 Task: Organize a 45-minute sales call to discuss our services and pricing options with a potential client.
Action: Mouse pressed left at (894, 553)
Screenshot: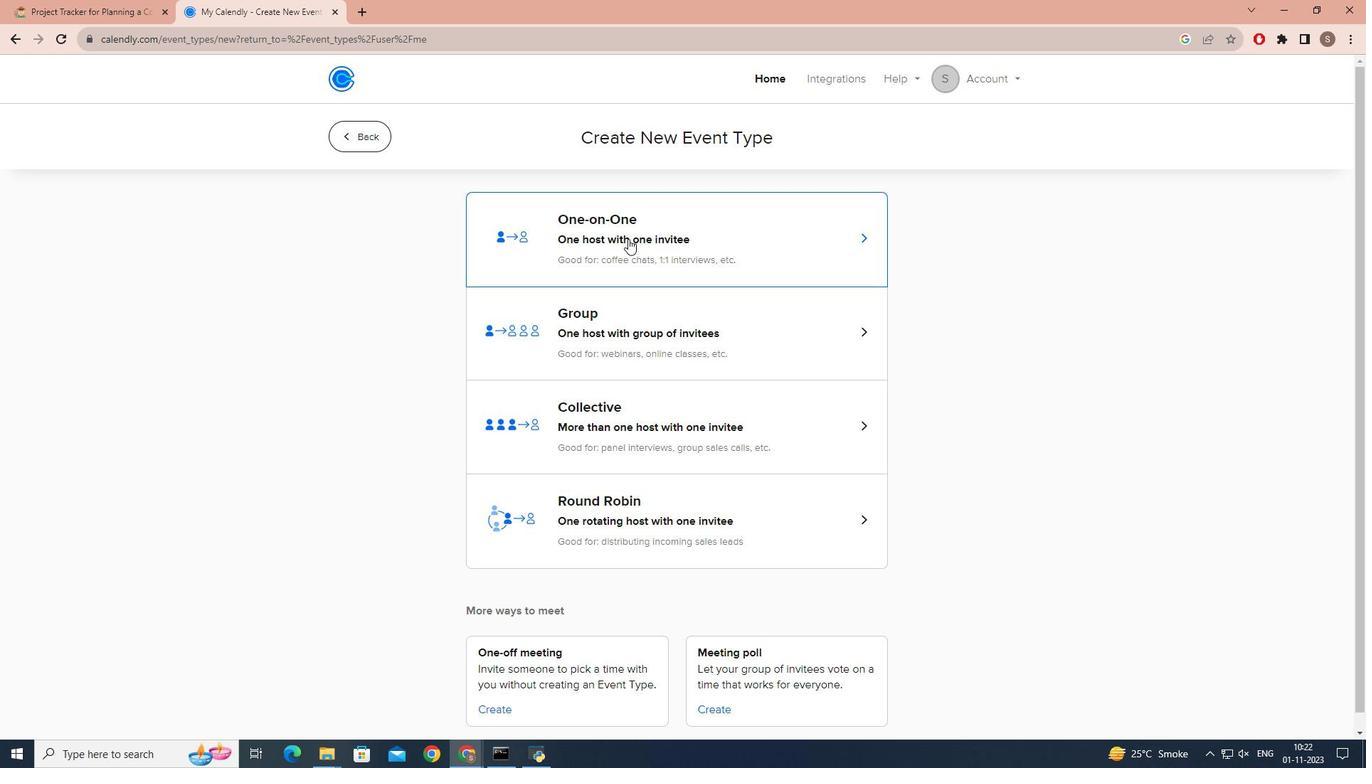 
Action: Mouse moved to (894, 553)
Screenshot: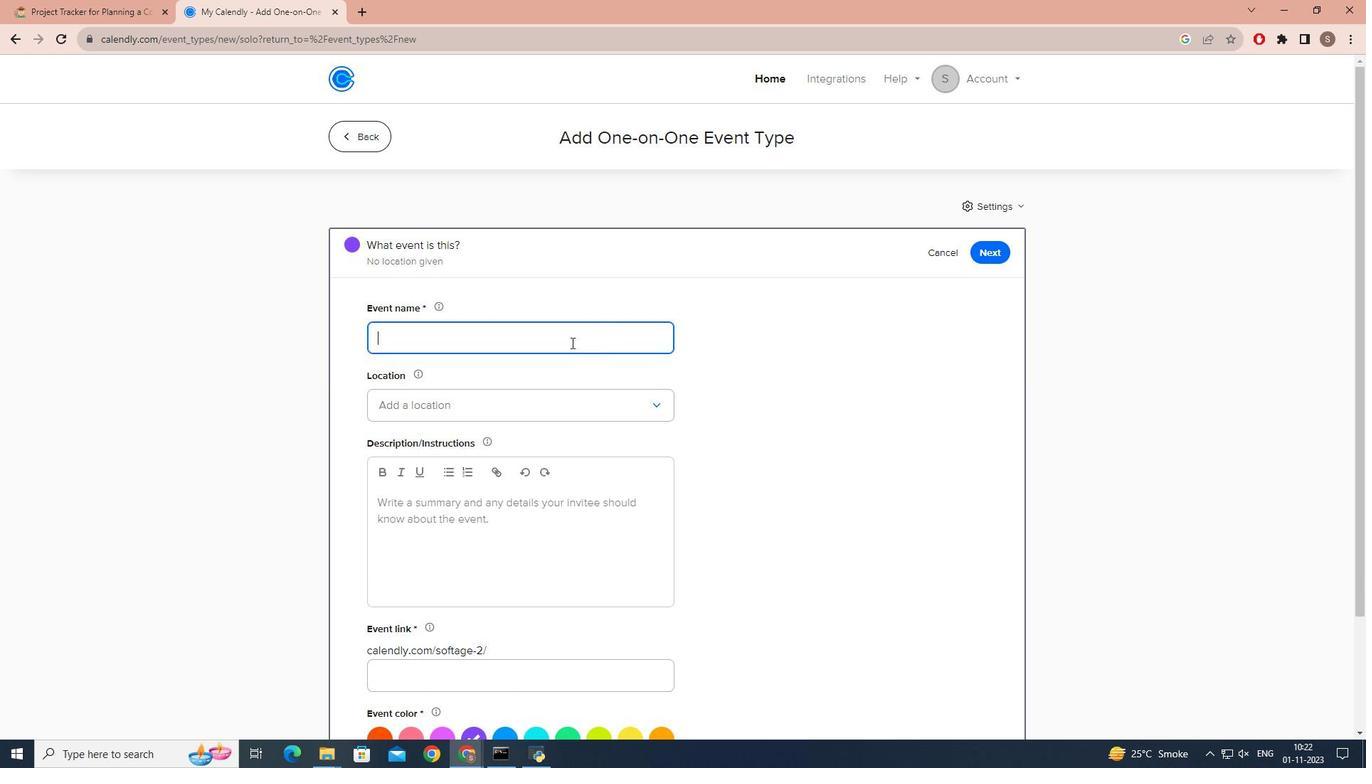 
Action: Mouse pressed left at (894, 553)
Screenshot: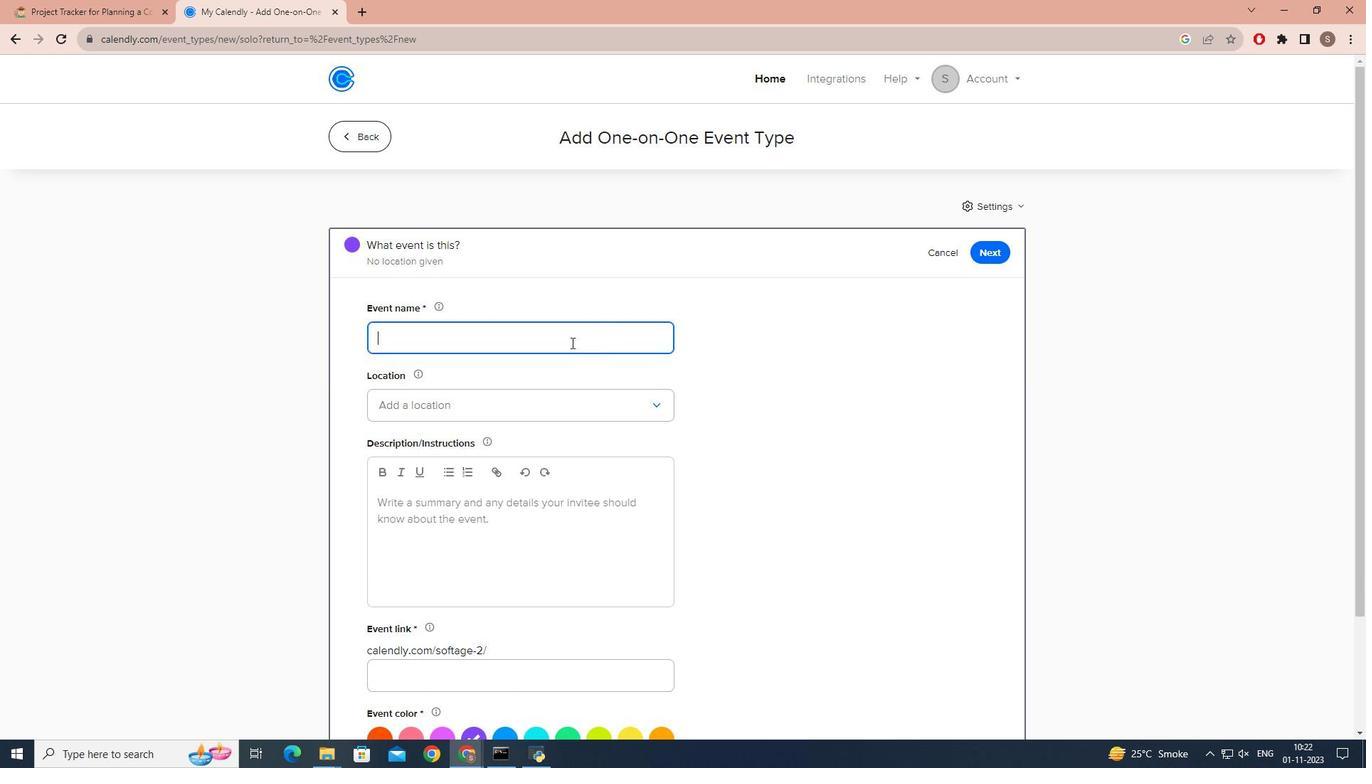 
Action: Key pressed <Key.caps_lock>
Screenshot: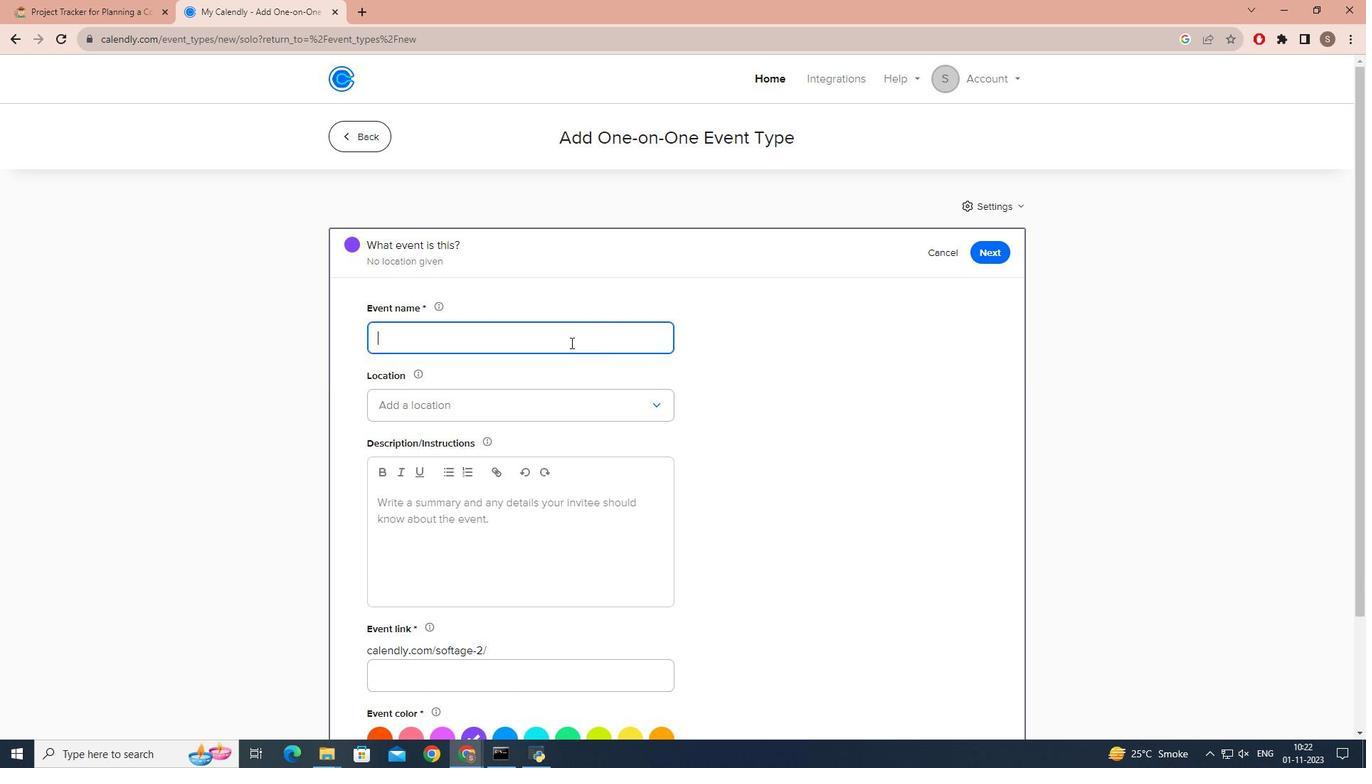 
Action: Mouse moved to (894, 553)
Screenshot: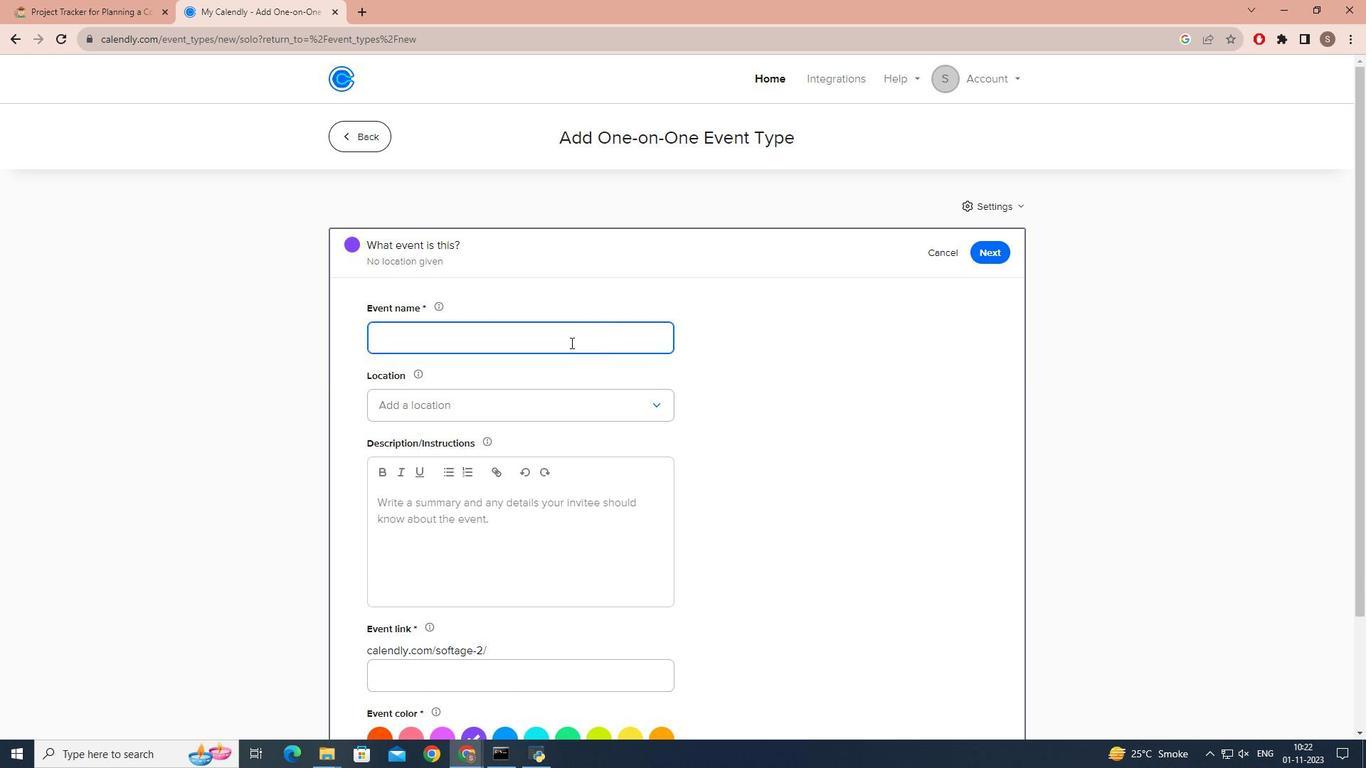 
Action: Mouse pressed left at (894, 553)
Screenshot: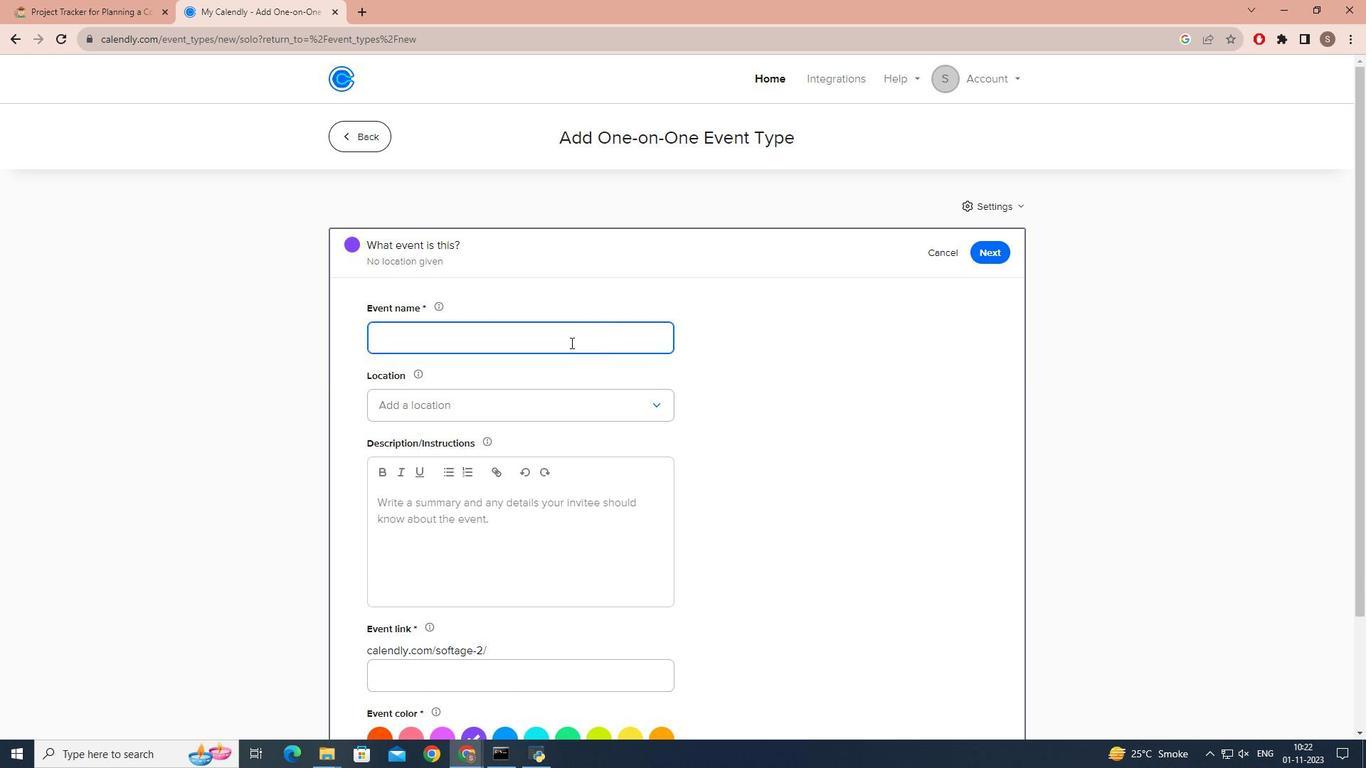 
Action: Mouse moved to (894, 553)
Screenshot: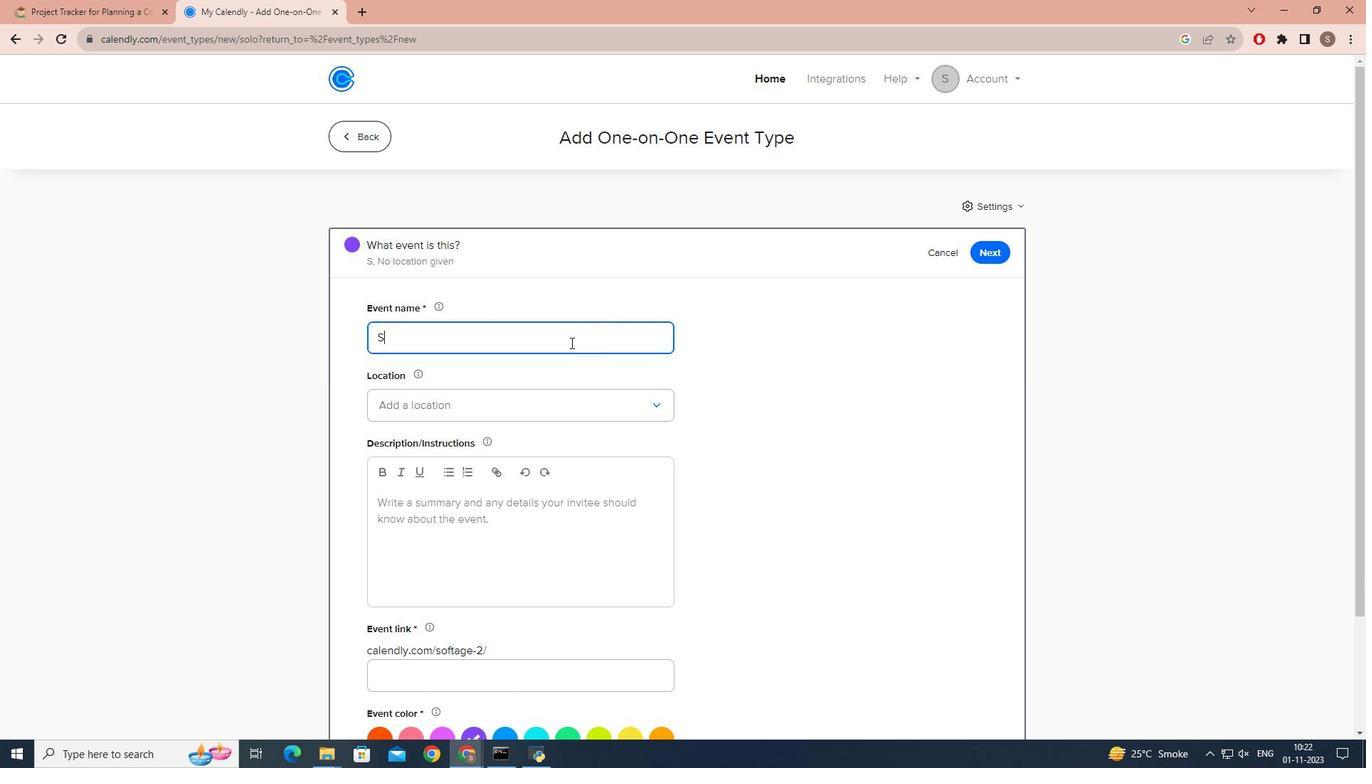 
Action: Mouse pressed left at (894, 553)
Screenshot: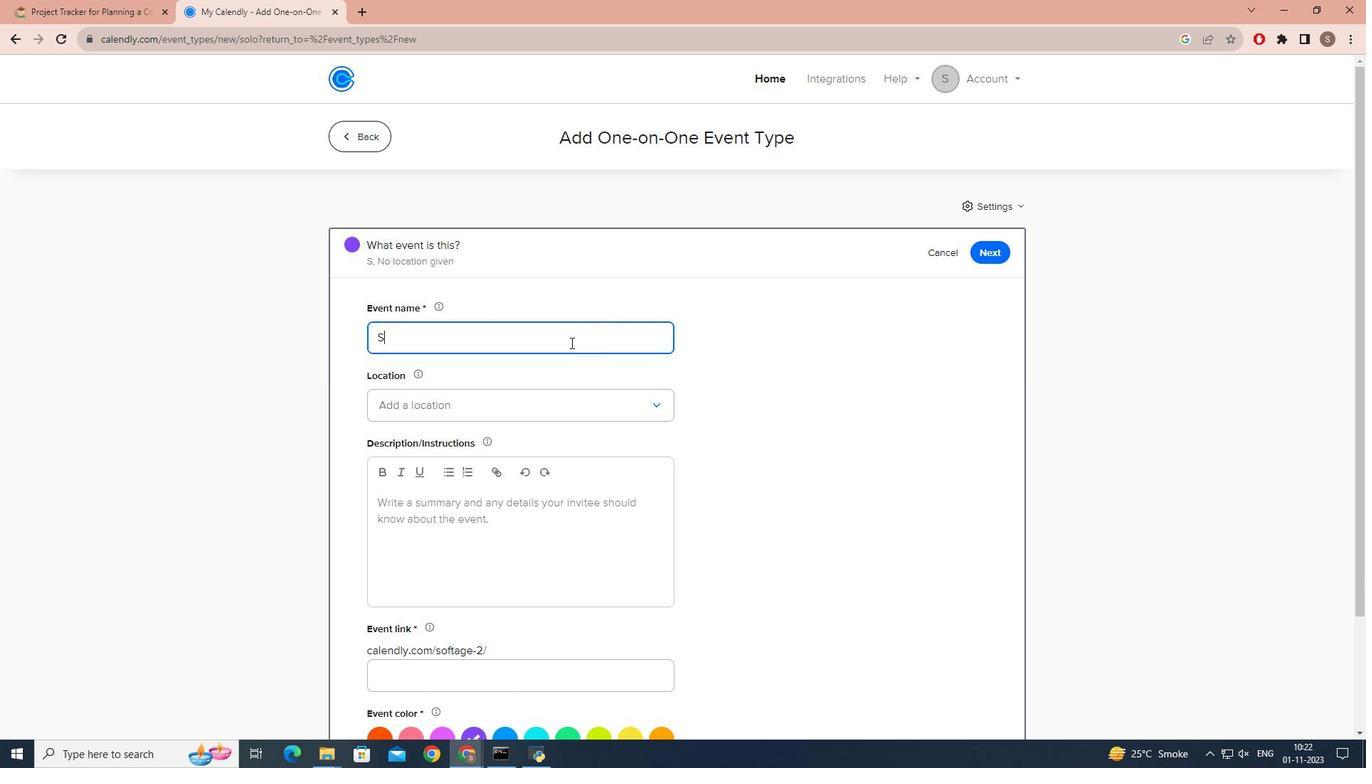 
Action: Mouse moved to (894, 553)
Screenshot: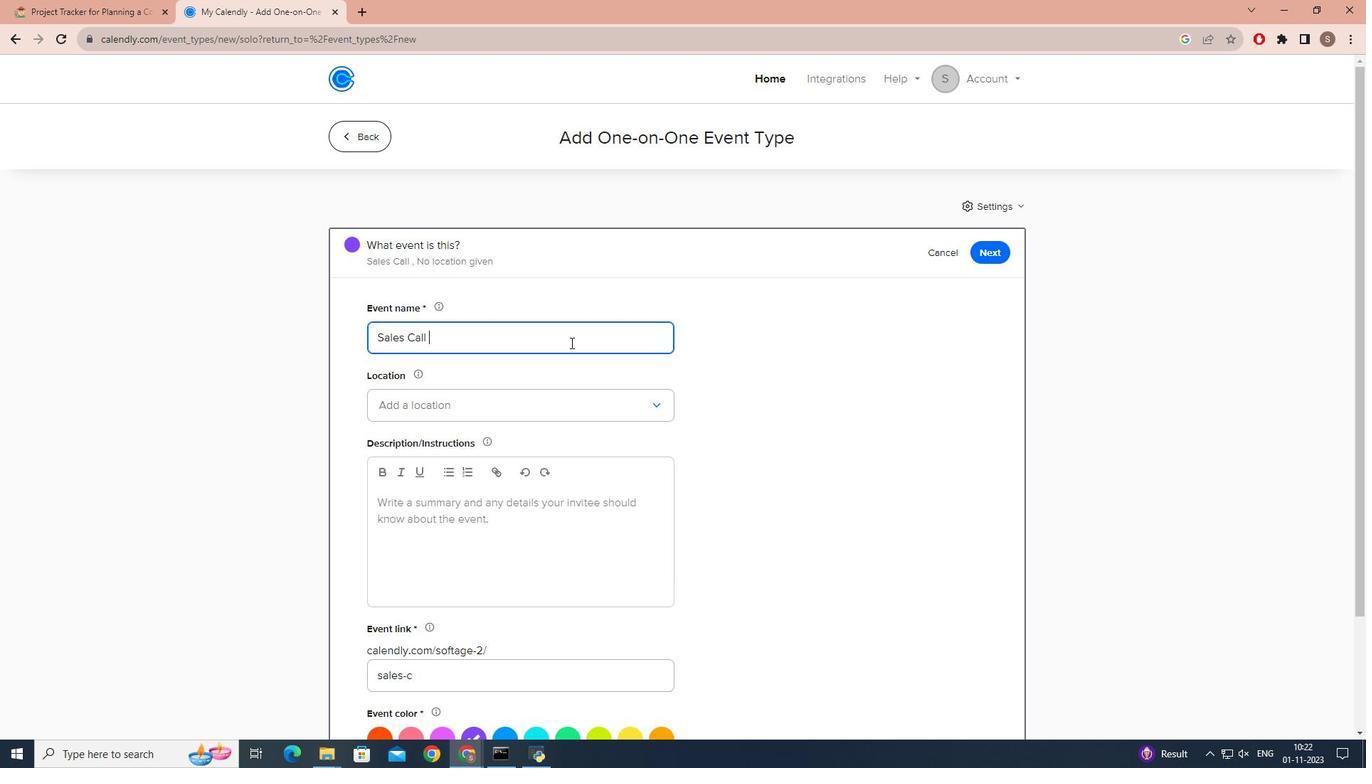 
Action: Mouse pressed left at (894, 553)
Screenshot: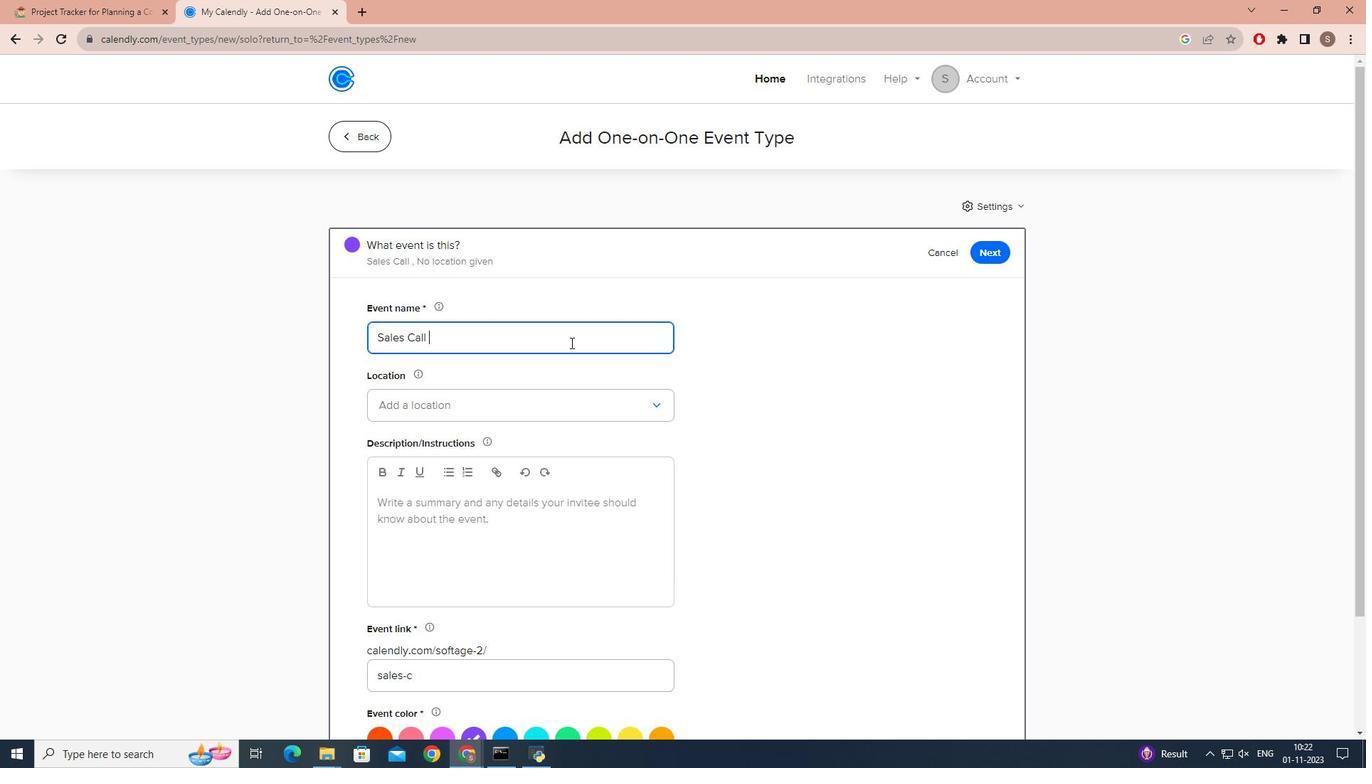 
Action: Key pressed <Key.tab>S<Key.caps_lock>
Screenshot: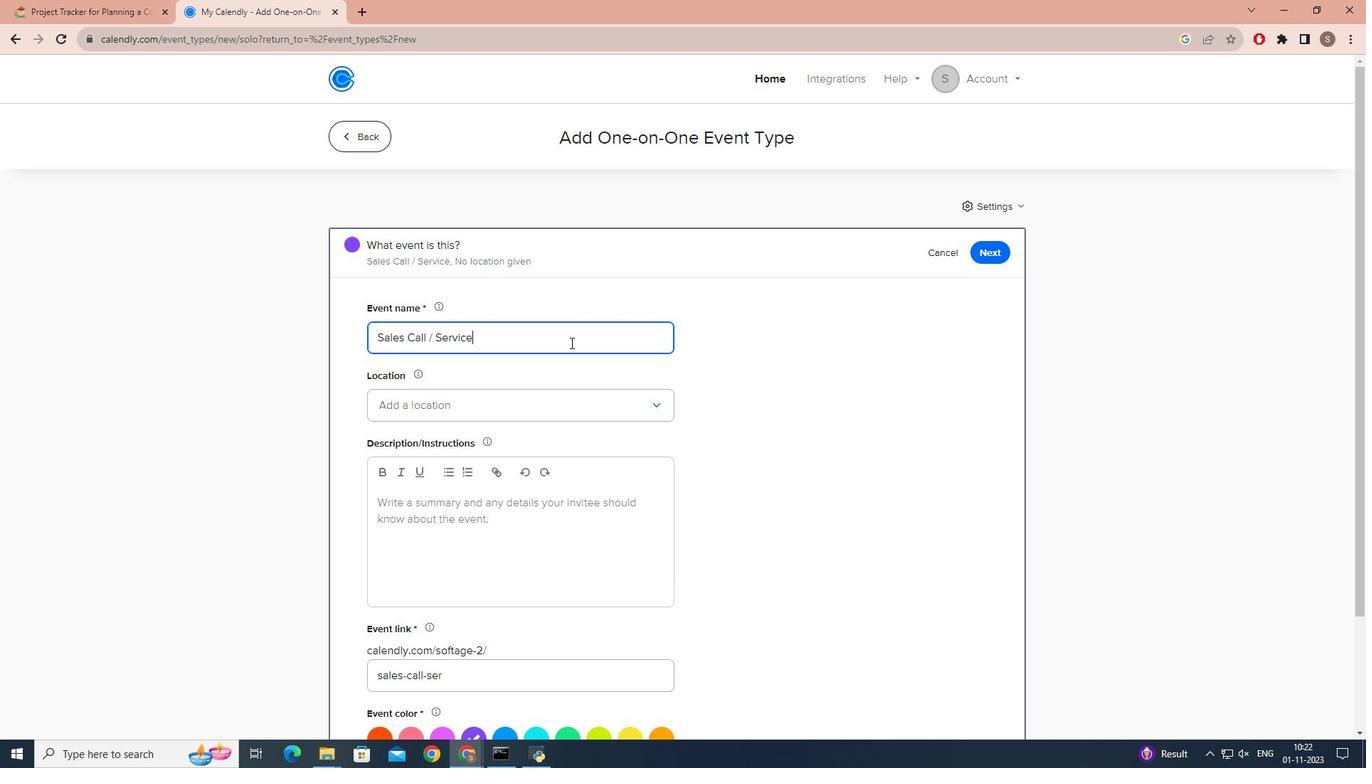 
Action: Mouse pressed left at (894, 553)
Screenshot: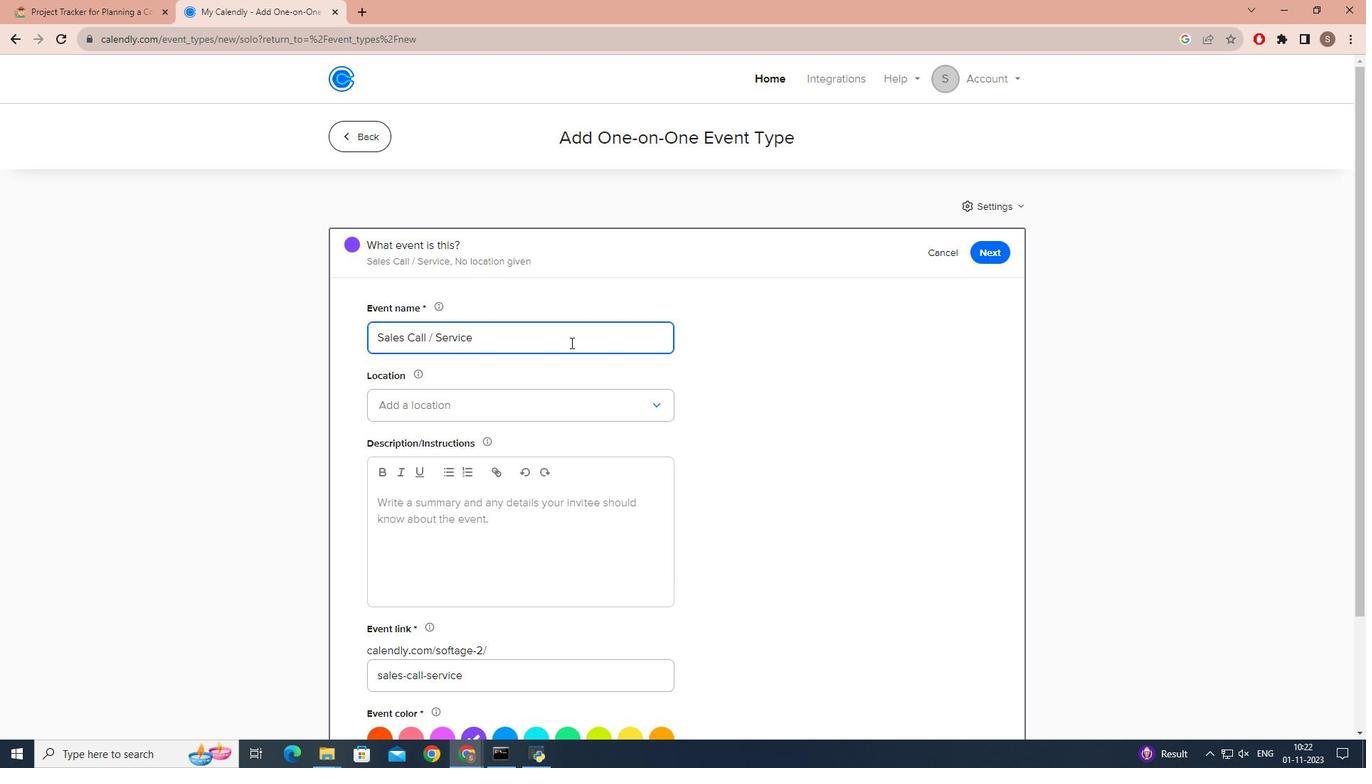 
Action: Key pressed <Key.caps_lock>S<Key.caps_lock>ales<Key.space><Key.caps_lock>C<Key.caps_lock>all<Key.space>/<Key.space><Key.caps_lock>S<Key.caps_lock>ervice<Key.space><Key.shift><Key.space><Key.caps_lock>P<Key.caps_lock>ricig<Key.space><Key.caps_lock>D<Key.caps_lock>iscssio<Key.alt_l><Key.delete>
Screenshot: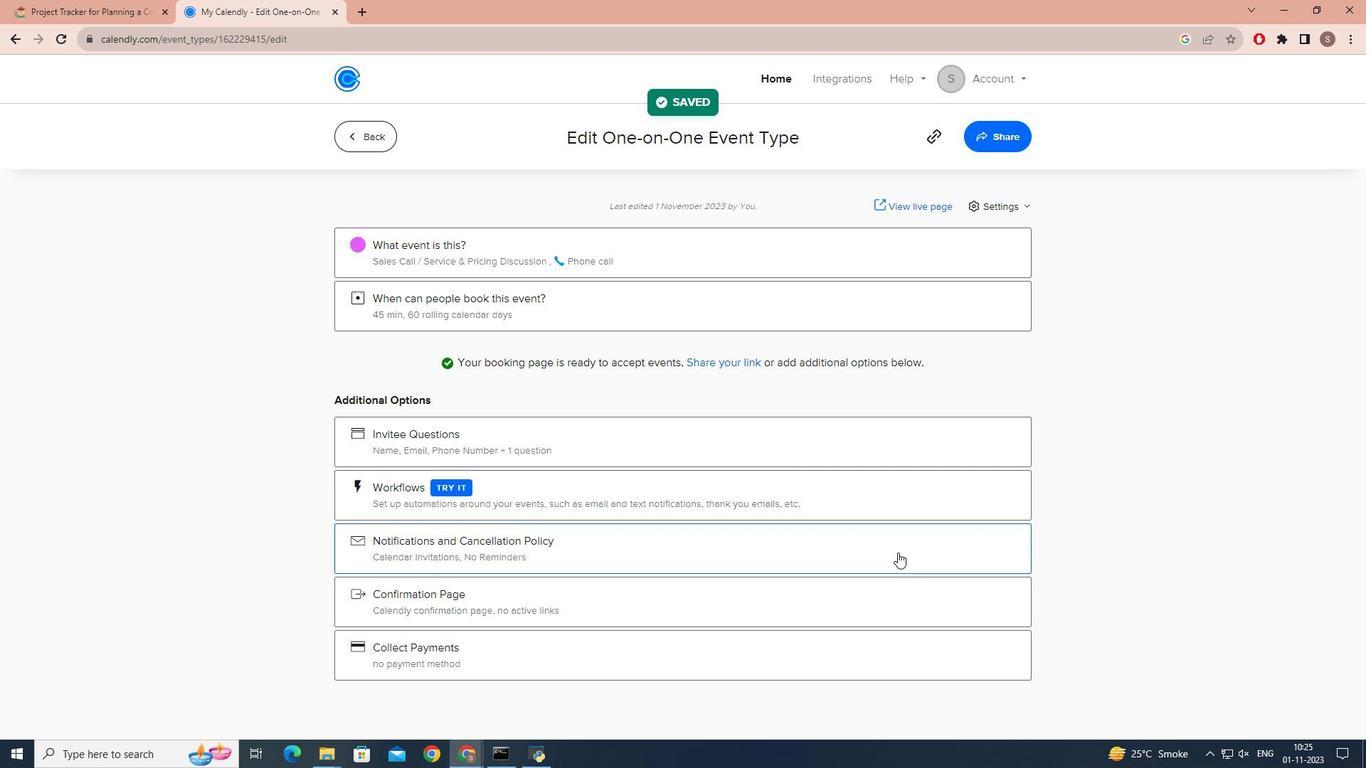 
Action: Mouse moved to (894, 553)
Screenshot: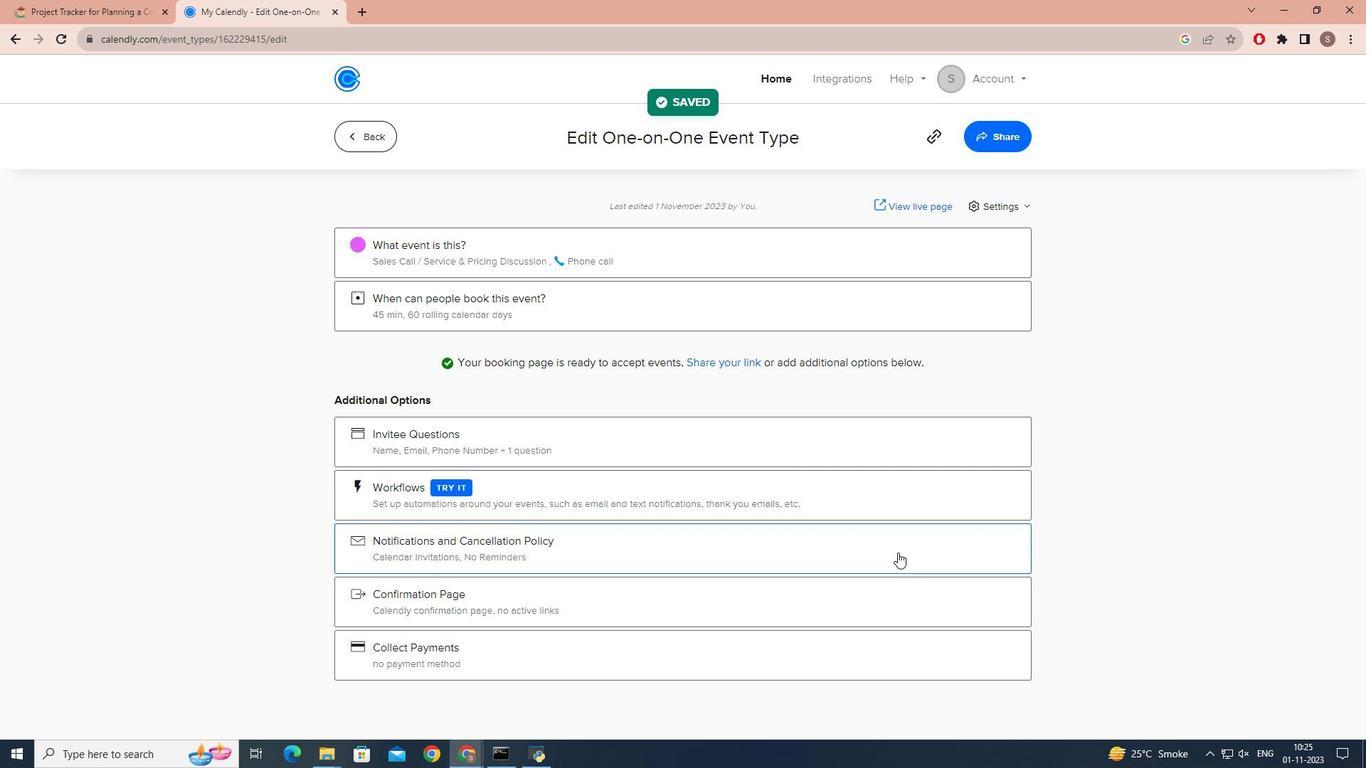 
Action: Key pressed <Key.alt_l><Key.alt_l><Key.alt_l><Key.alt_l><Key.alt_l><Key.alt_l><Key.alt_l><Key.delete>
Screenshot: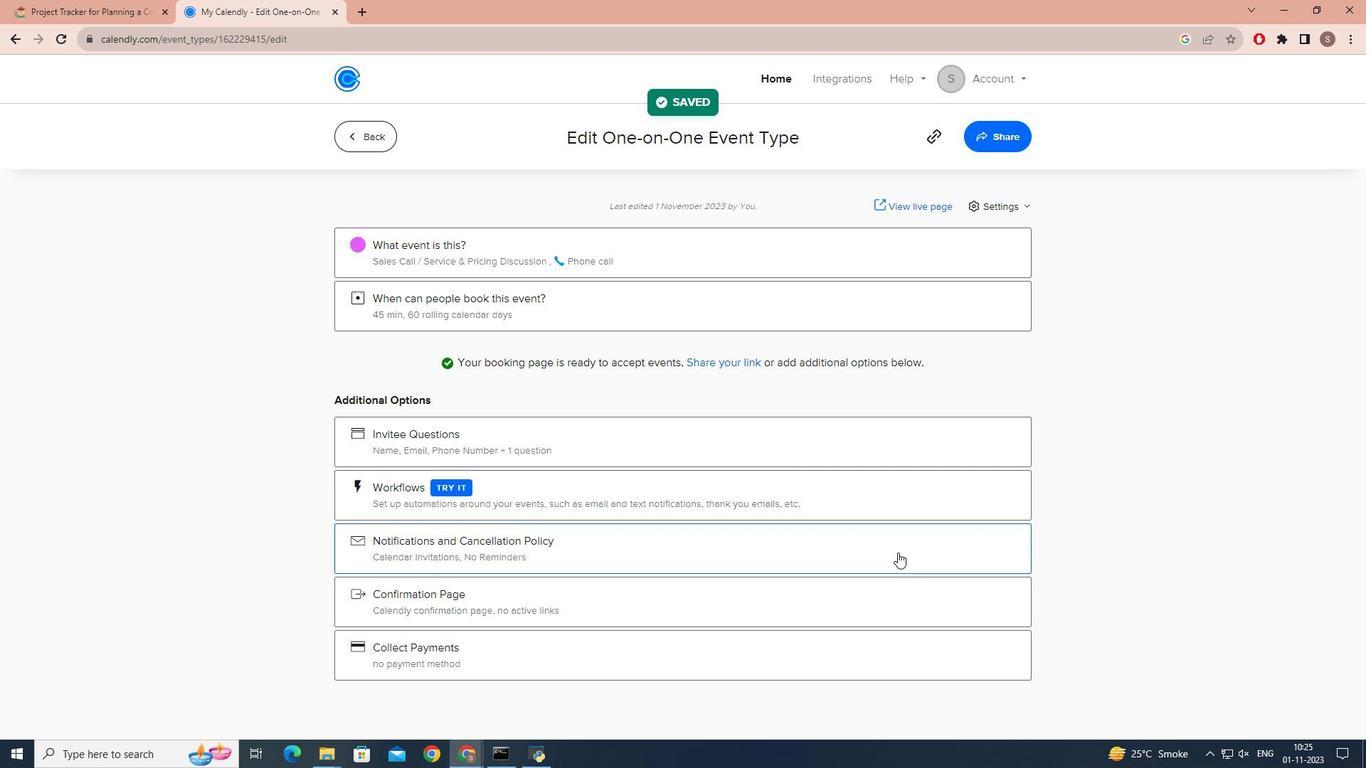 
Action: Mouse moved to (894, 553)
Screenshot: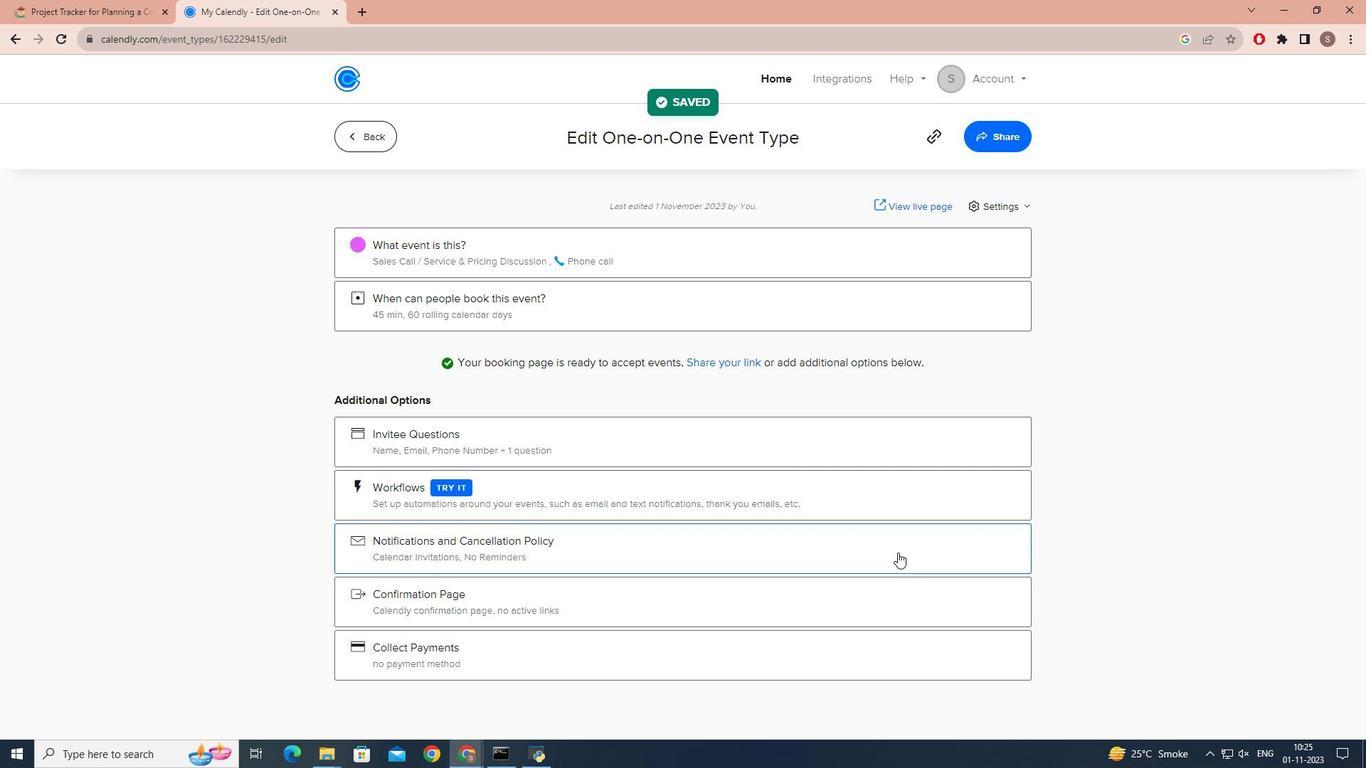 
Action: Key pressed <Key.backspace><Key.backspace><Key.backspace><Key.backspace><Key.backspace><Key.backspace><Key.backspace><Key.backspace><Key.backspace><Key.backspace>ctrl+G<Key.backspace>g<Key.backspace><Key.backspace><Key.backspace><Key.backspace><Key.backspace><Key.backspace><Key.backspace><Key.backspace><Key.backspace><Key.backspace><Key.backspace><Key.backspace><Key.backspace><Key.backspace><Key.backspace><Key.backspace><Key.backspace><Key.backspace><Key.backspace><Key.backspace><Key.backspace><Key.backspace><Key.backspace><Key.backspace><Key.backspace><Key.backspace><Key.backspace><Key.backspace><Key.backspace><Key.backspace><Key.backspace><Key.backspace><Key.backspace><Key.backspace><Key.backspace><Key.backspace><Key.backspace><Key.backspace><Key.backspace><Key.backspace><Key.backspace>
Screenshot: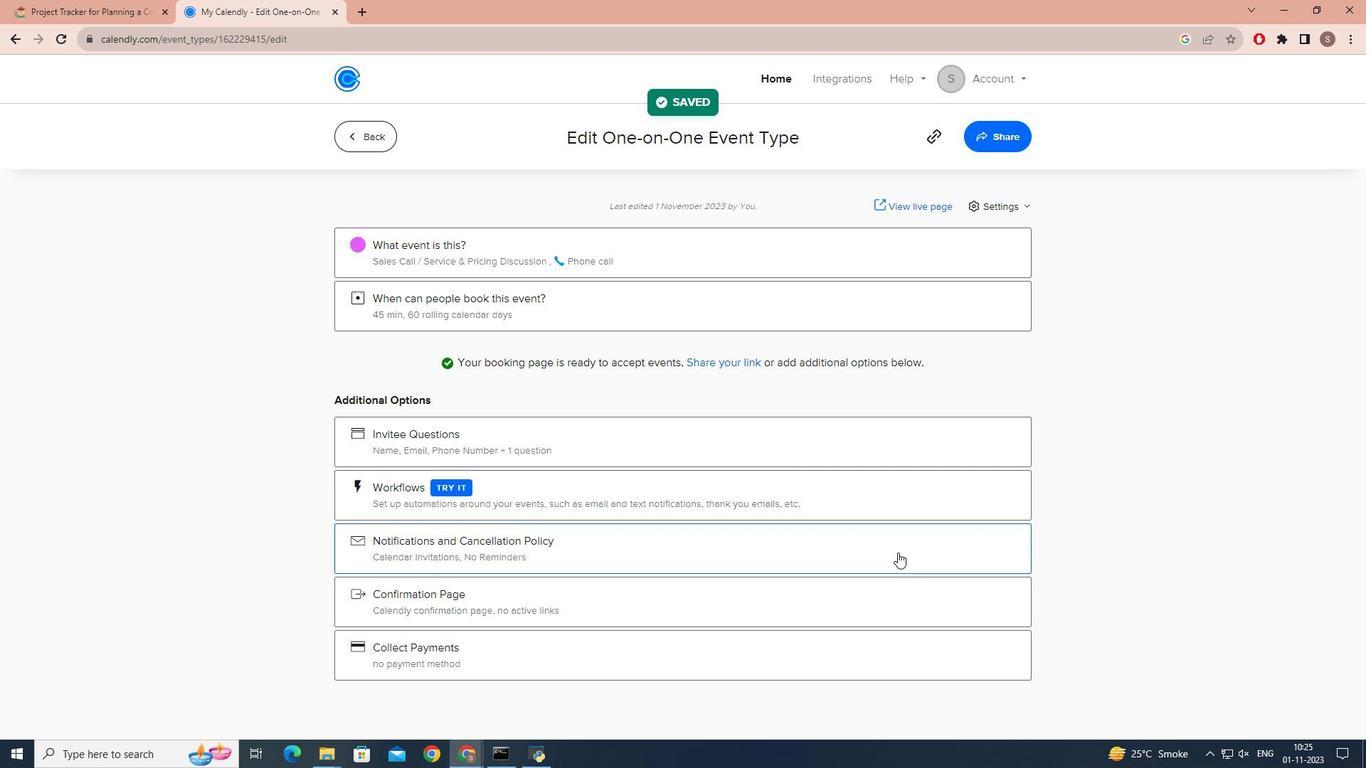 
Action: Mouse moved to (894, 553)
Screenshot: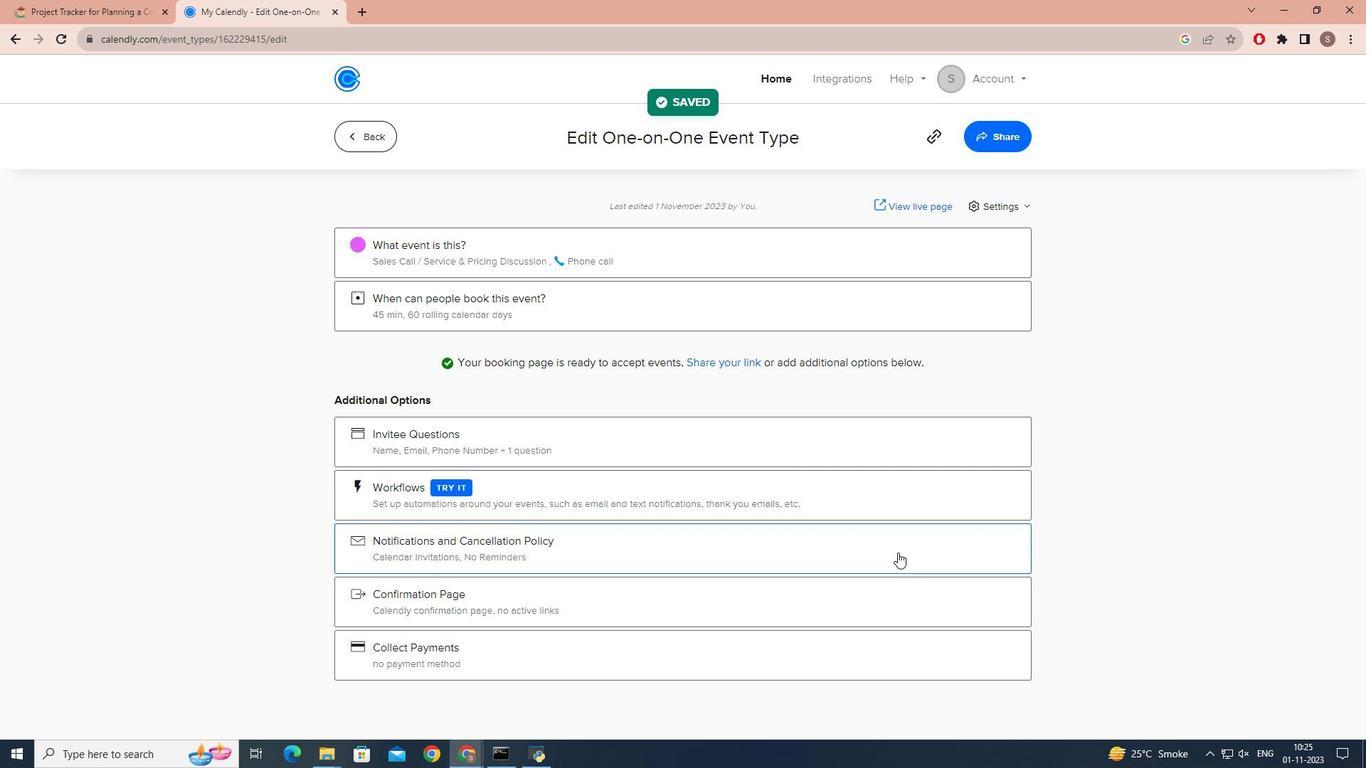 
Action: Key pressed <Key.alt_l><Key.alt_l><Key.alt_l><Key.alt_l><Key.alt_l><Key.alt_l><Key.alt_l><Key.alt_l><Key.alt_l><Key.alt_l><Key.delete><Key.cmd>ctrl+L
Screenshot: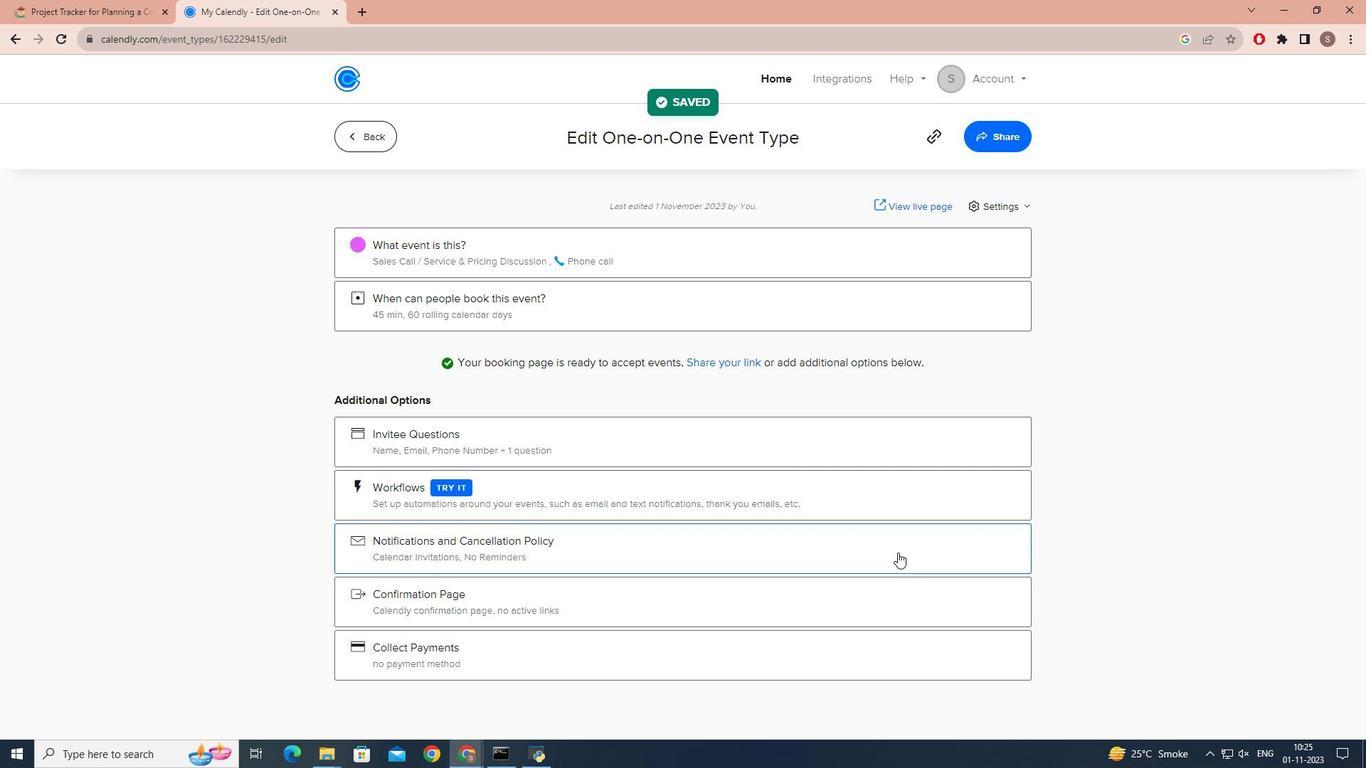 
Action: Mouse moved to (894, 553)
Screenshot: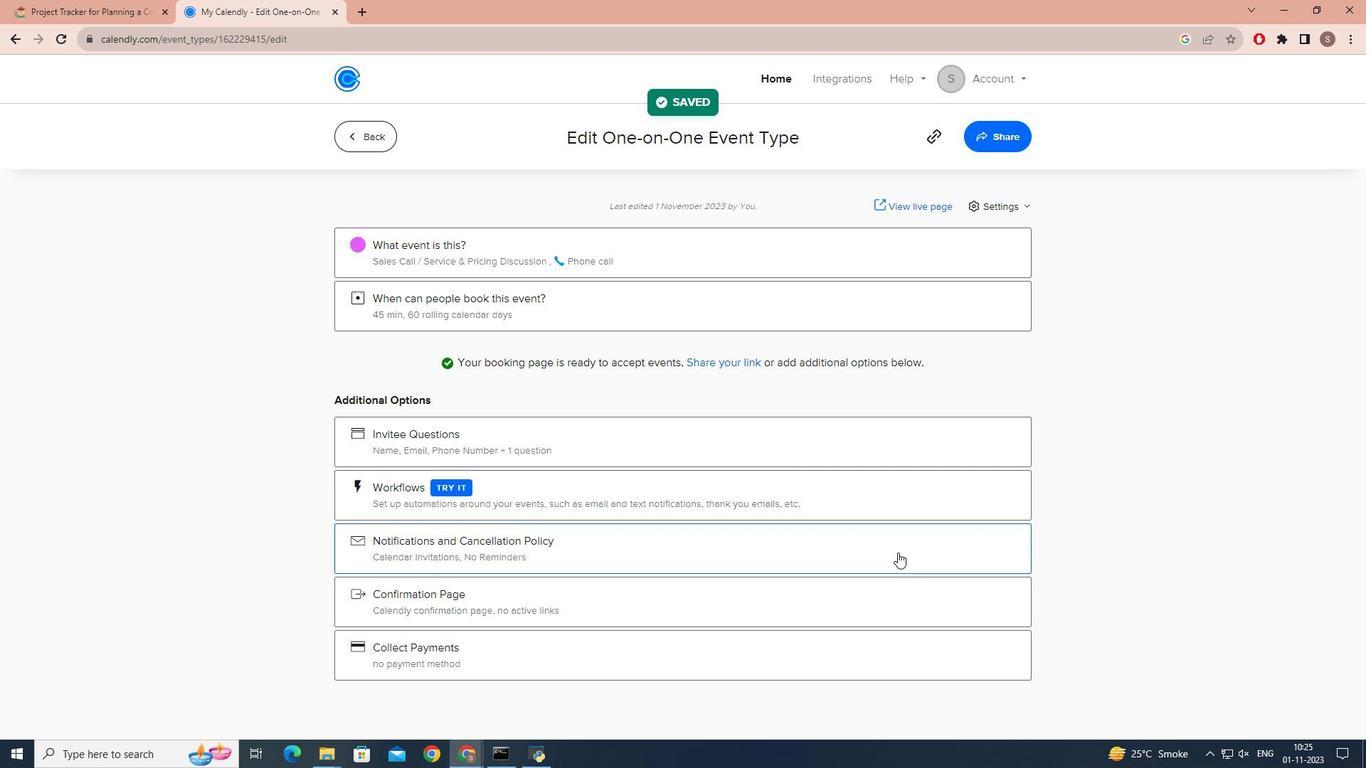 
Action: Key pressed <Key.alt_l><Key.alt_l><Key.alt_l><Key.alt_l><Key.alt_l><Key.alt_l><Key.alt_l><Key.alt_l><Key.alt_l><Key.alt_l><Key.delete><Key.space><Key.space><Key.space><Key.space>67<Key.backspace><Key.backspace>
Screenshot: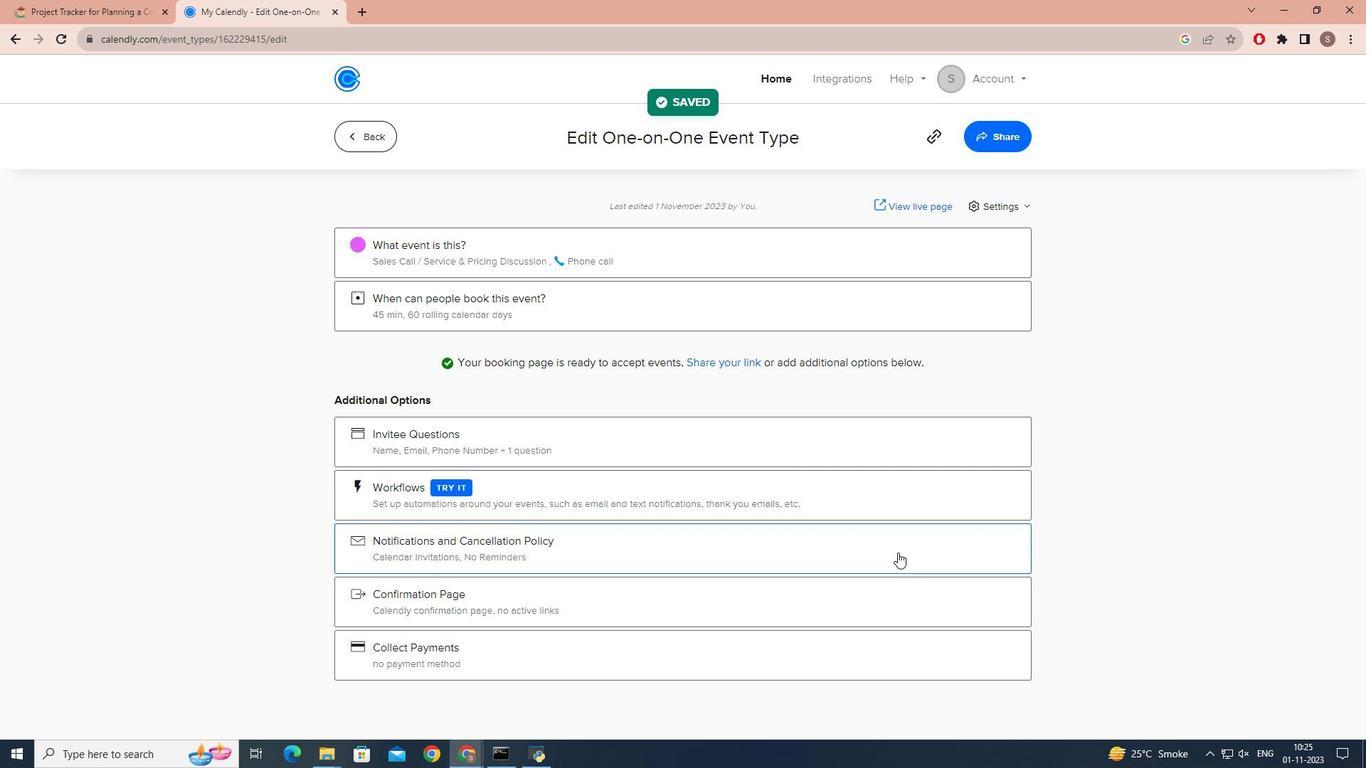 
Action: Mouse moved to (894, 553)
Screenshot: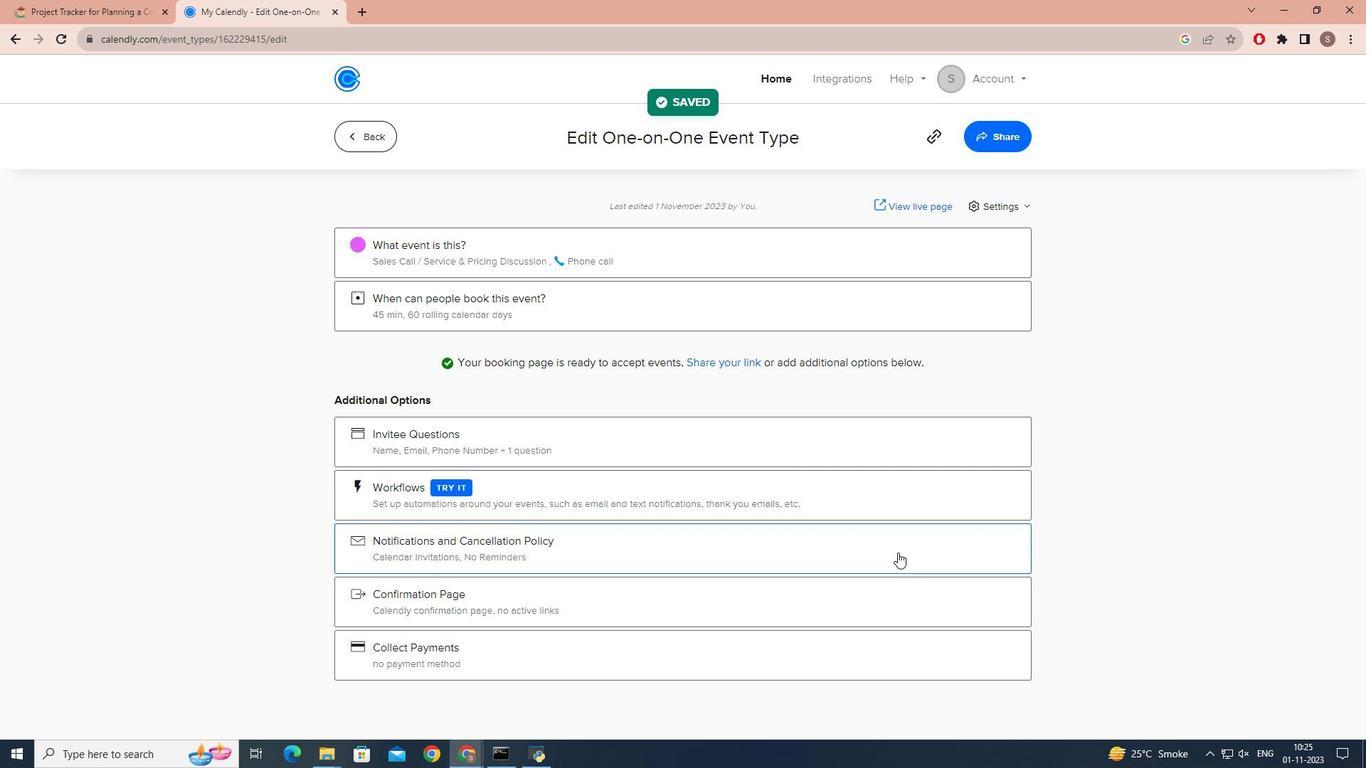 
Action: Key pressed <Key.backspace>
Screenshot: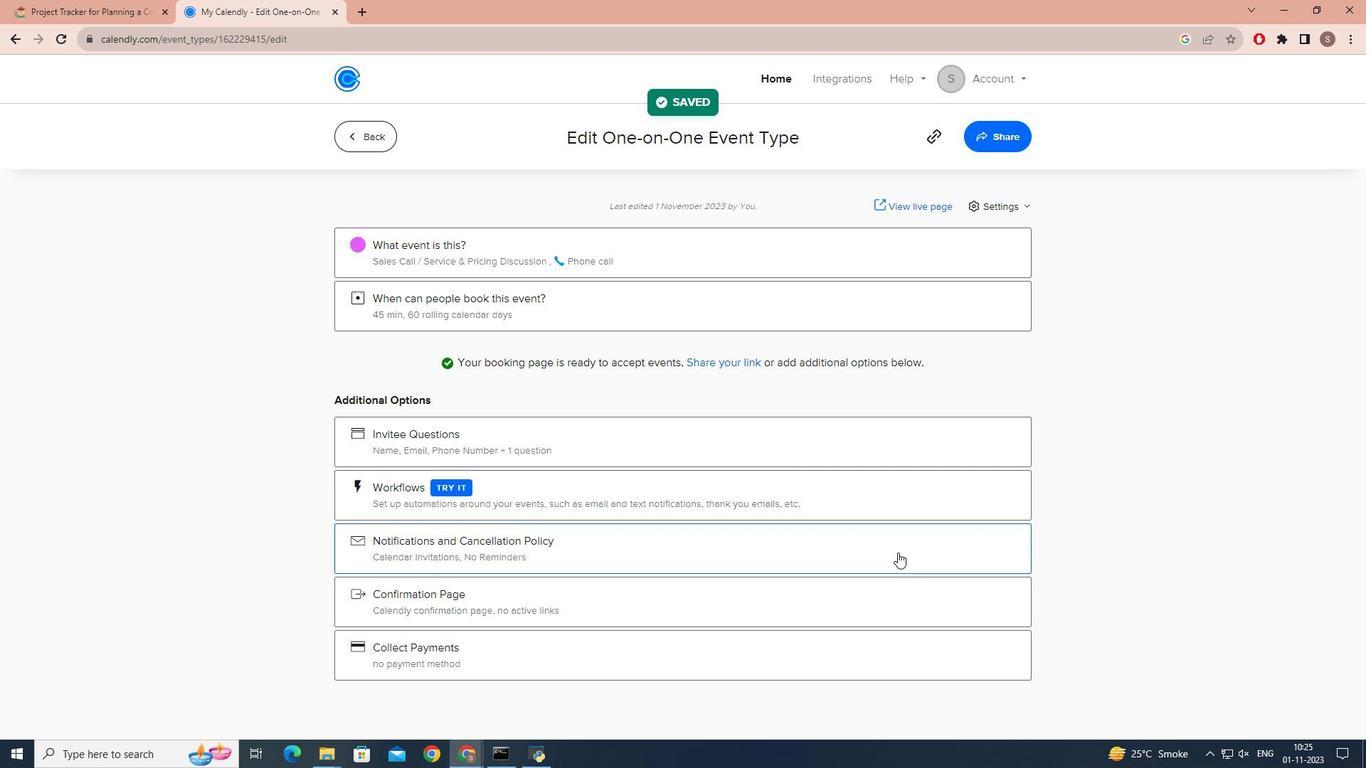 
Action: Mouse moved to (894, 553)
Screenshot: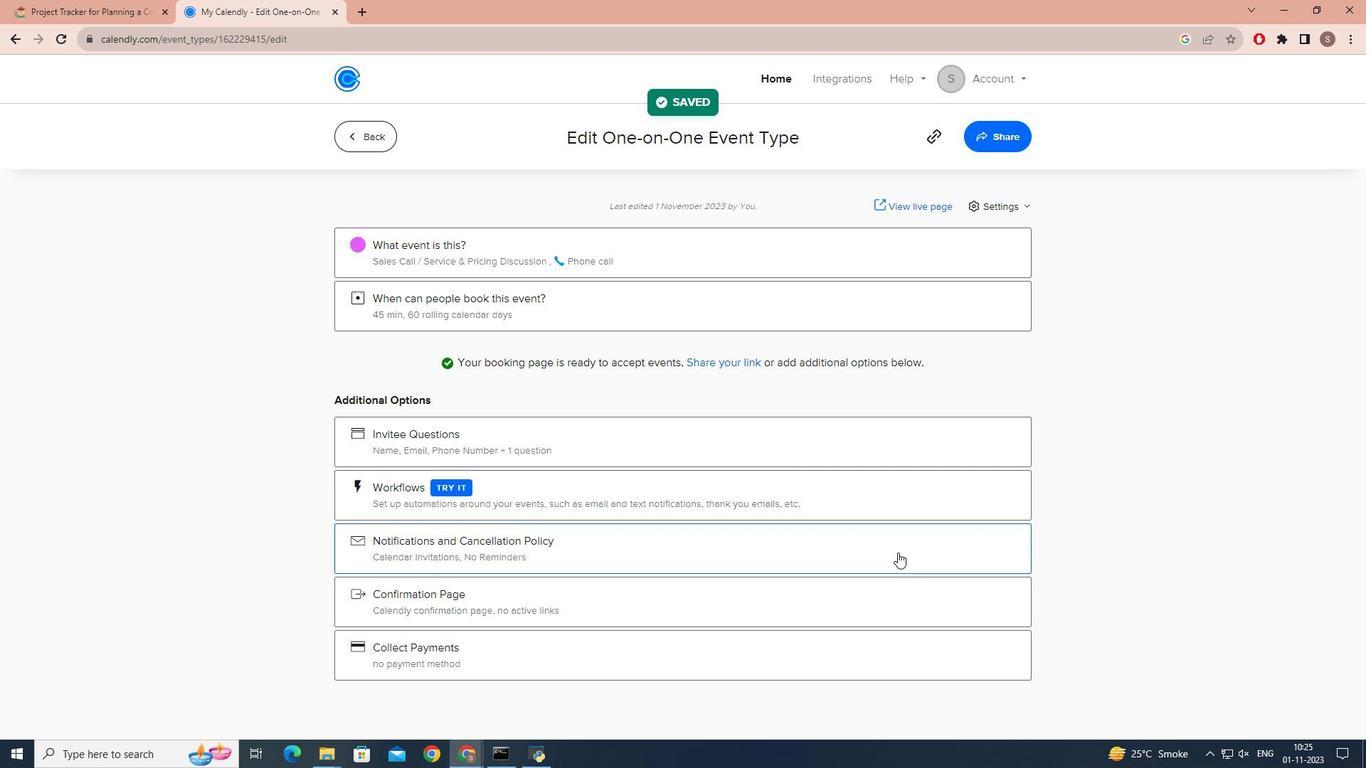 
Action: Mouse pressed left at (894, 553)
Screenshot: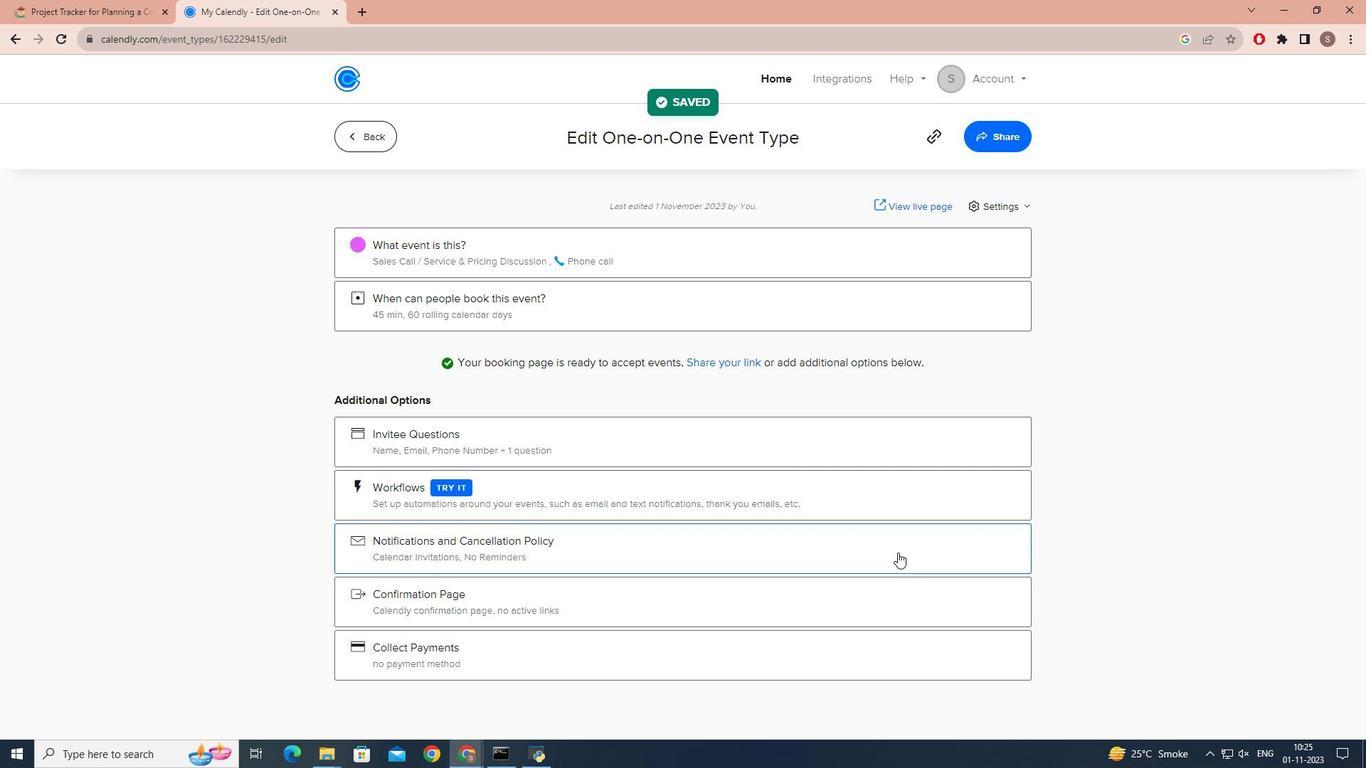 
Action: Mouse moved to (894, 553)
Screenshot: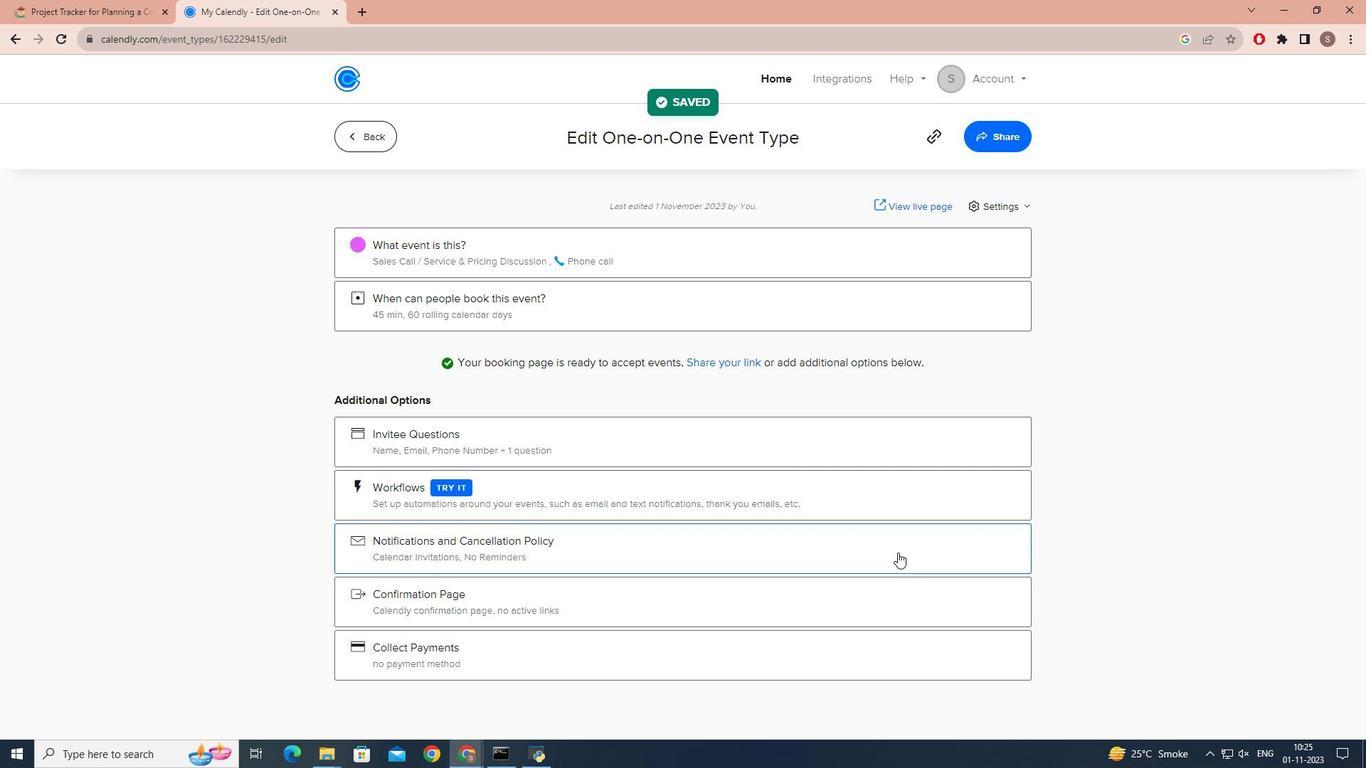 
Action: Mouse pressed left at (894, 553)
Screenshot: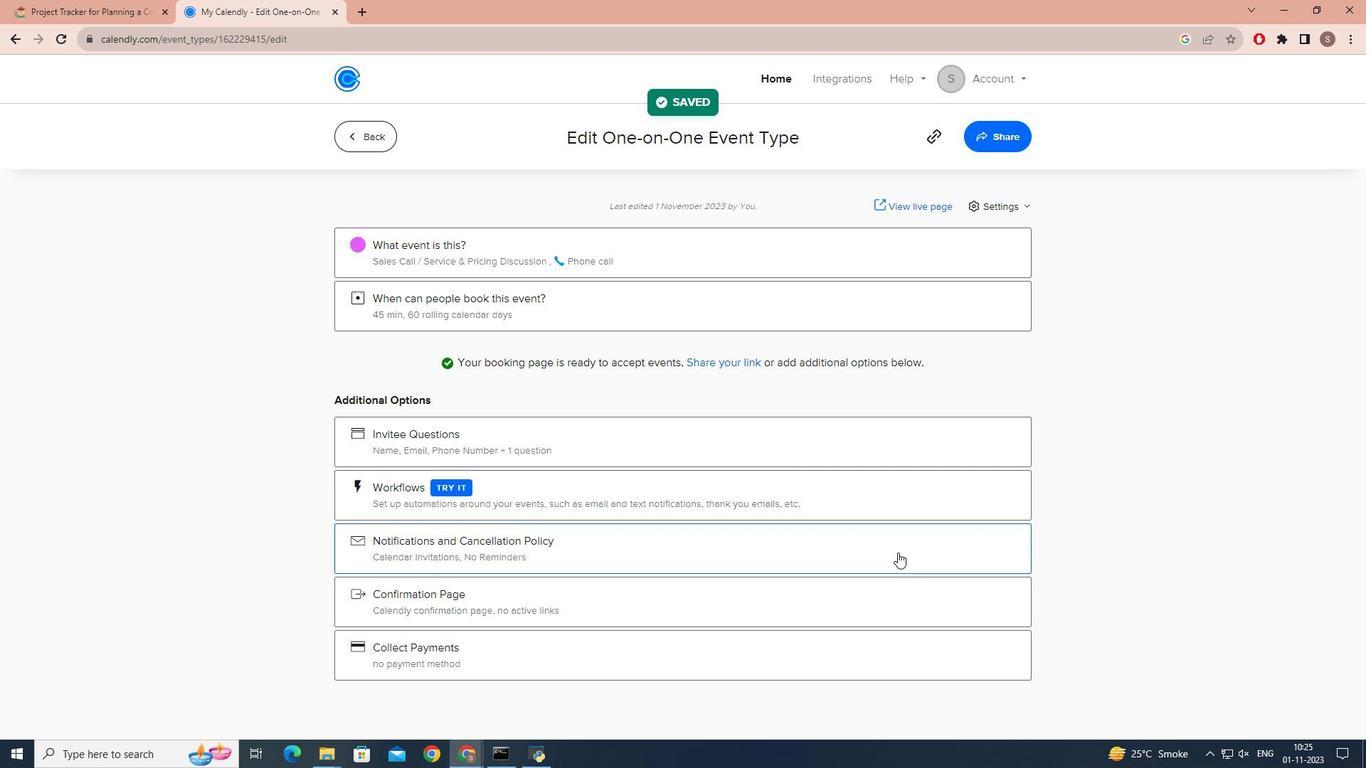 
Action: Mouse moved to (894, 553)
Screenshot: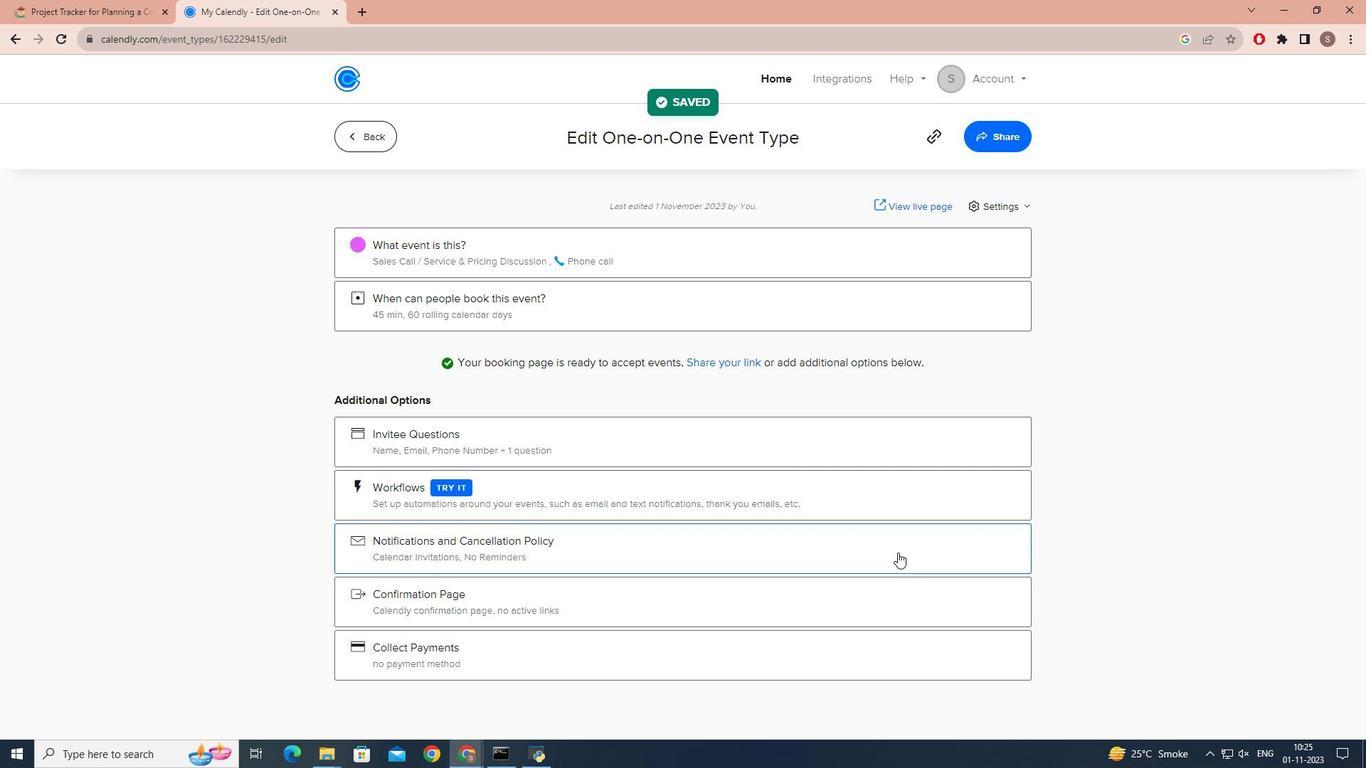 
Action: Mouse pressed left at (894, 553)
Screenshot: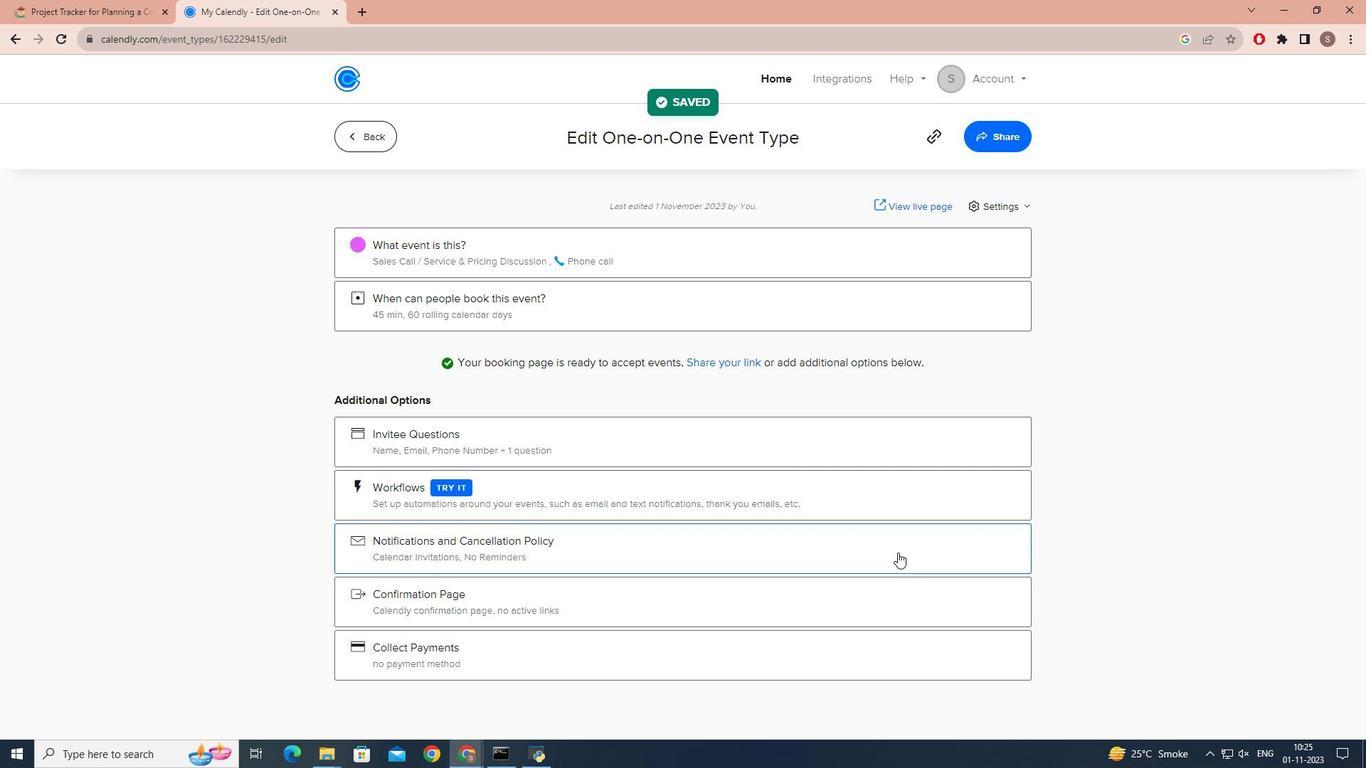 
Action: Mouse moved to (894, 553)
Screenshot: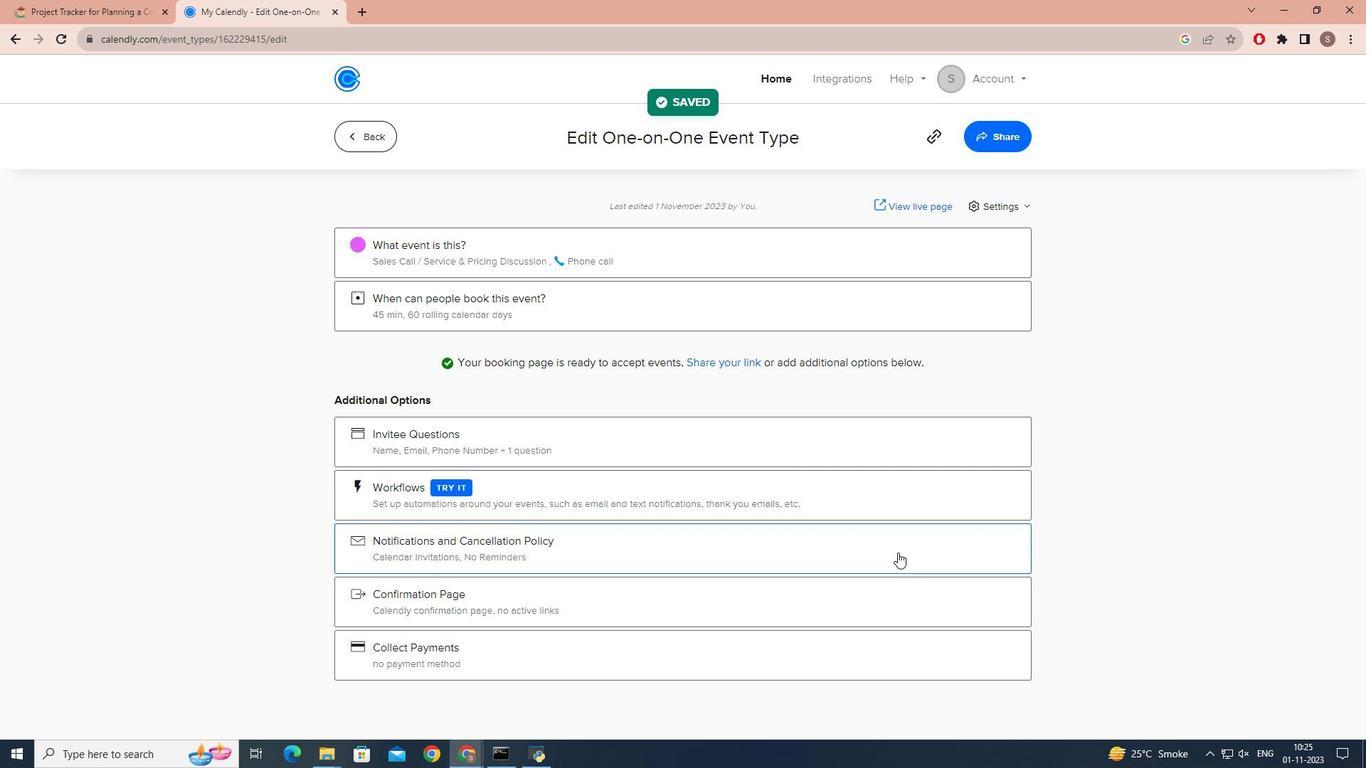 
Action: Mouse pressed left at (894, 553)
Screenshot: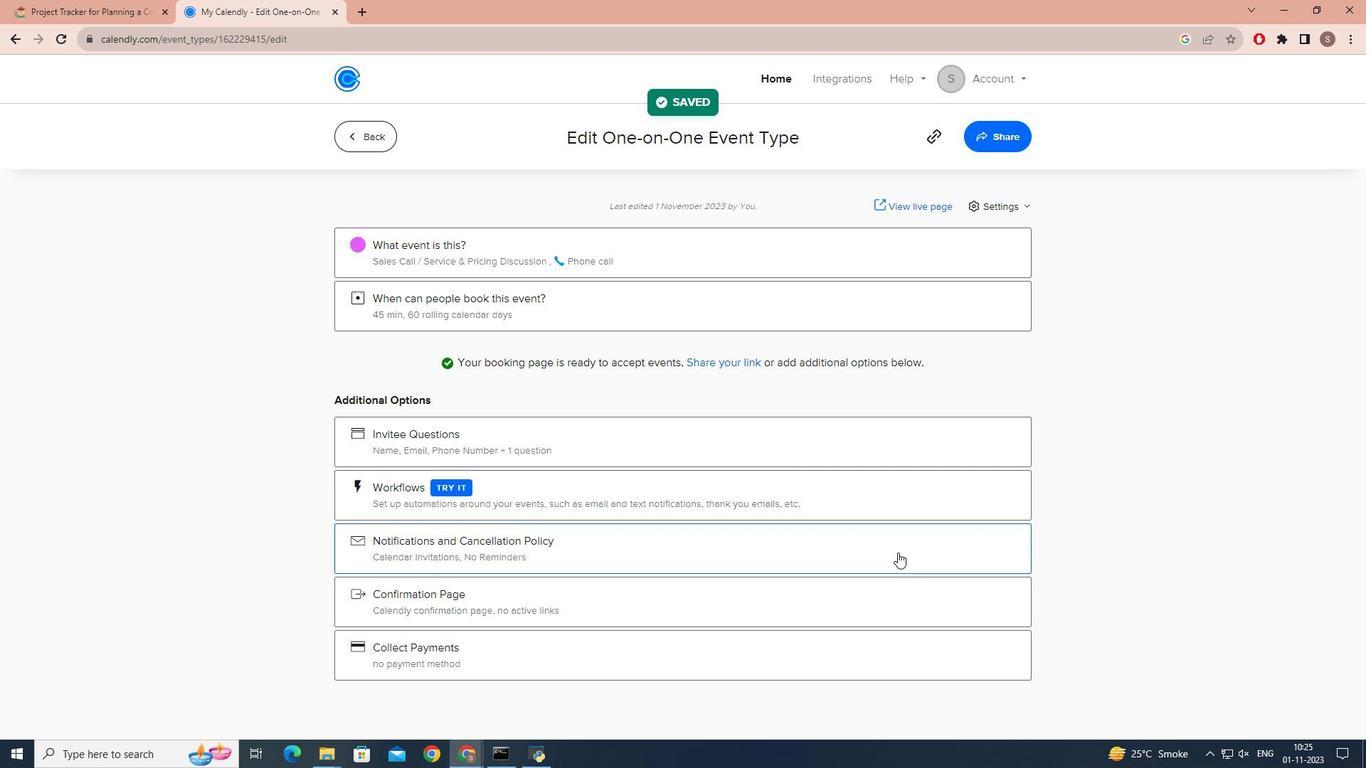 
Action: Mouse moved to (894, 553)
Screenshot: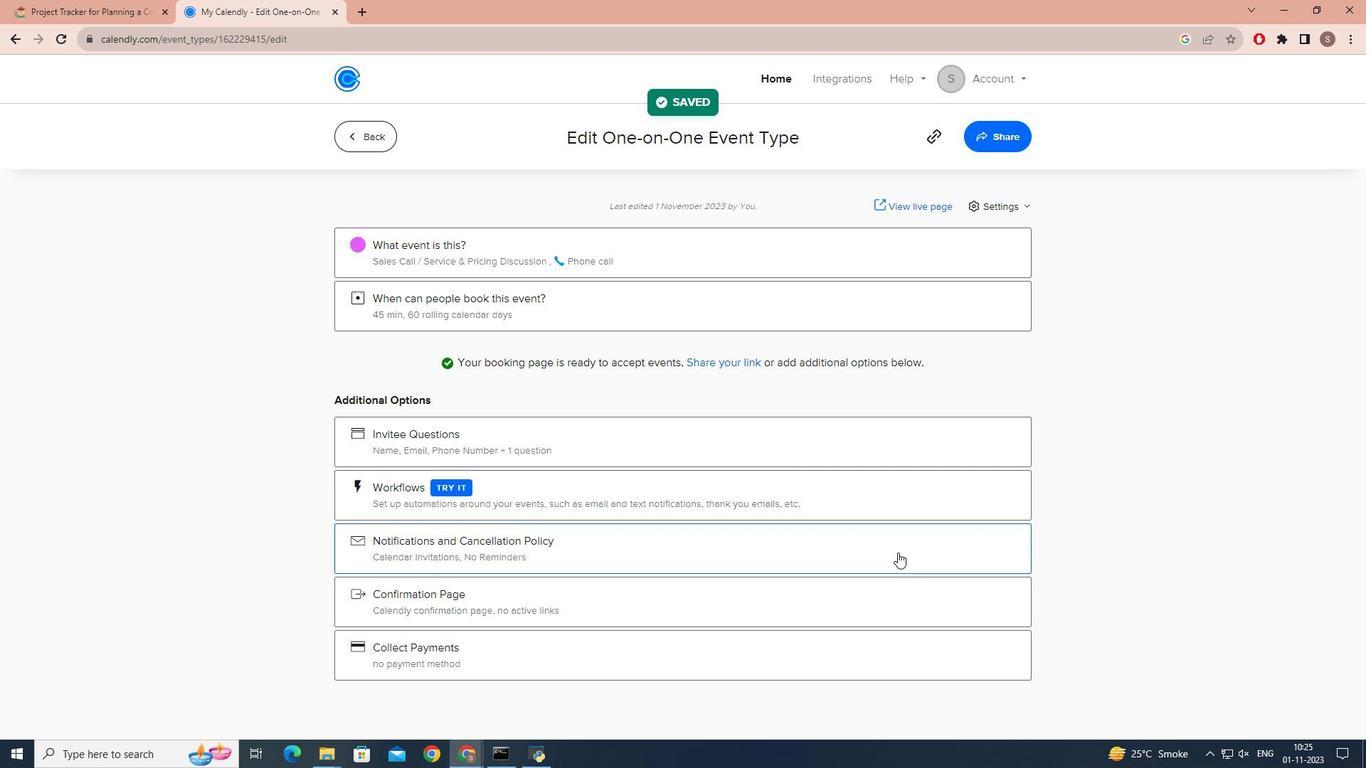 
Action: Mouse pressed left at (894, 553)
Screenshot: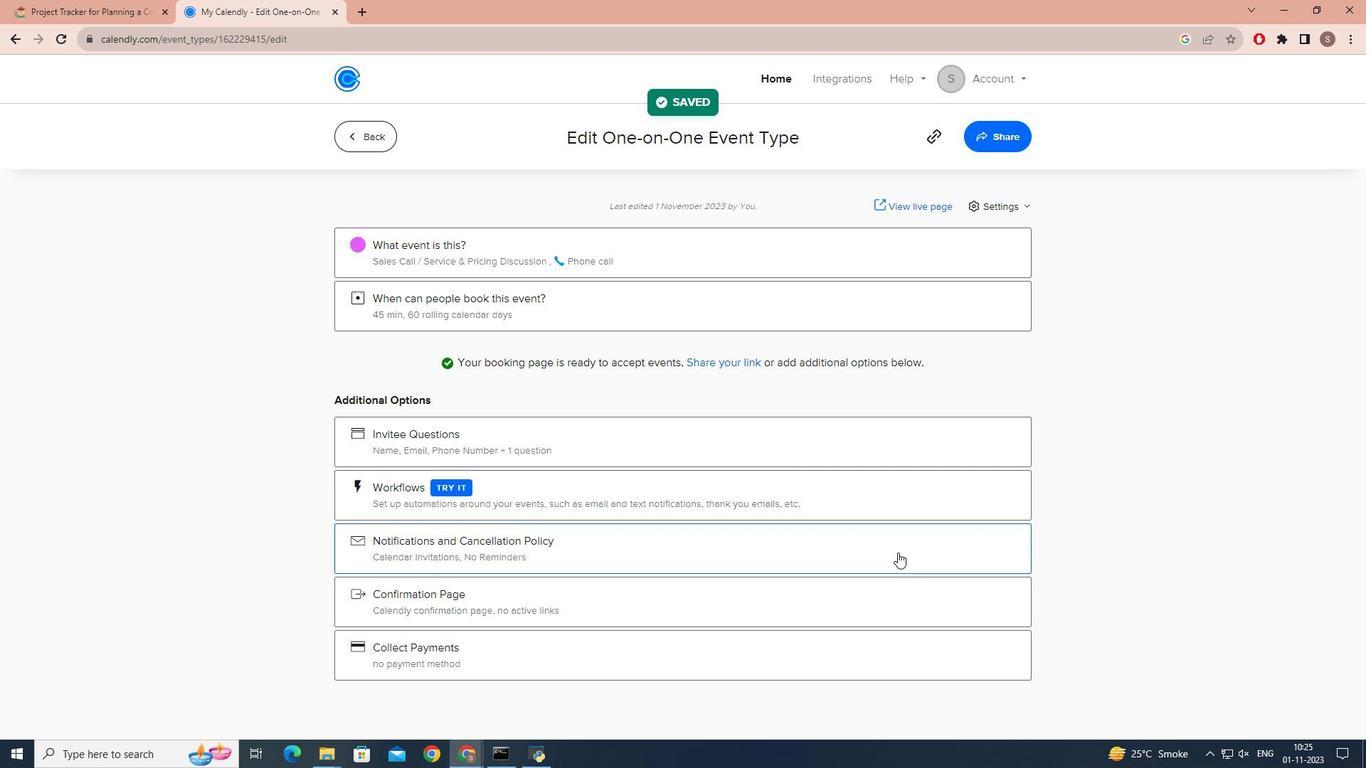 
Action: Mouse moved to (894, 553)
Screenshot: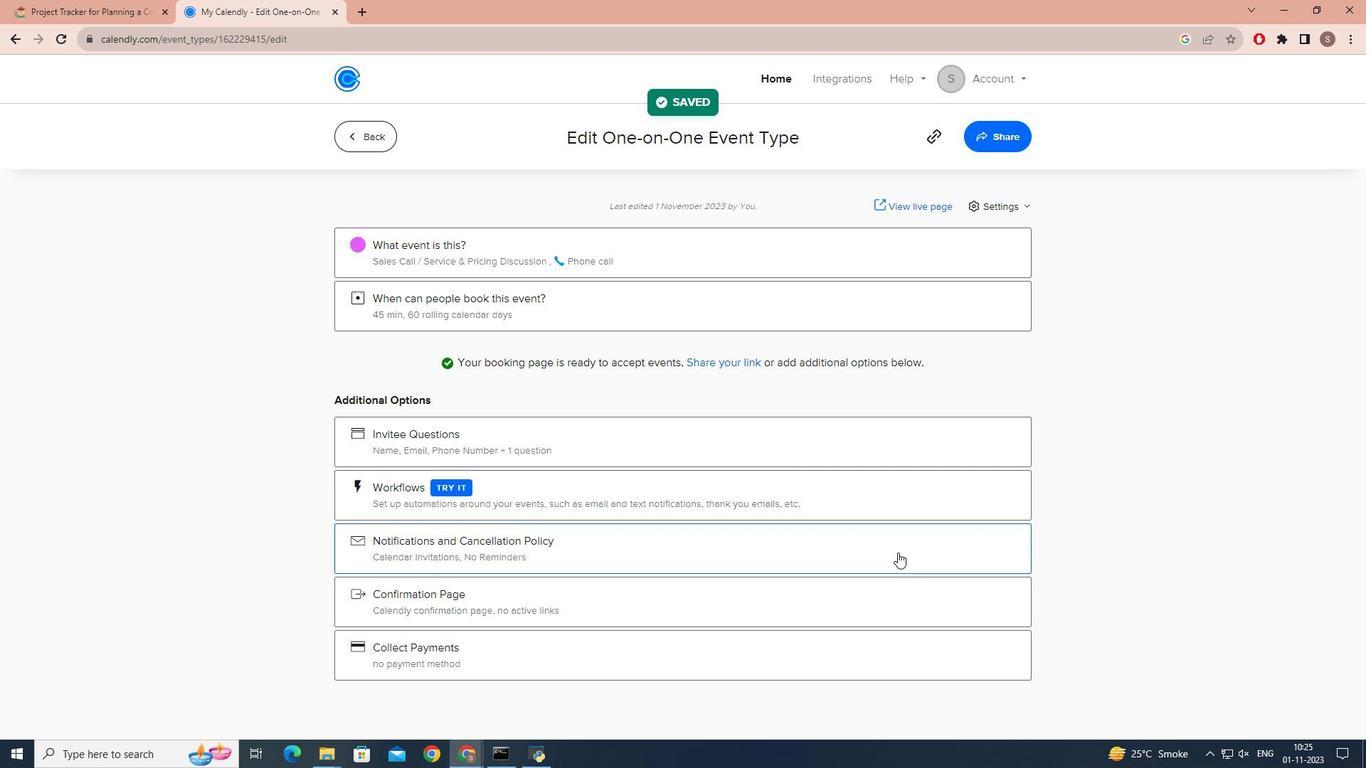 
Action: Mouse pressed left at (894, 553)
Screenshot: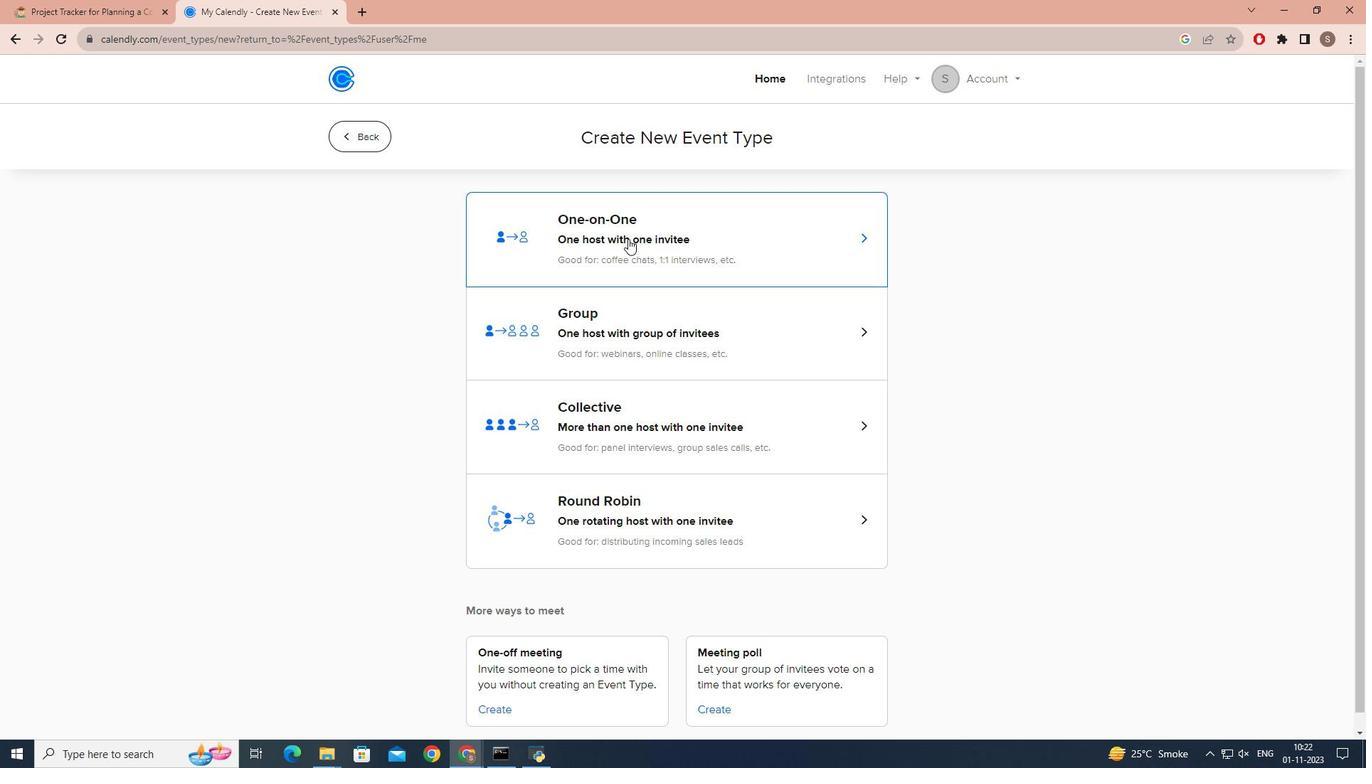 
Action: Mouse pressed left at (894, 553)
Screenshot: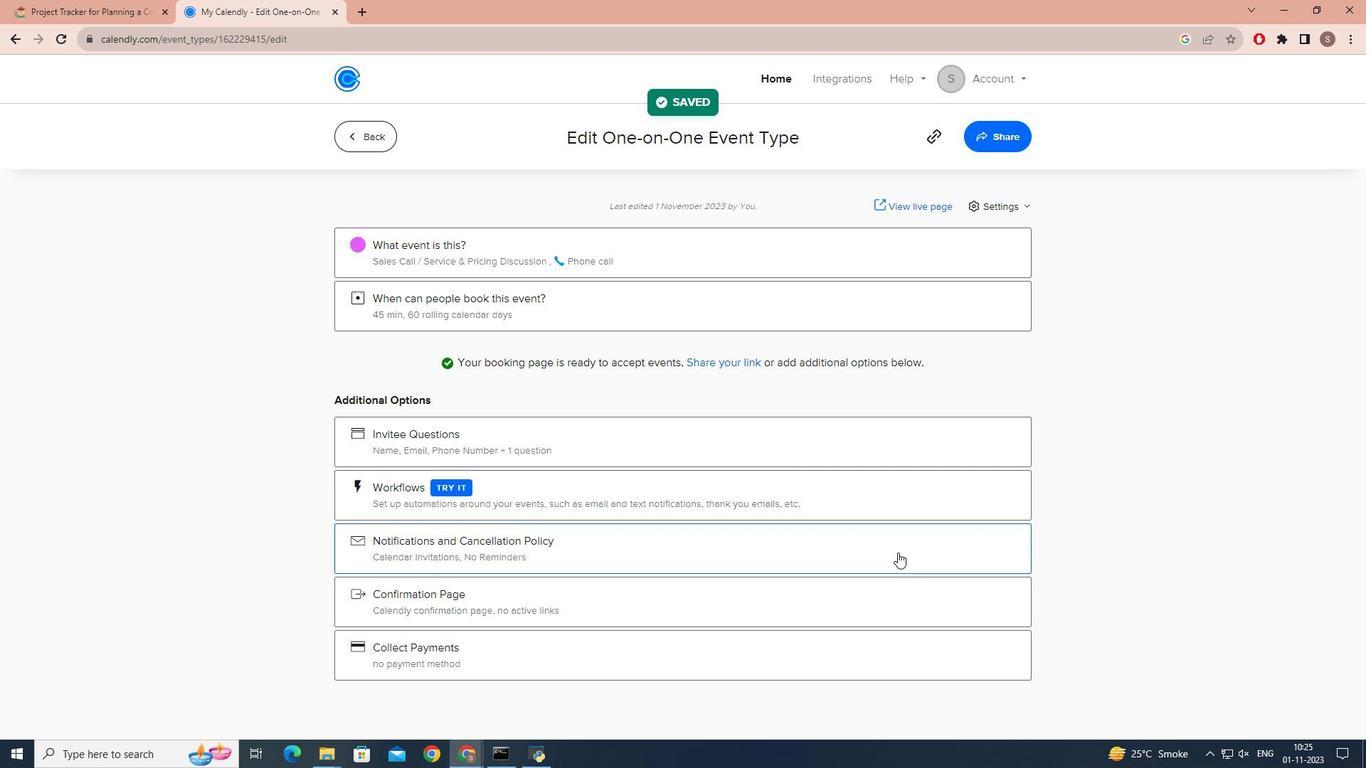
Action: Mouse moved to (894, 553)
Screenshot: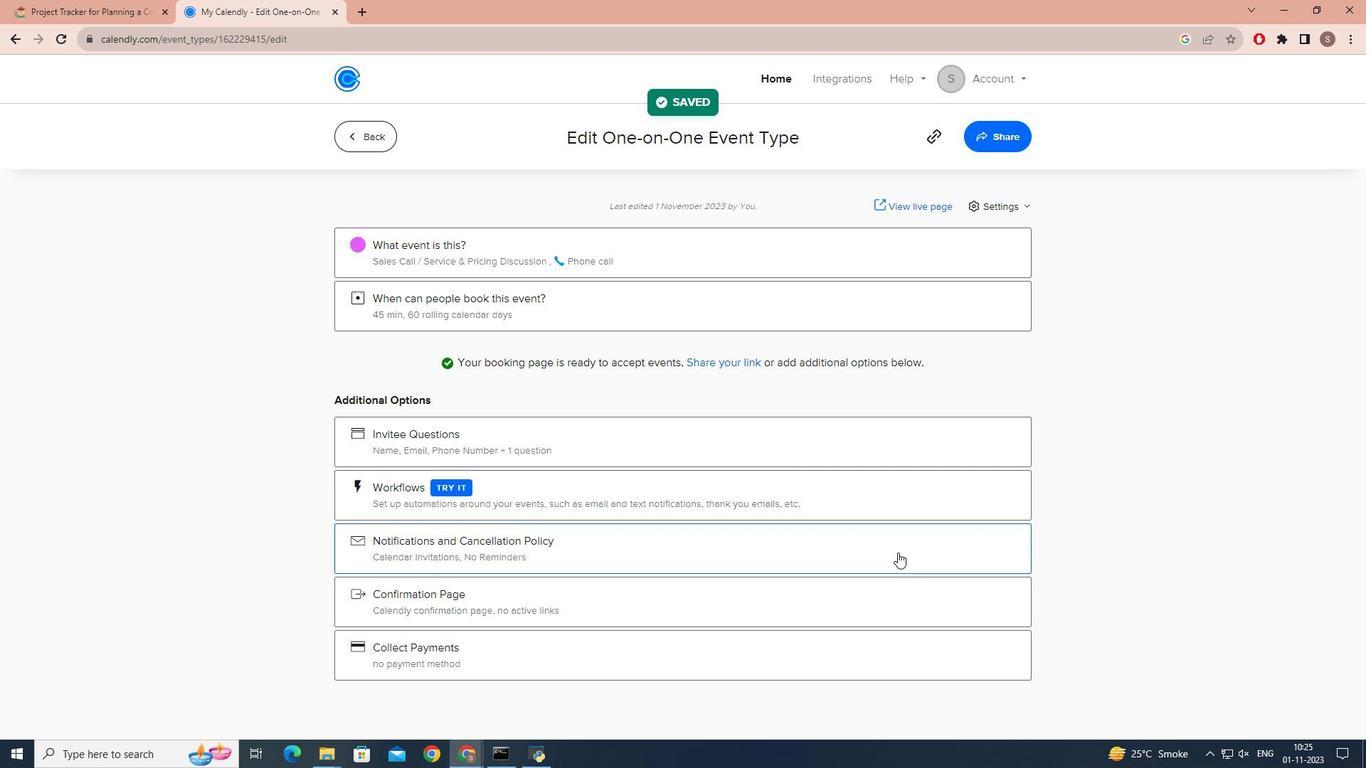 
Action: Mouse pressed left at (894, 553)
Screenshot: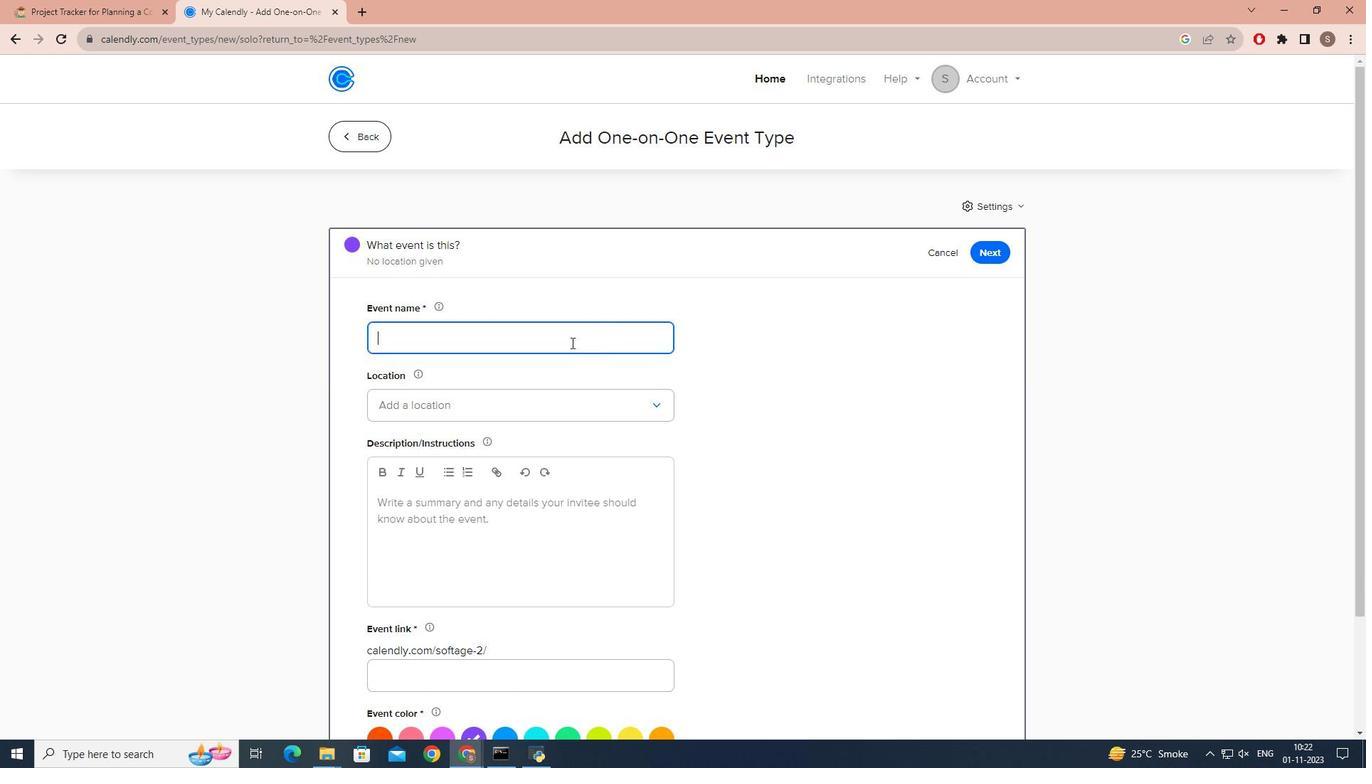 
Action: Mouse pressed left at (894, 553)
Screenshot: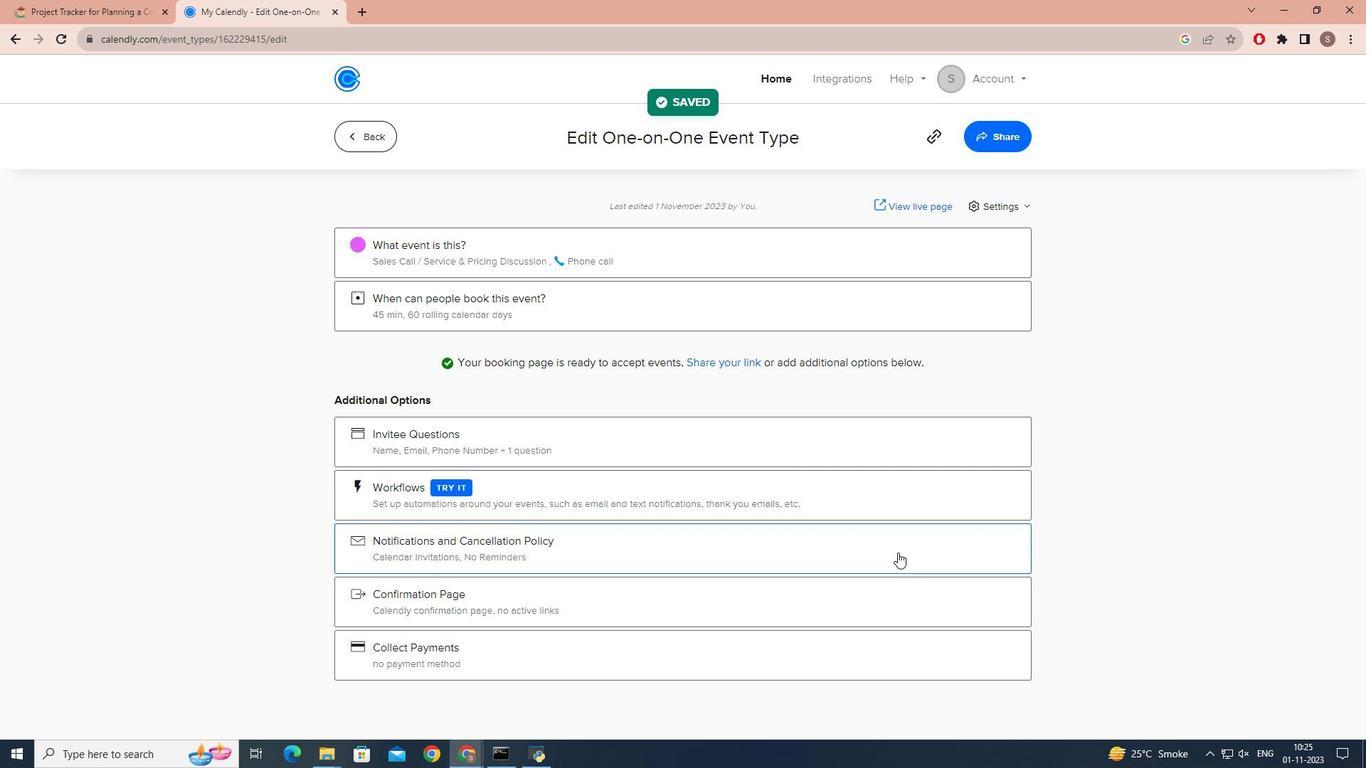 
Action: Mouse moved to (894, 553)
Screenshot: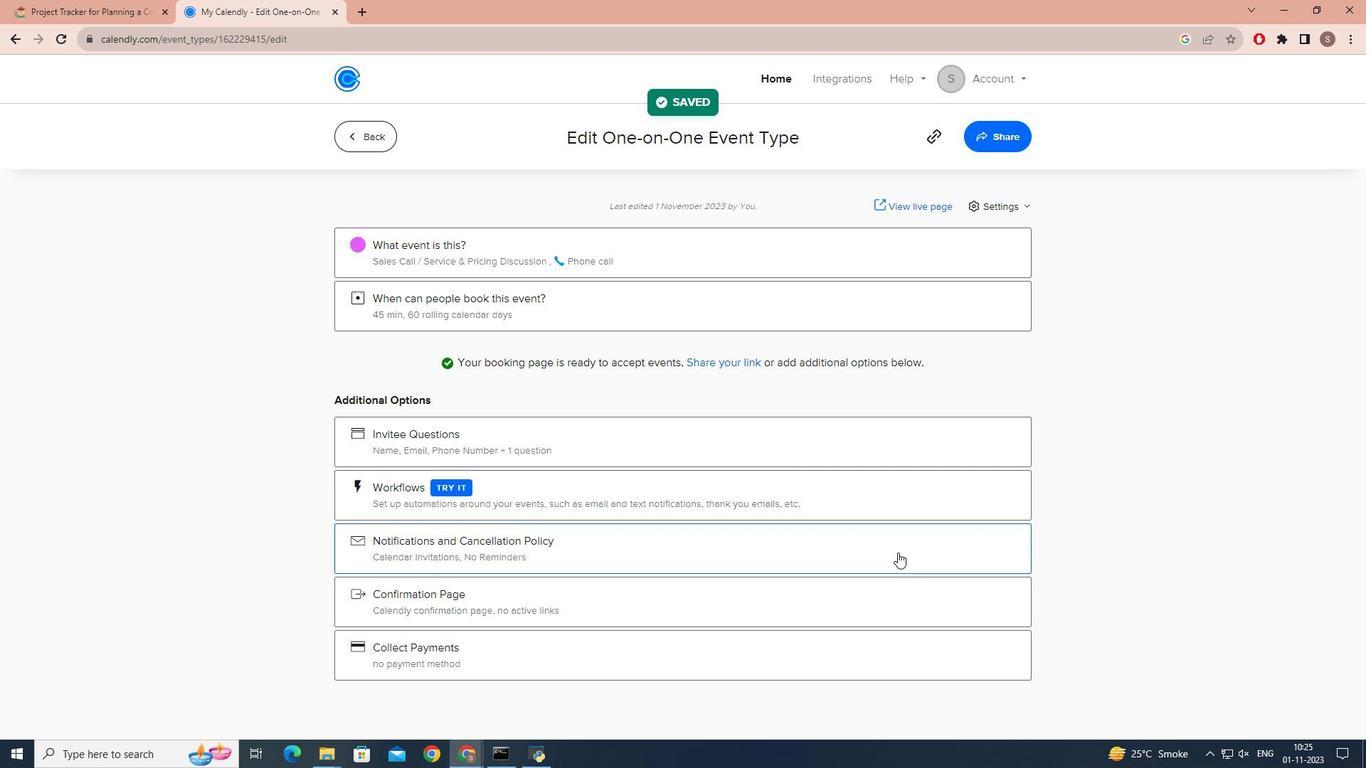 
Action: Key pressed <Key.caps_lock><Key.caps_lock>ss<Key.caps_lock><Key.caps_lock>aalle ess<Key.space><Key.space><Key.caps_lock><Key.caps_lock>cc<Key.caps_lock><Key.caps_lock>aalll<Key.space>//<Key.space><Key.space><Key.caps_lock><Key.caps_lock>ss<Key.caps_lock><Key.caps_lock>eervviccee<Key.space><Key.shift><Key.shift>&&<Key.space><Key.caps_lock><Key.caps_lock>p<Key.caps_lock><Key.caps_lock>riicciing<Key.space><Key.space><Key.caps_lock><Key.caps_lock>d<Key.caps_lock><Key.caps_lock>iissccussssiion<Key.space><Key.space>
Screenshot: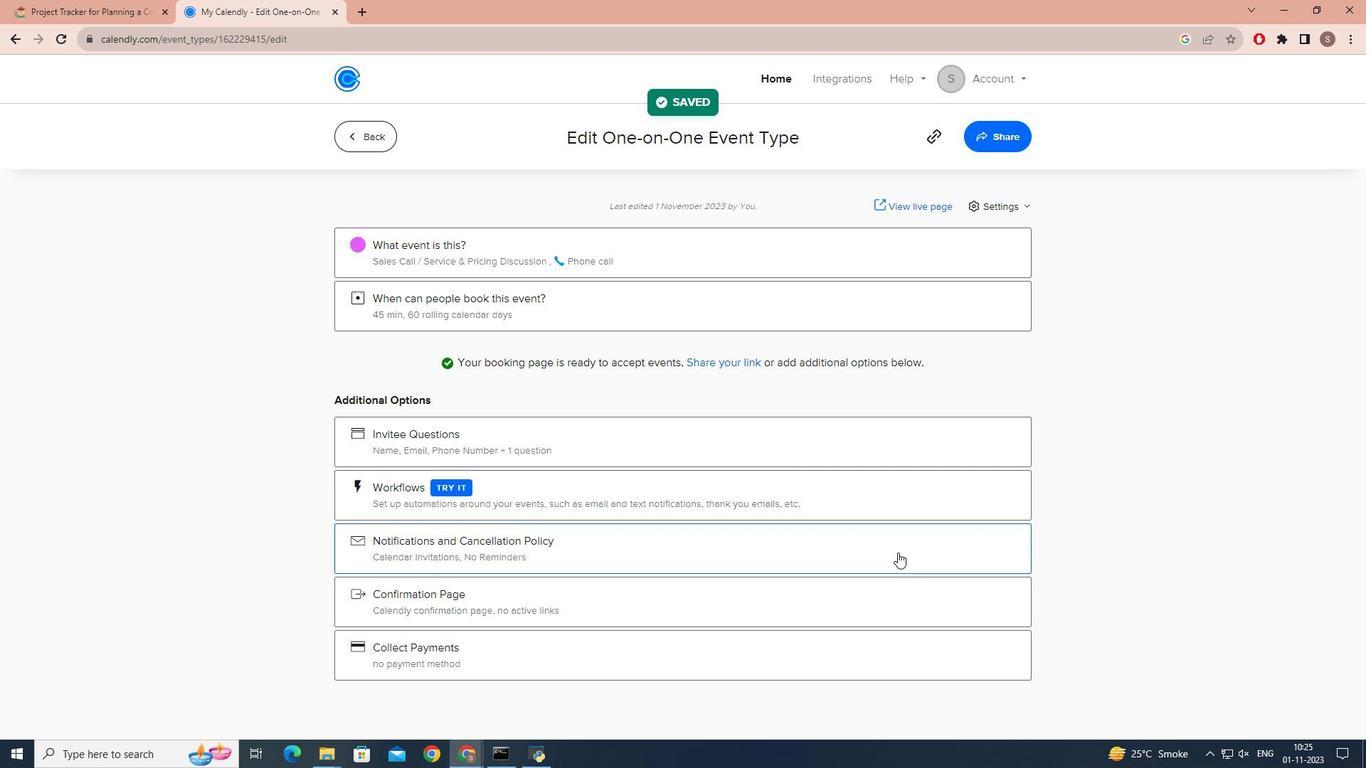 
Action: Mouse moved to (894, 553)
Screenshot: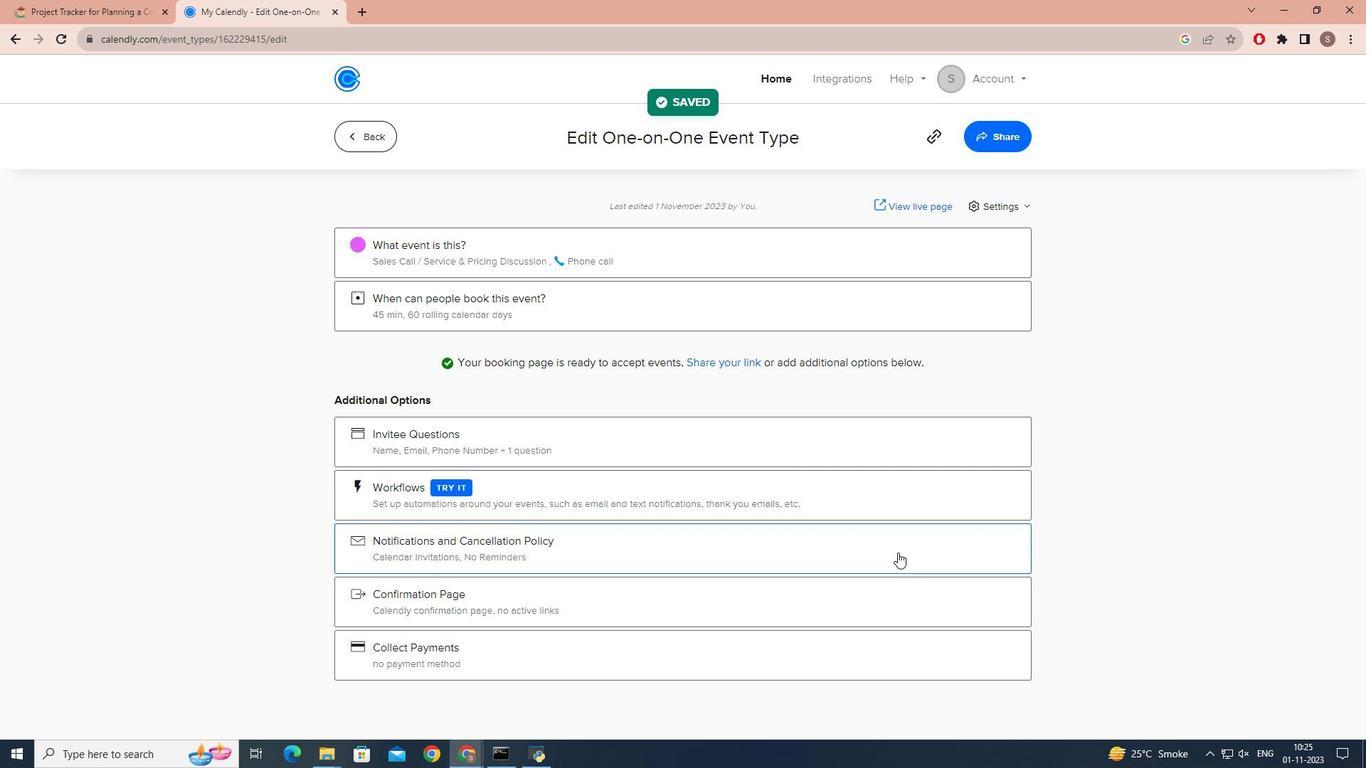 
Action: Mouse pressed left at (894, 553)
Screenshot: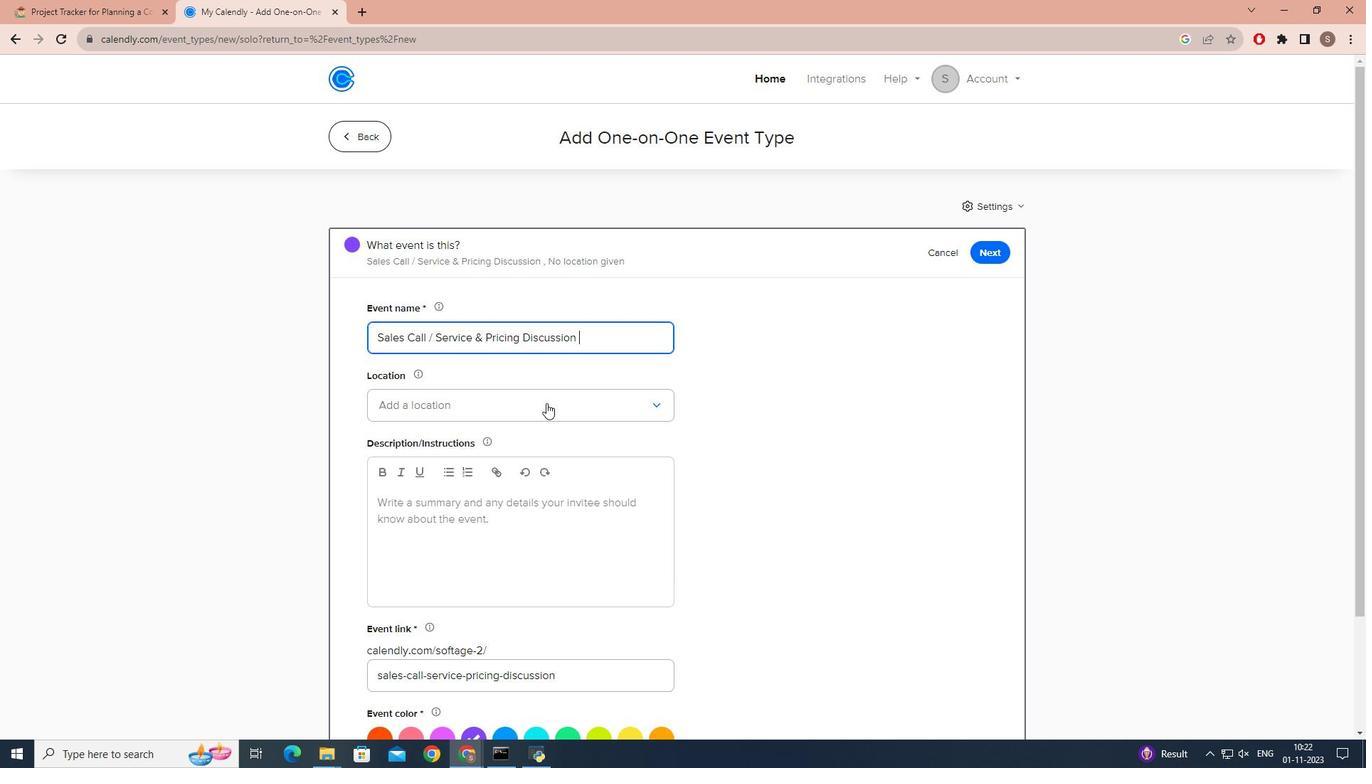 
Action: Mouse pressed left at (894, 553)
Screenshot: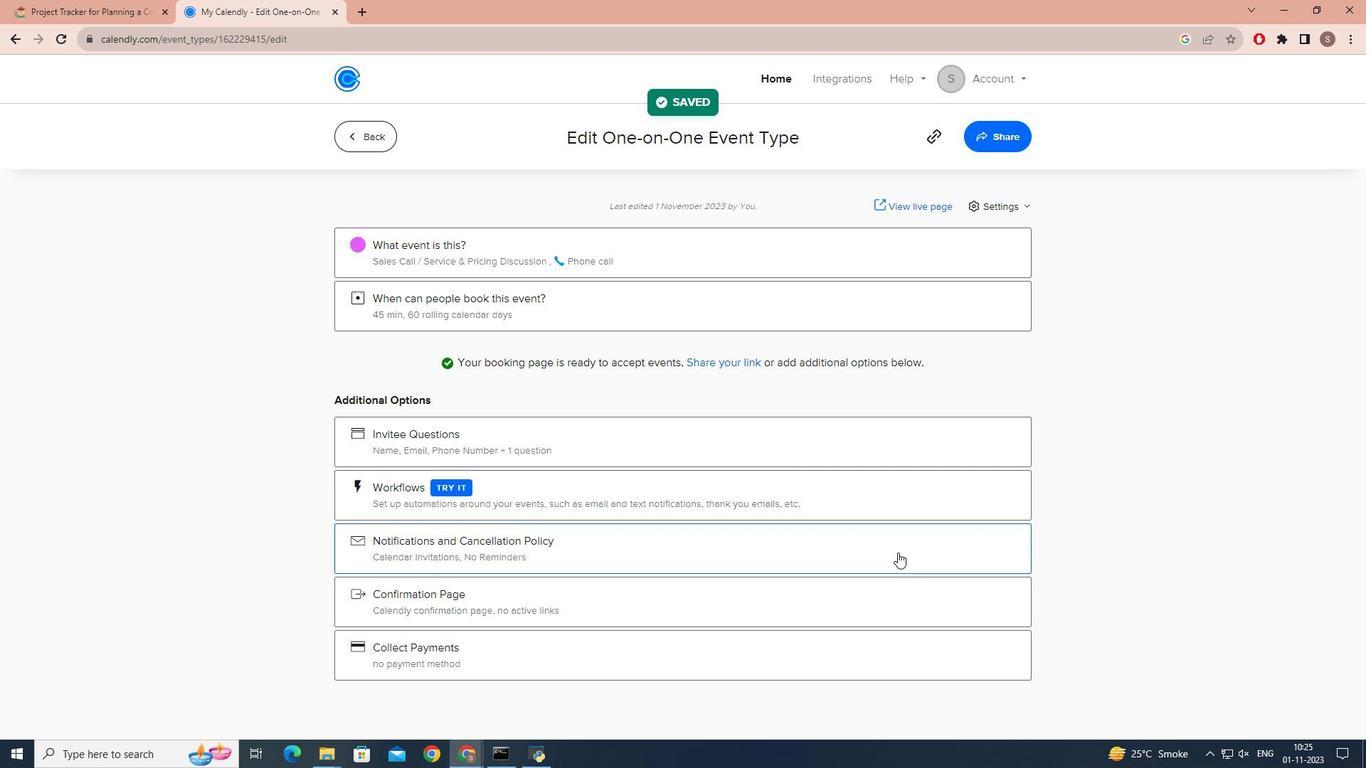 
Action: Mouse moved to (894, 553)
Screenshot: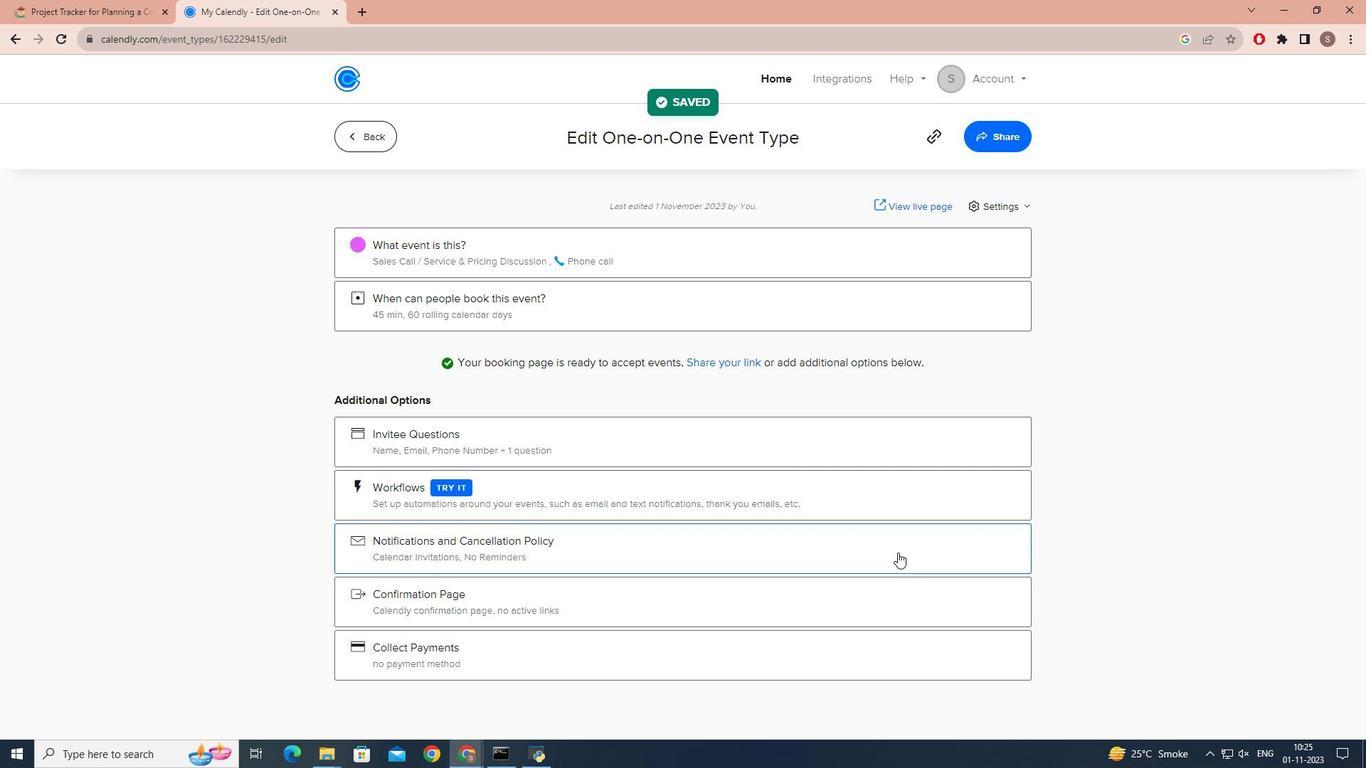 
Action: Mouse pressed left at (894, 553)
Screenshot: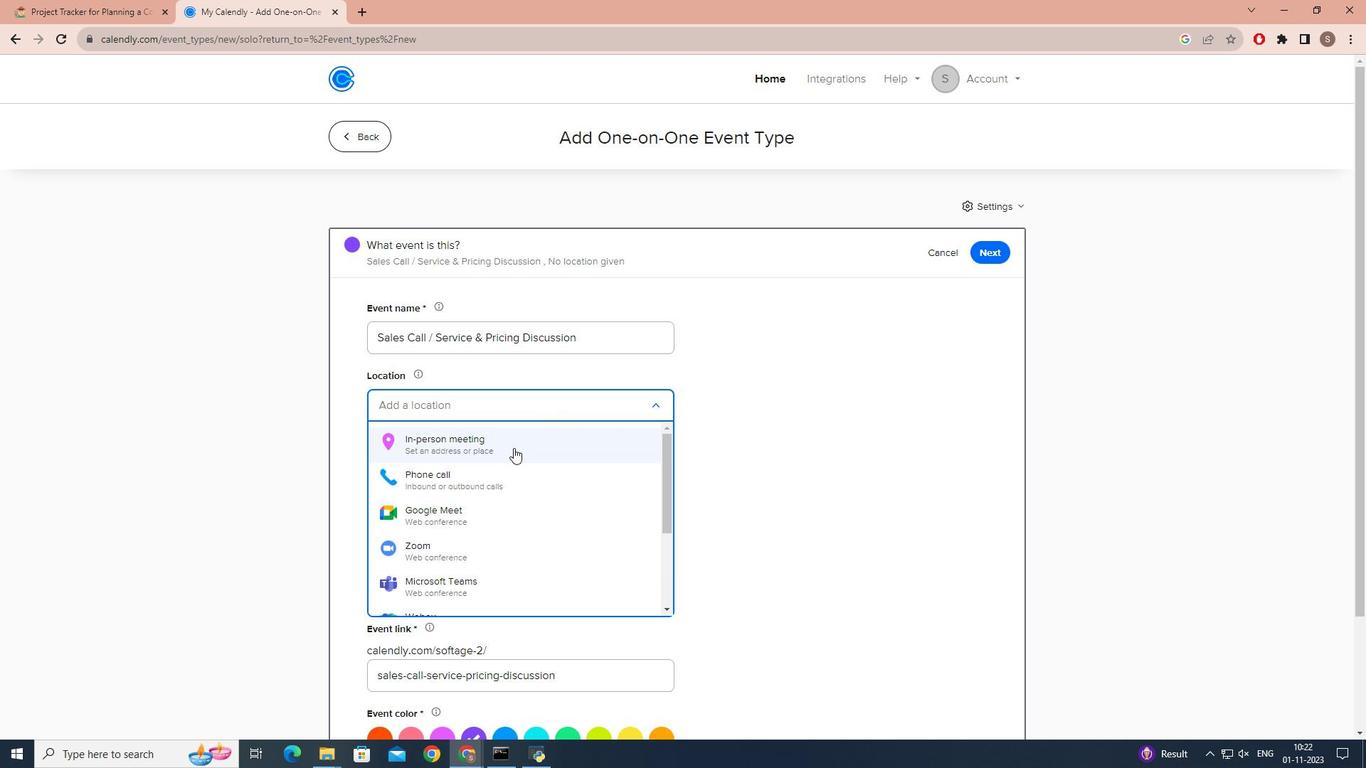 
Action: Mouse pressed left at (894, 553)
Screenshot: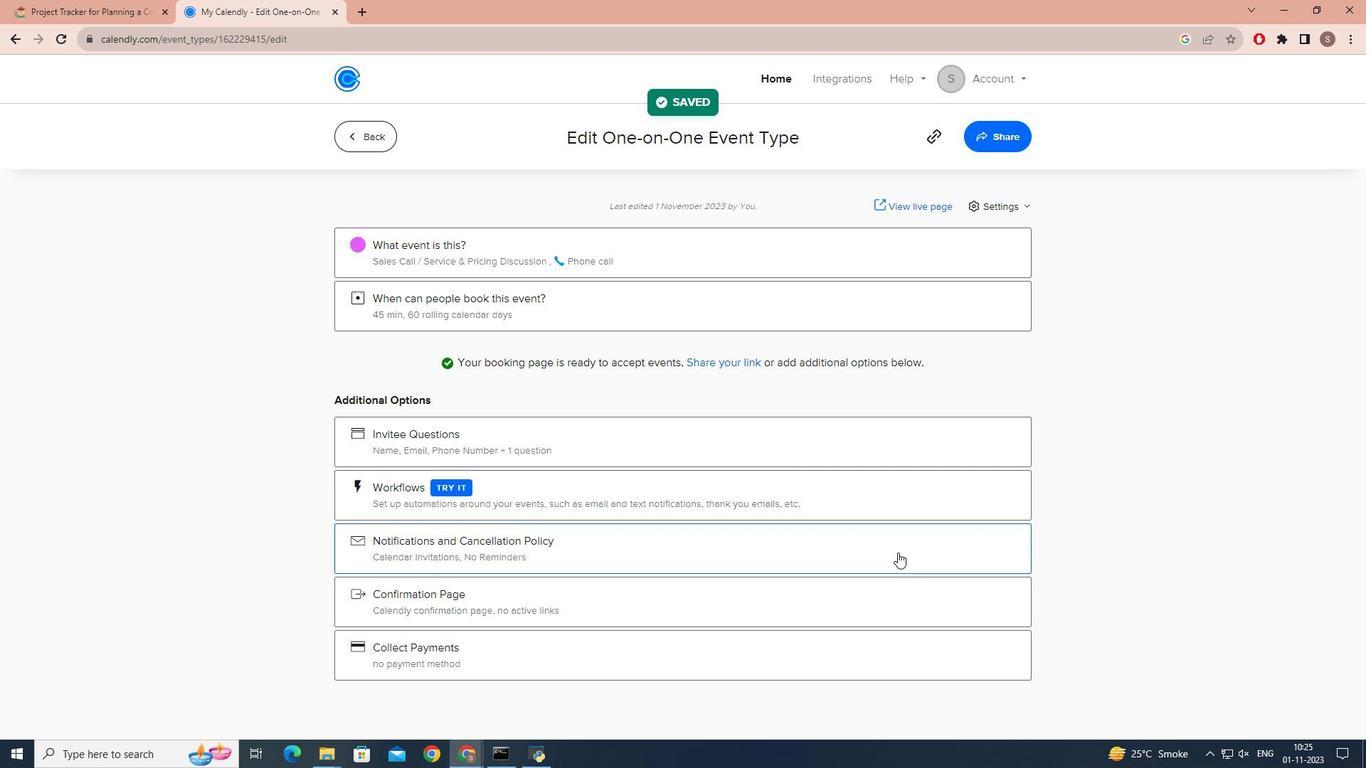 
Action: Mouse moved to (894, 553)
Screenshot: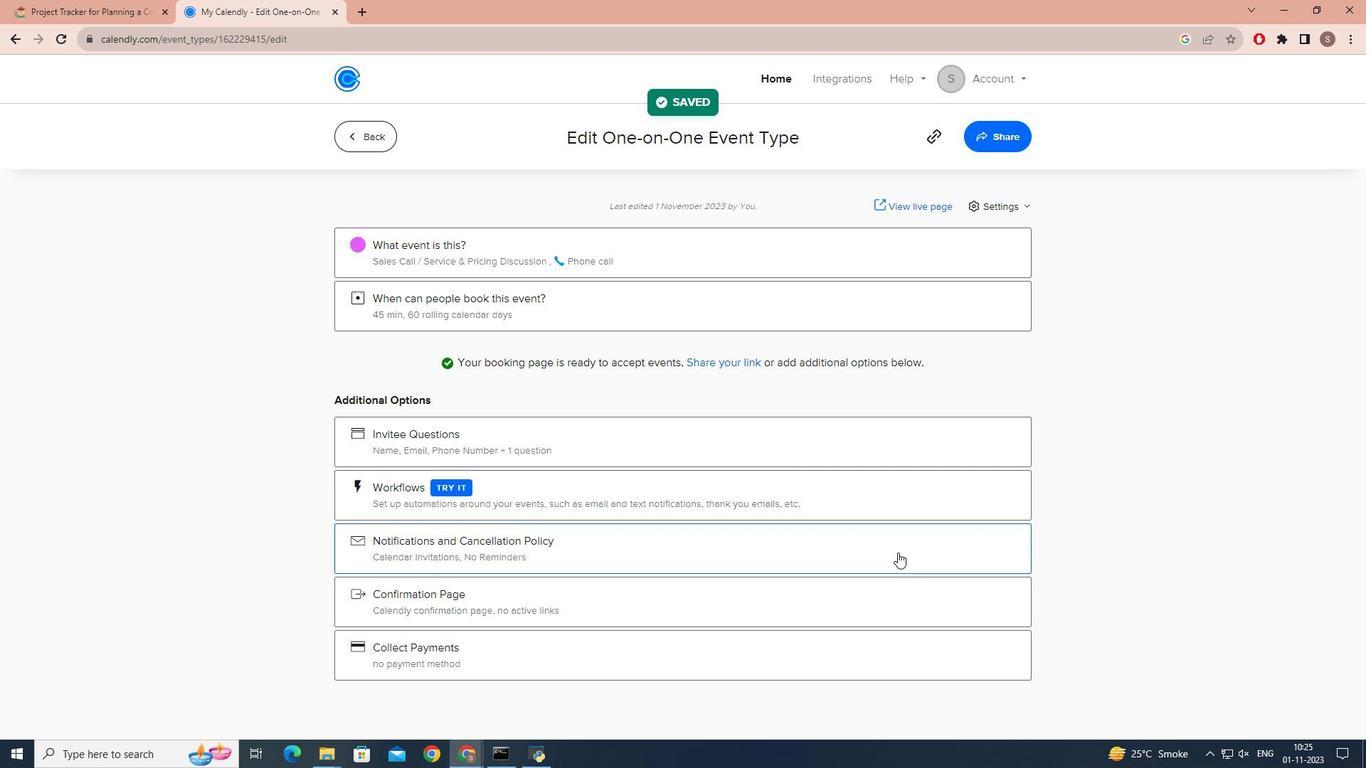 
Action: Mouse pressed left at (894, 553)
Screenshot: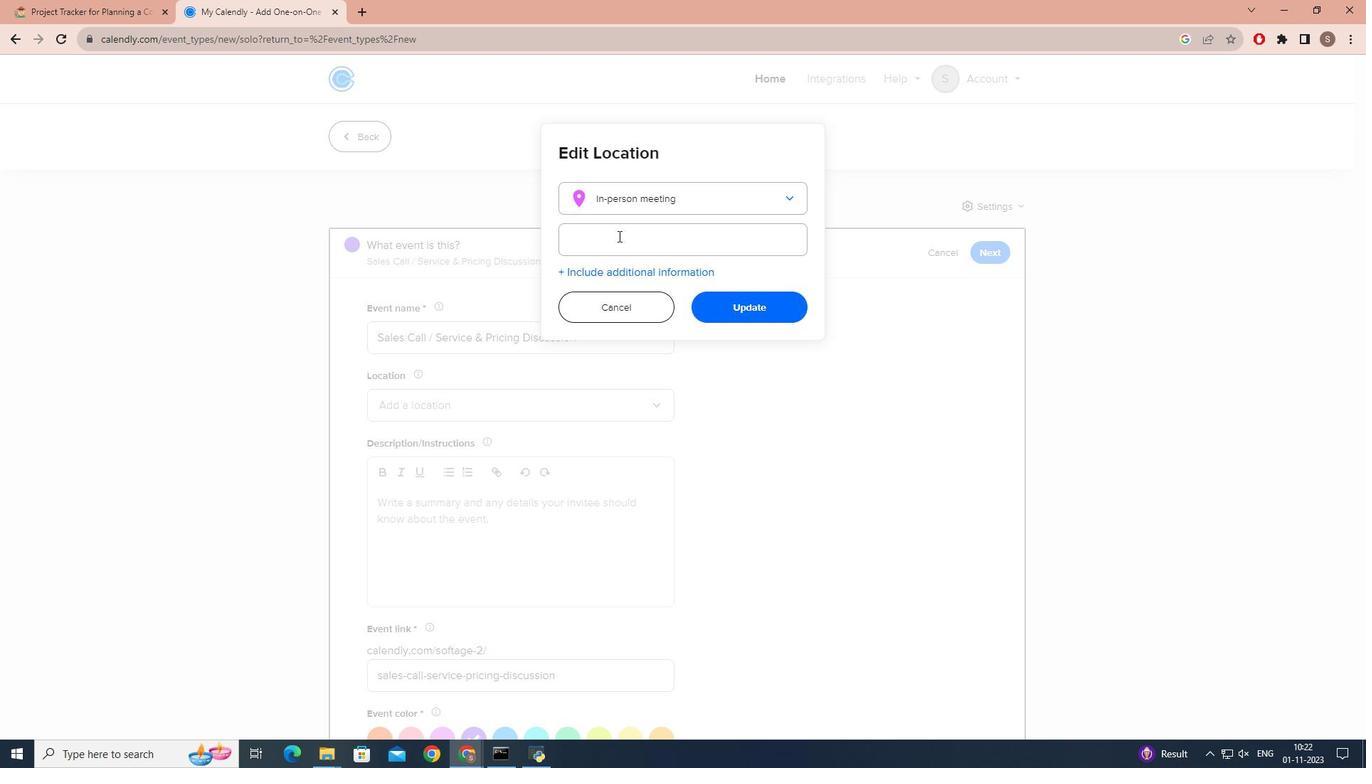 
Action: Mouse pressed left at (894, 553)
Screenshot: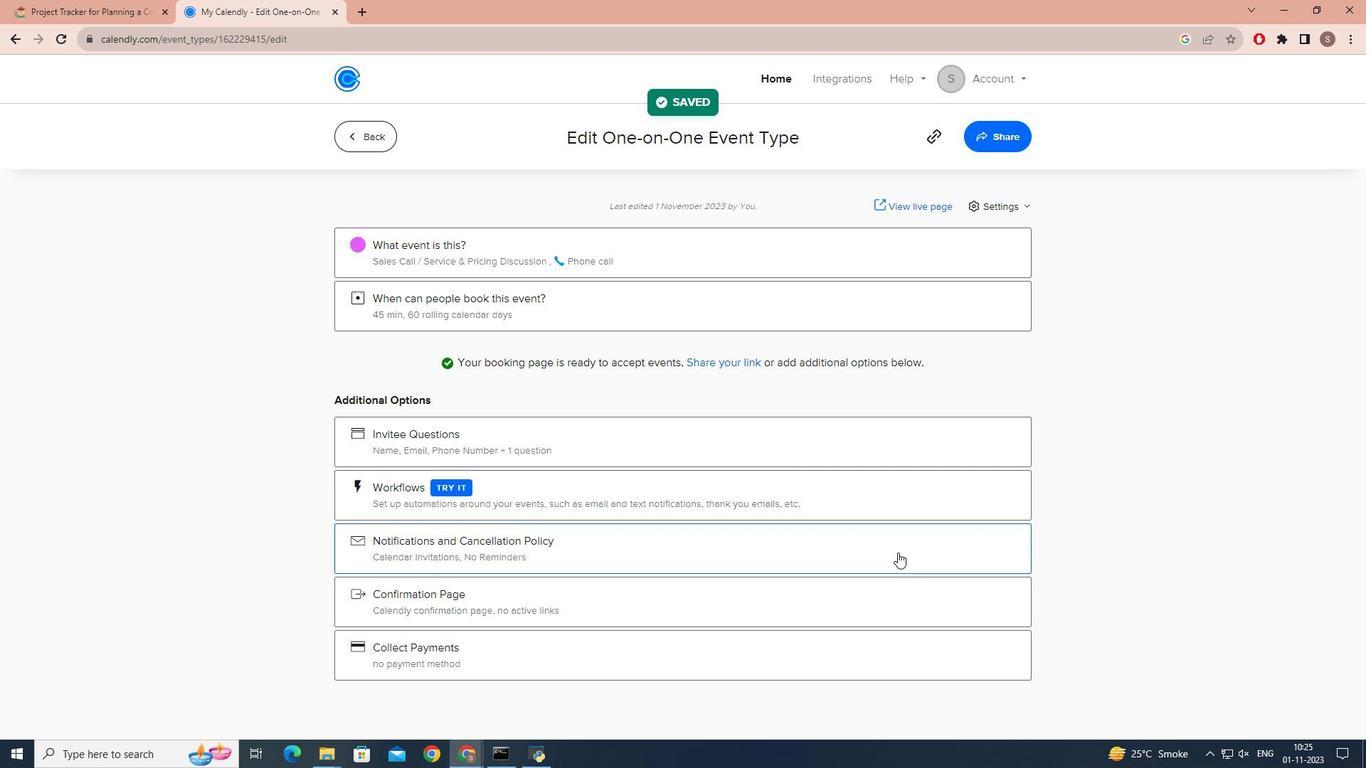 
Action: Mouse moved to (894, 553)
Screenshot: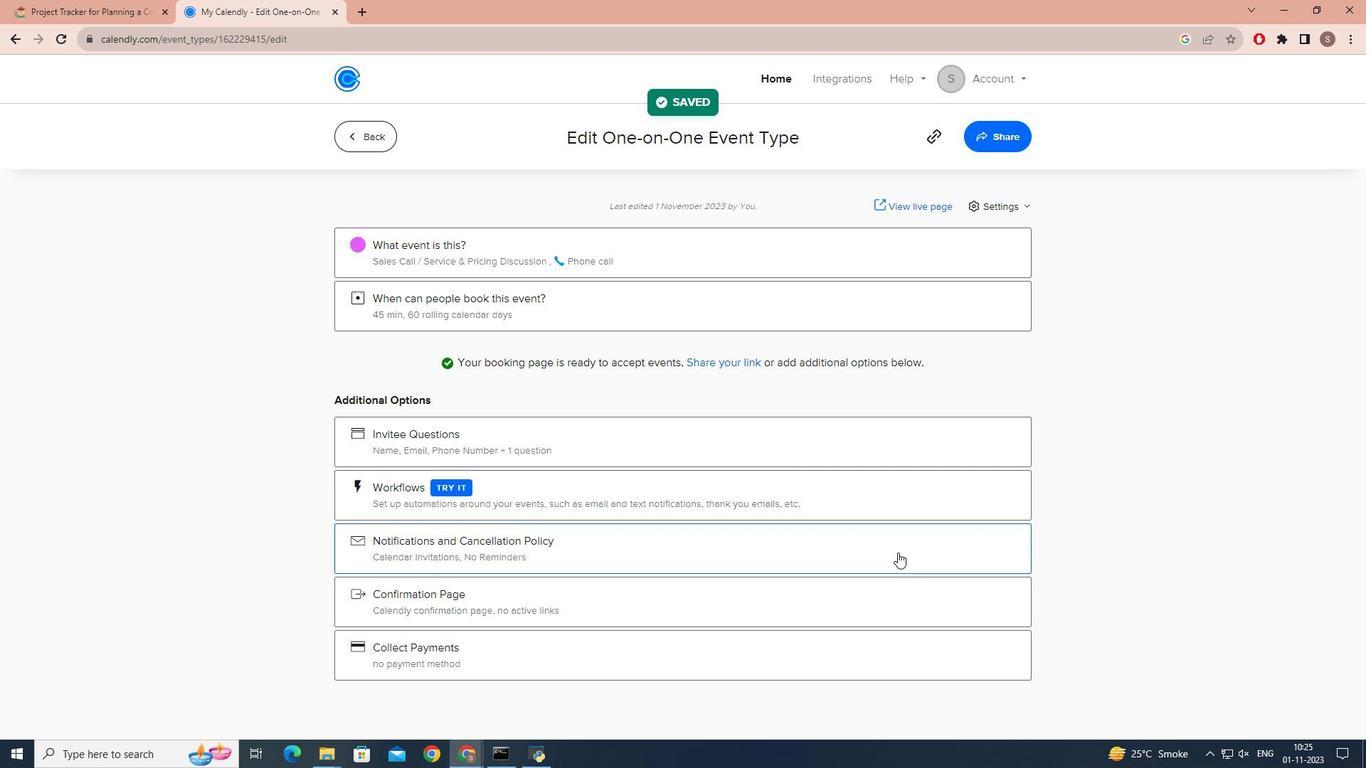 
Action: Mouse pressed left at (894, 553)
Screenshot: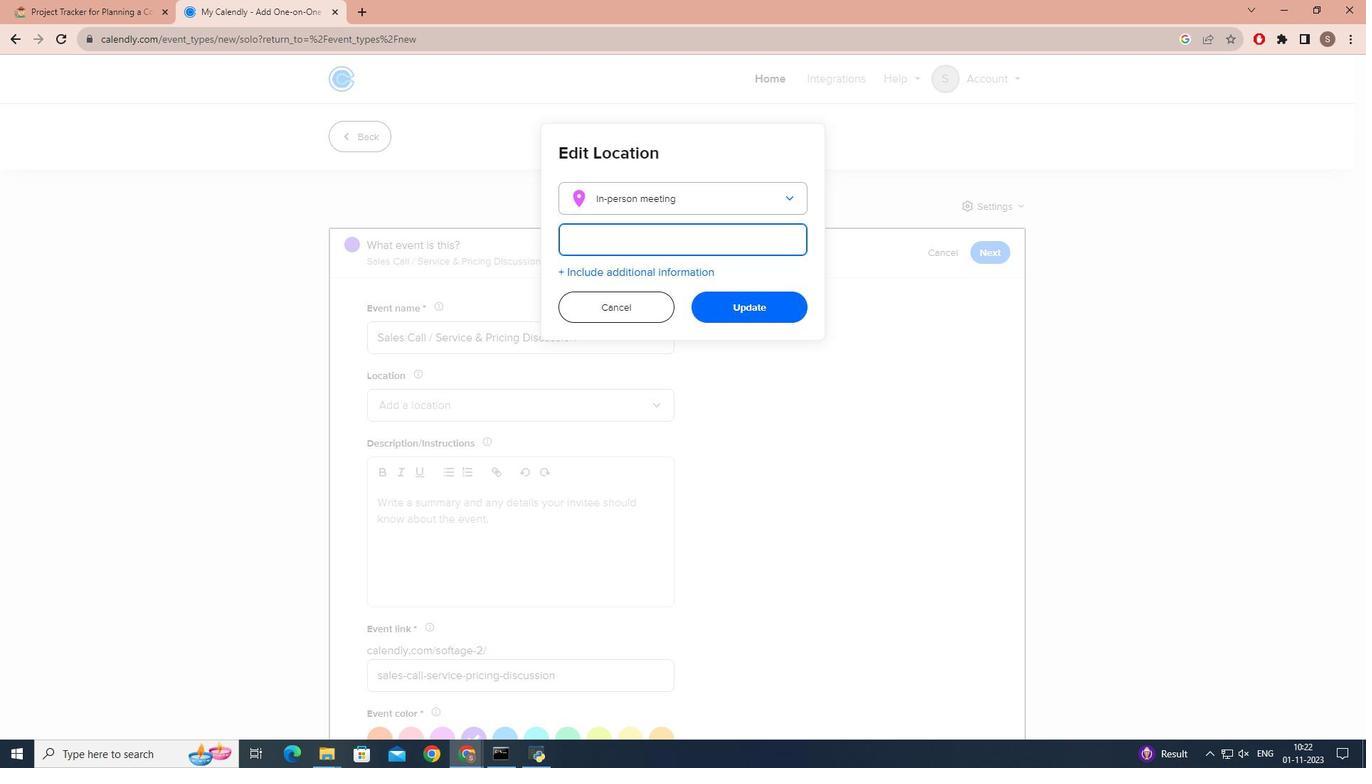 
Action: Mouse pressed left at (894, 553)
Screenshot: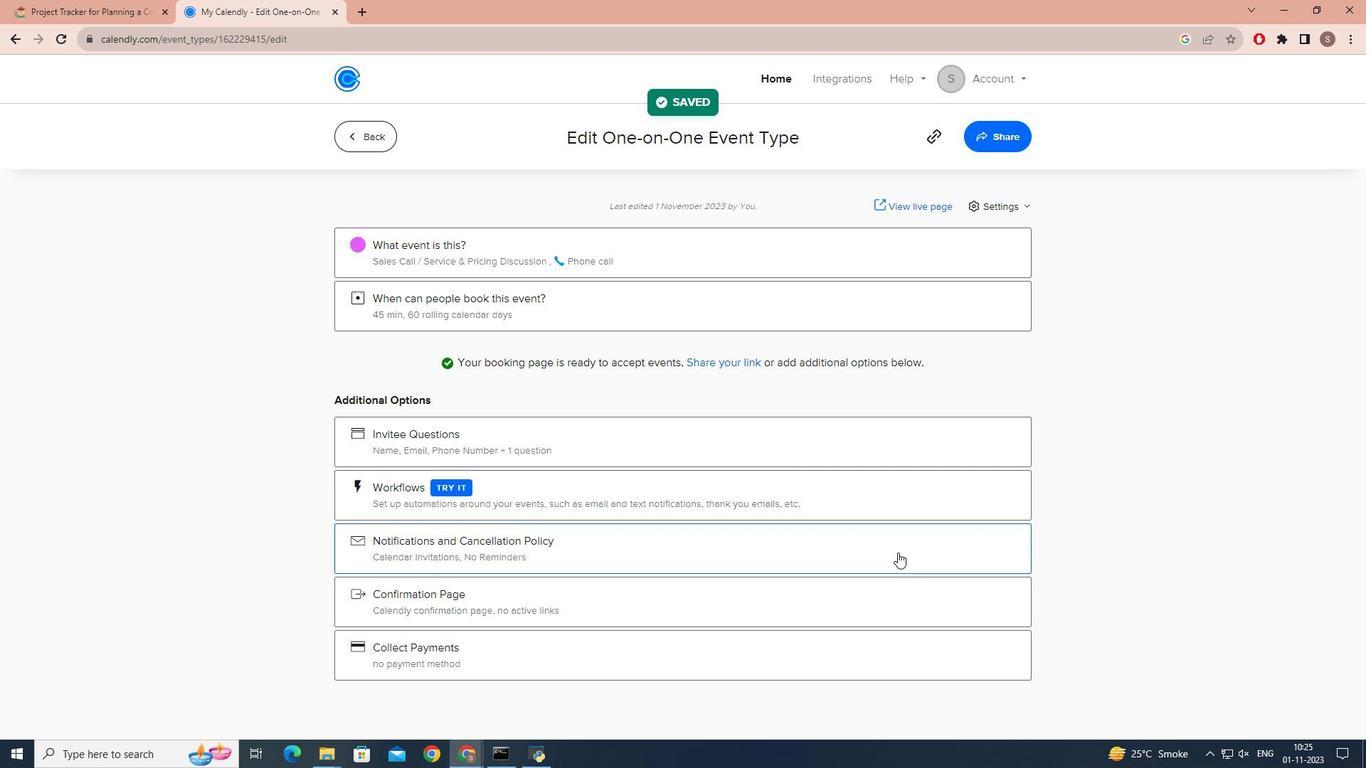 
Action: Mouse moved to (894, 553)
Screenshot: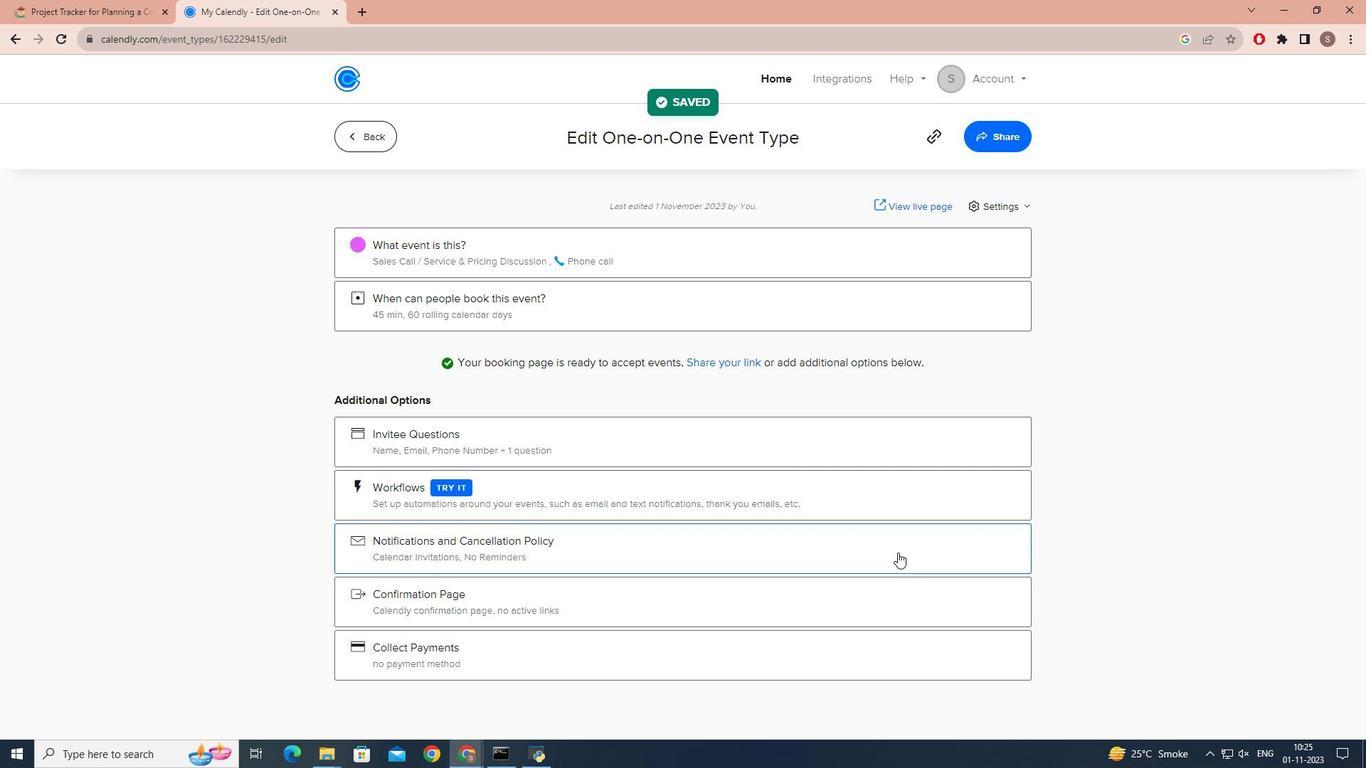 
Action: Mouse pressed left at (894, 553)
Screenshot: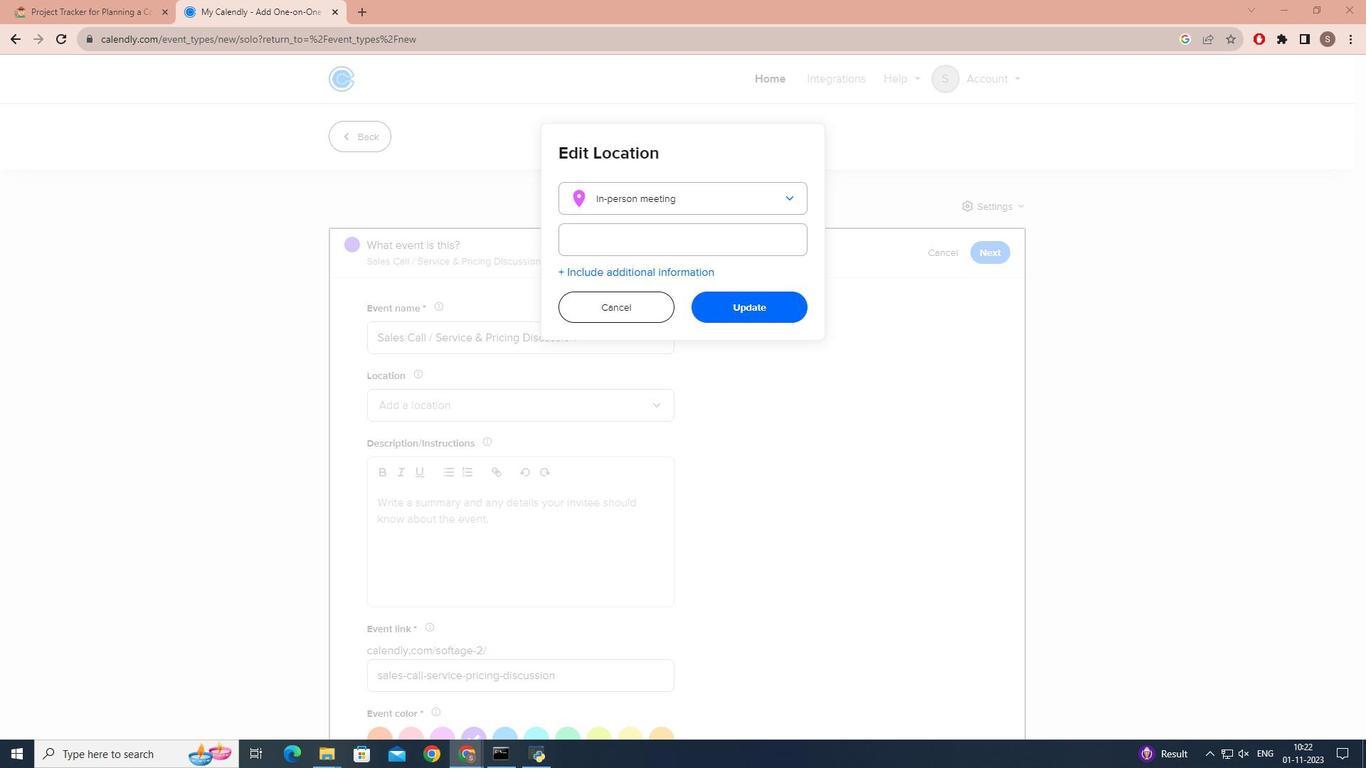 
Action: Mouse pressed left at (894, 553)
Screenshot: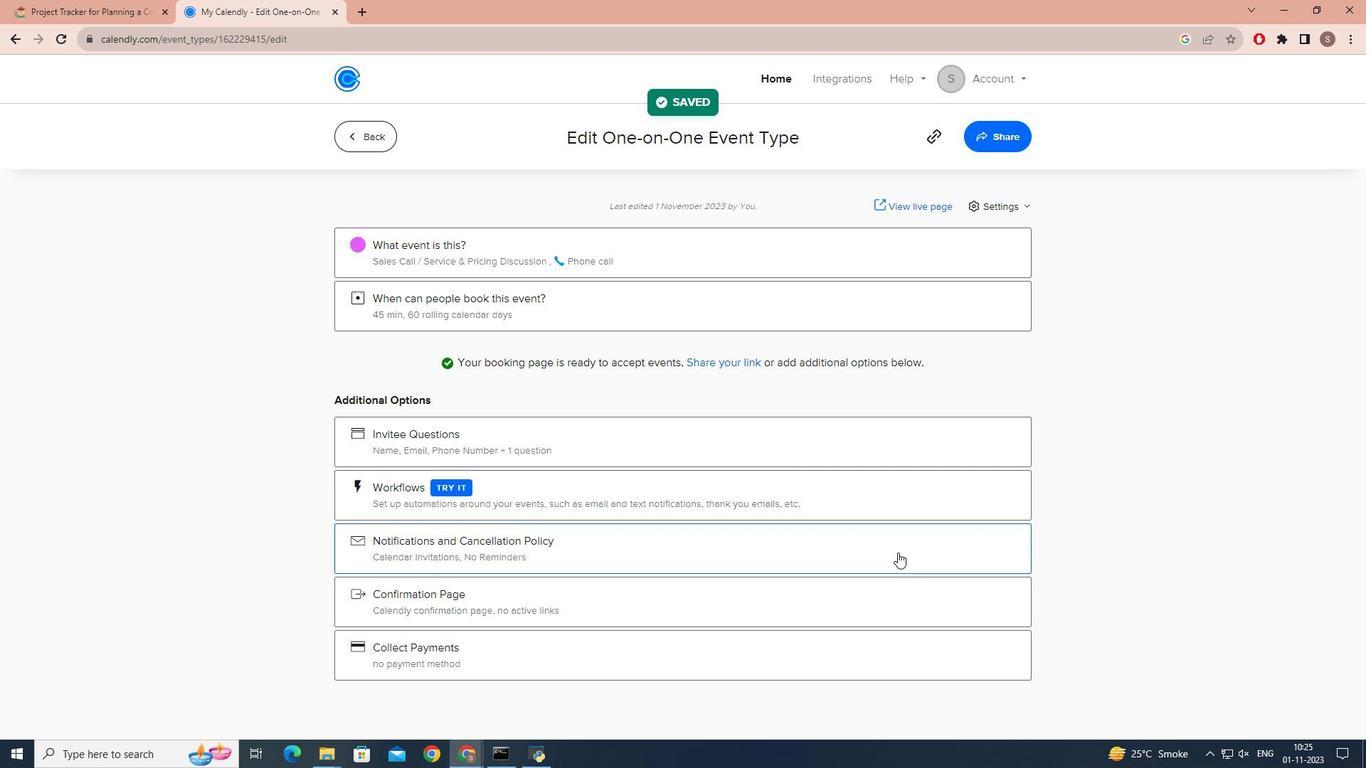 
Action: Mouse moved to (894, 553)
Screenshot: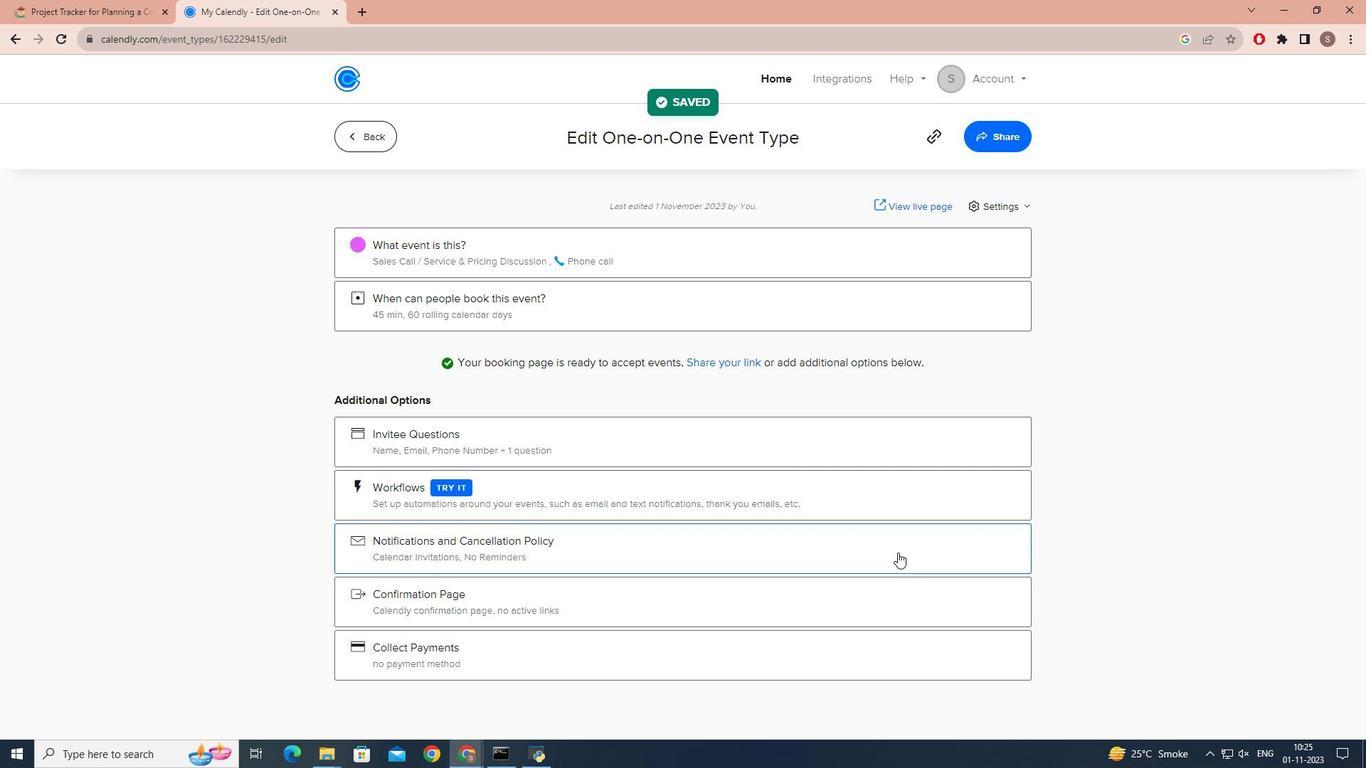 
Action: Mouse pressed left at (894, 553)
Screenshot: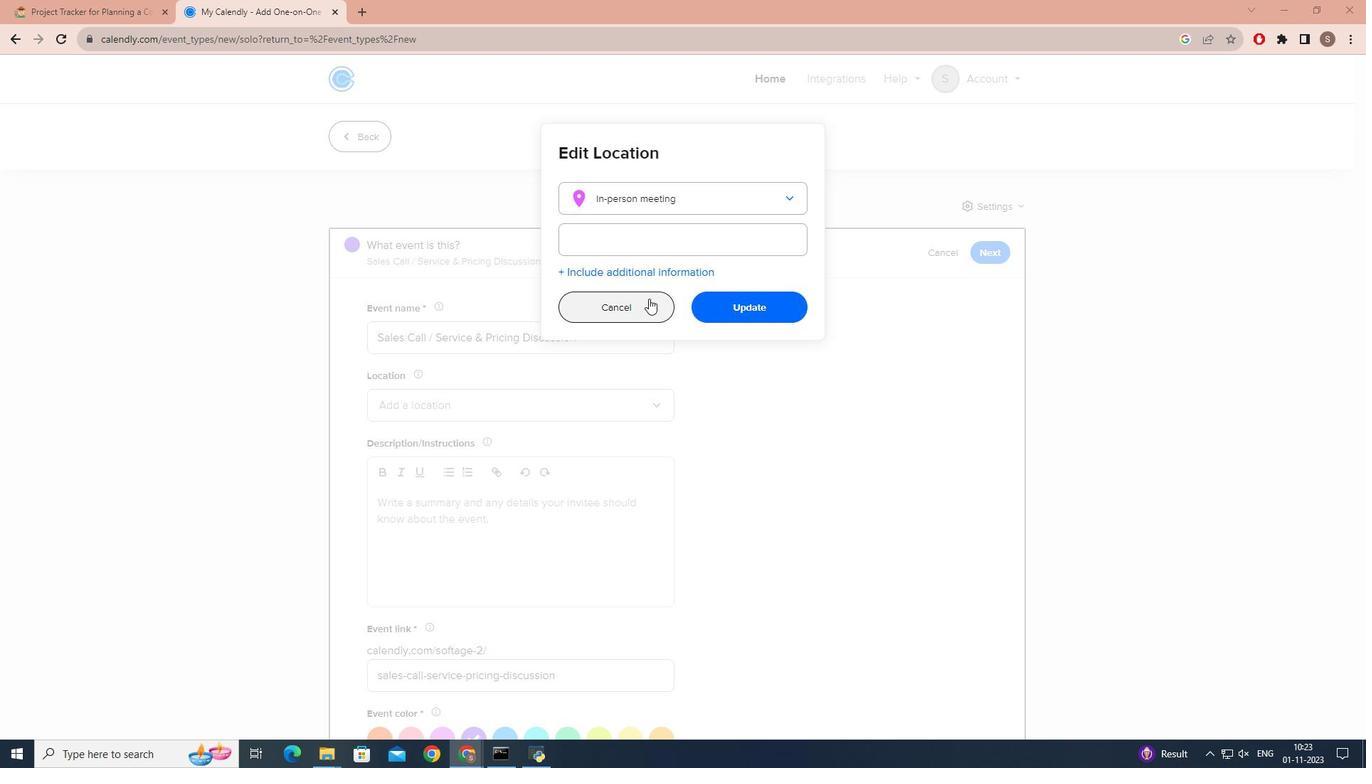 
Action: Mouse pressed left at (894, 553)
Screenshot: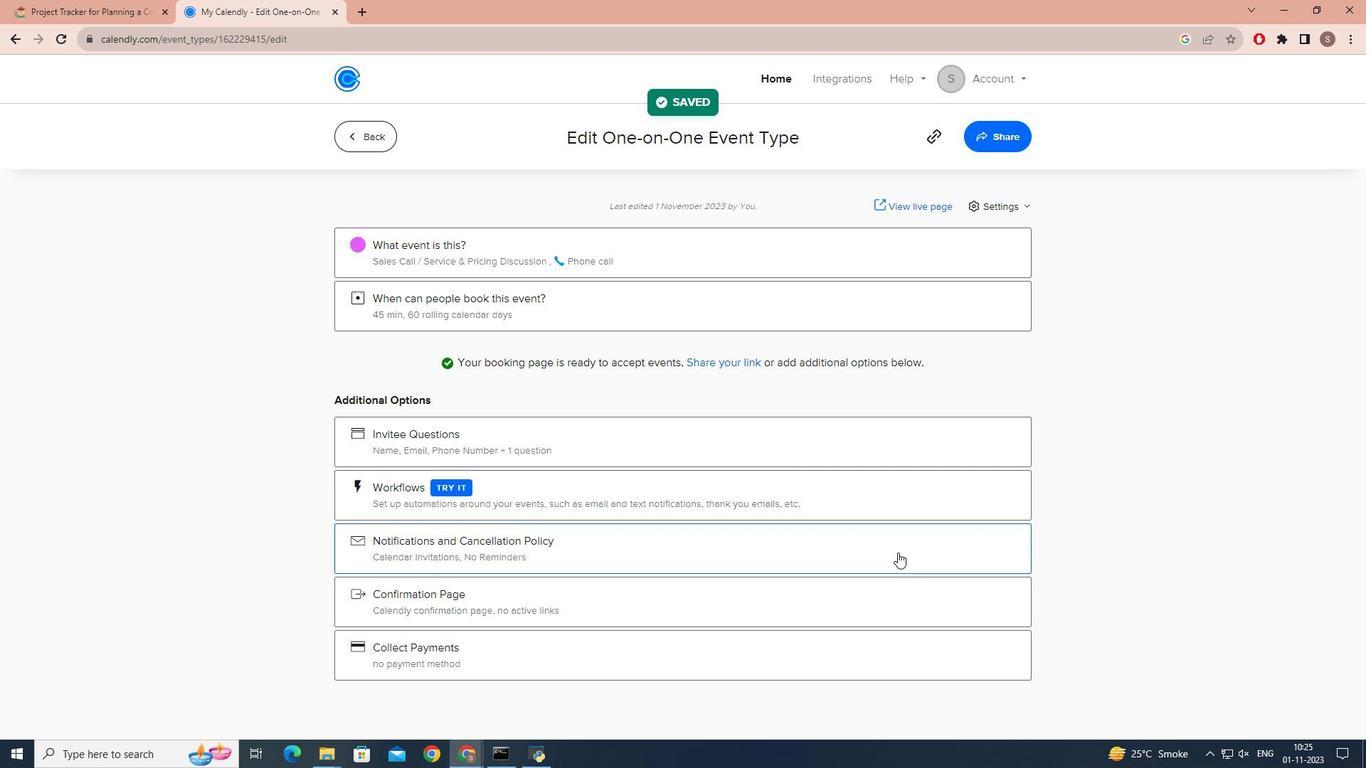 
Action: Mouse moved to (894, 553)
Screenshot: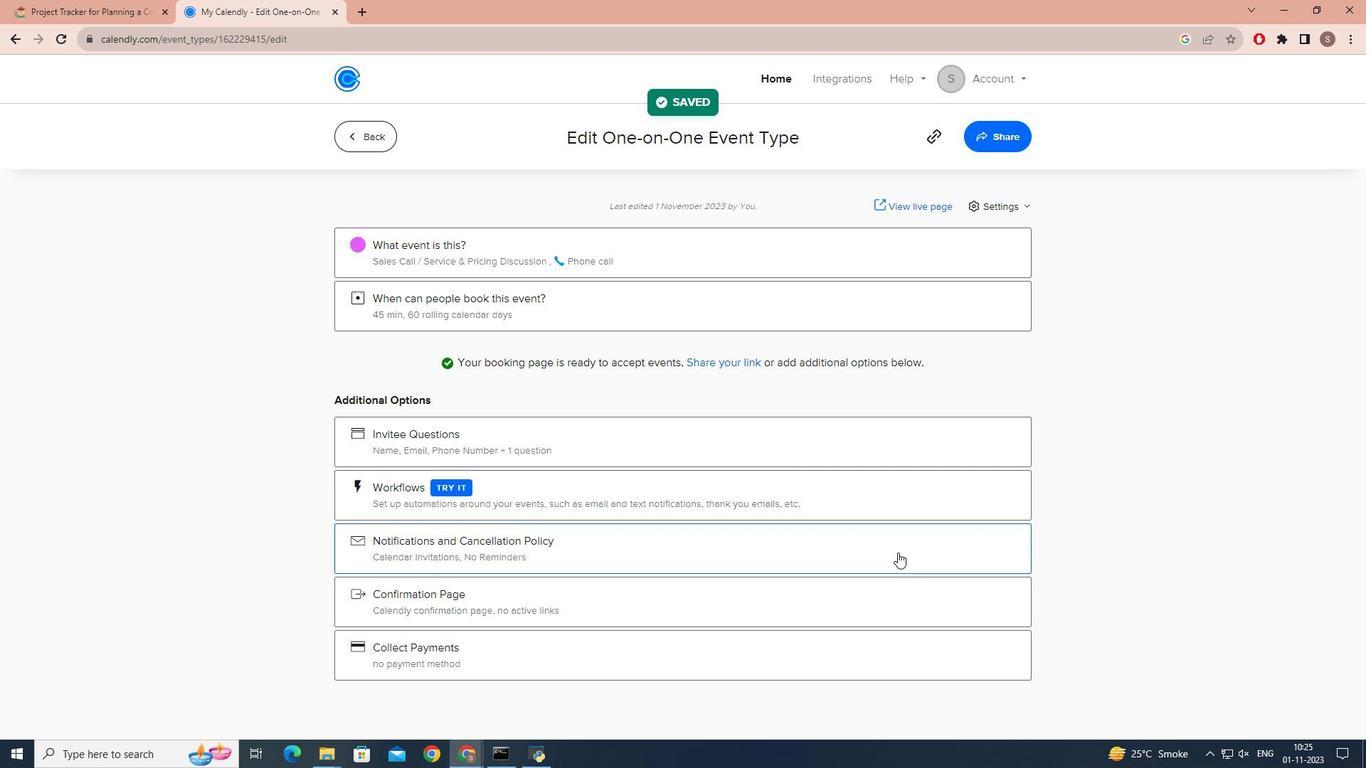 
Action: Mouse pressed left at (894, 553)
Screenshot: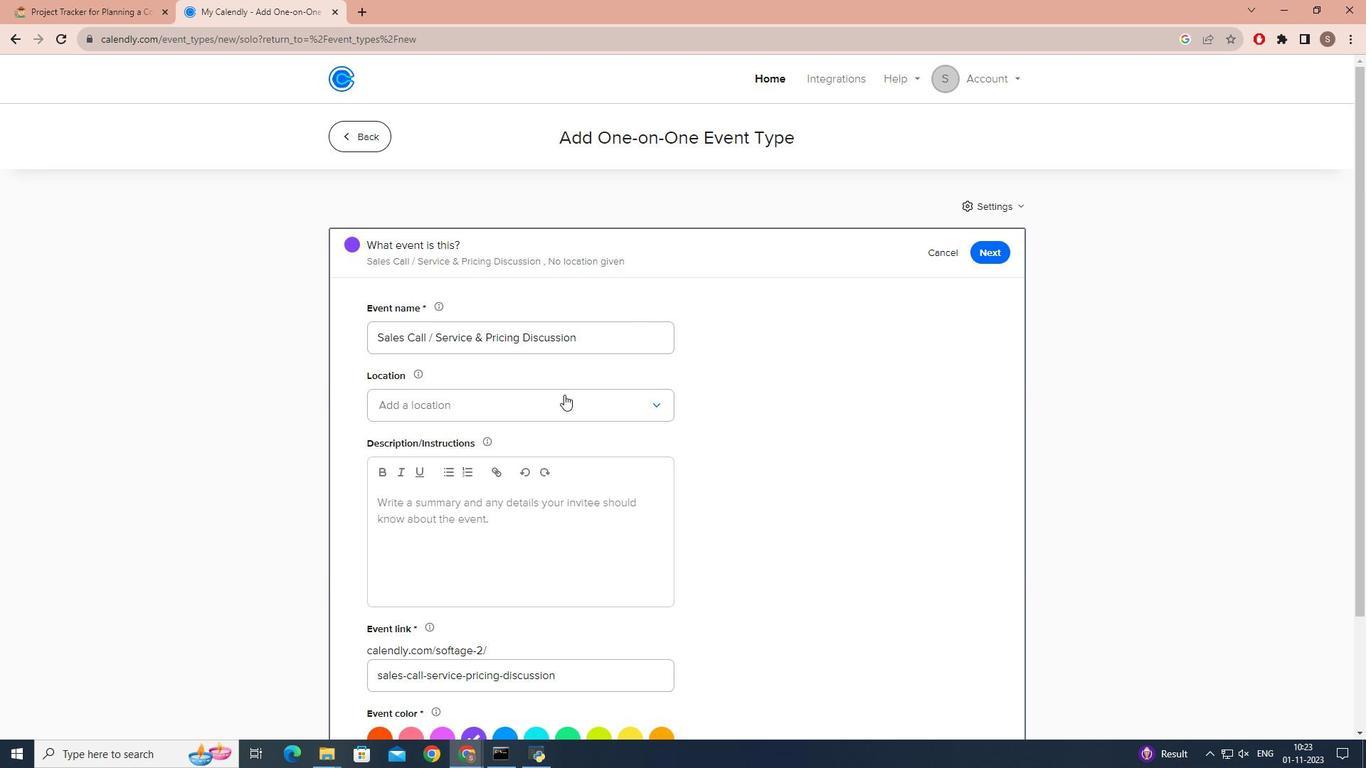 
Action: Mouse pressed left at (894, 553)
Screenshot: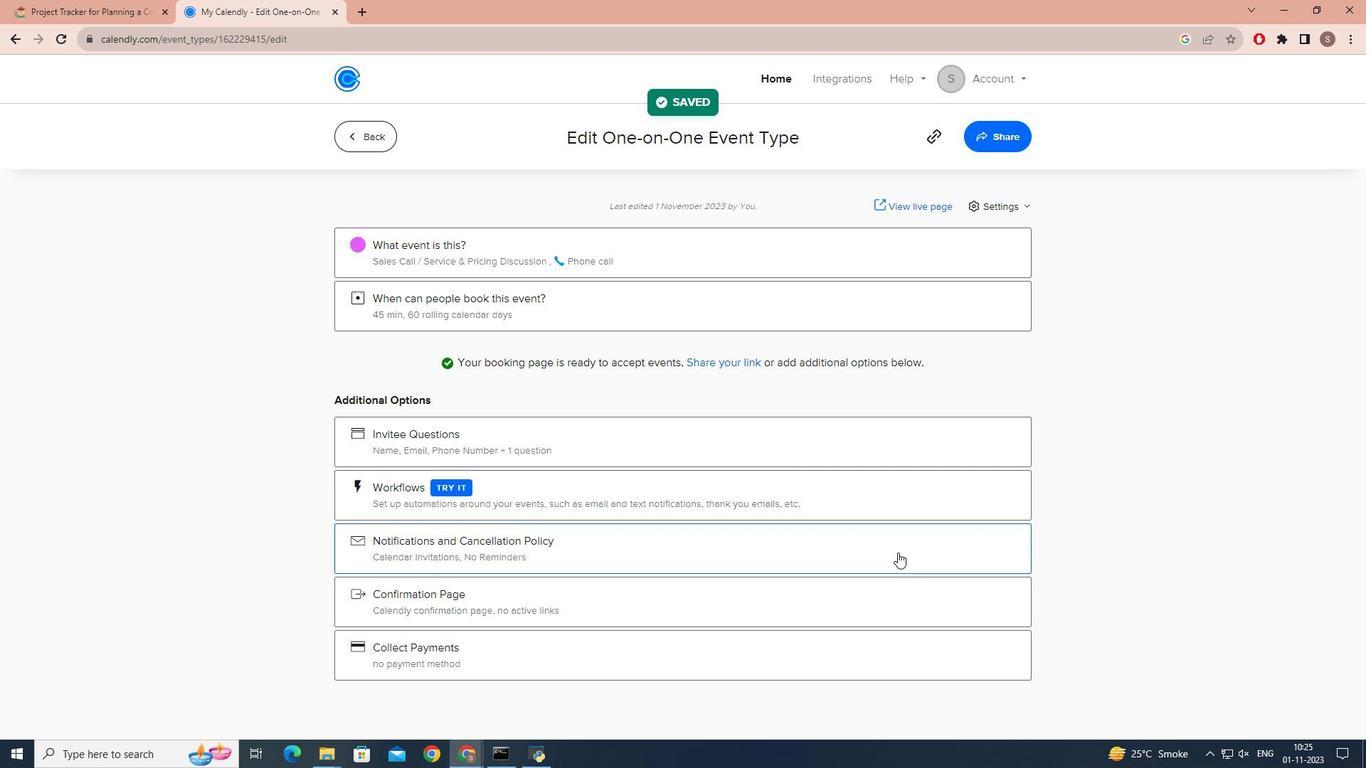 
Action: Mouse moved to (894, 553)
Screenshot: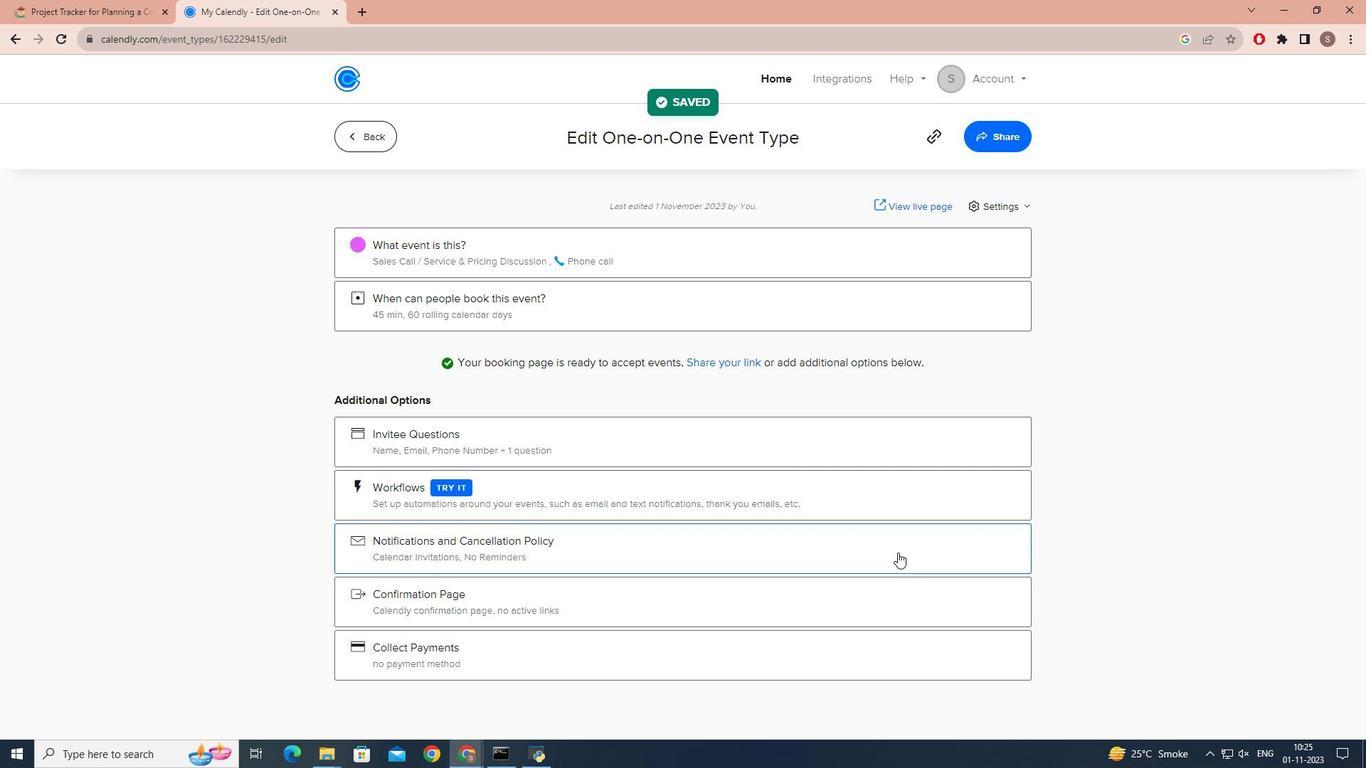 
Action: Mouse pressed left at (894, 553)
Screenshot: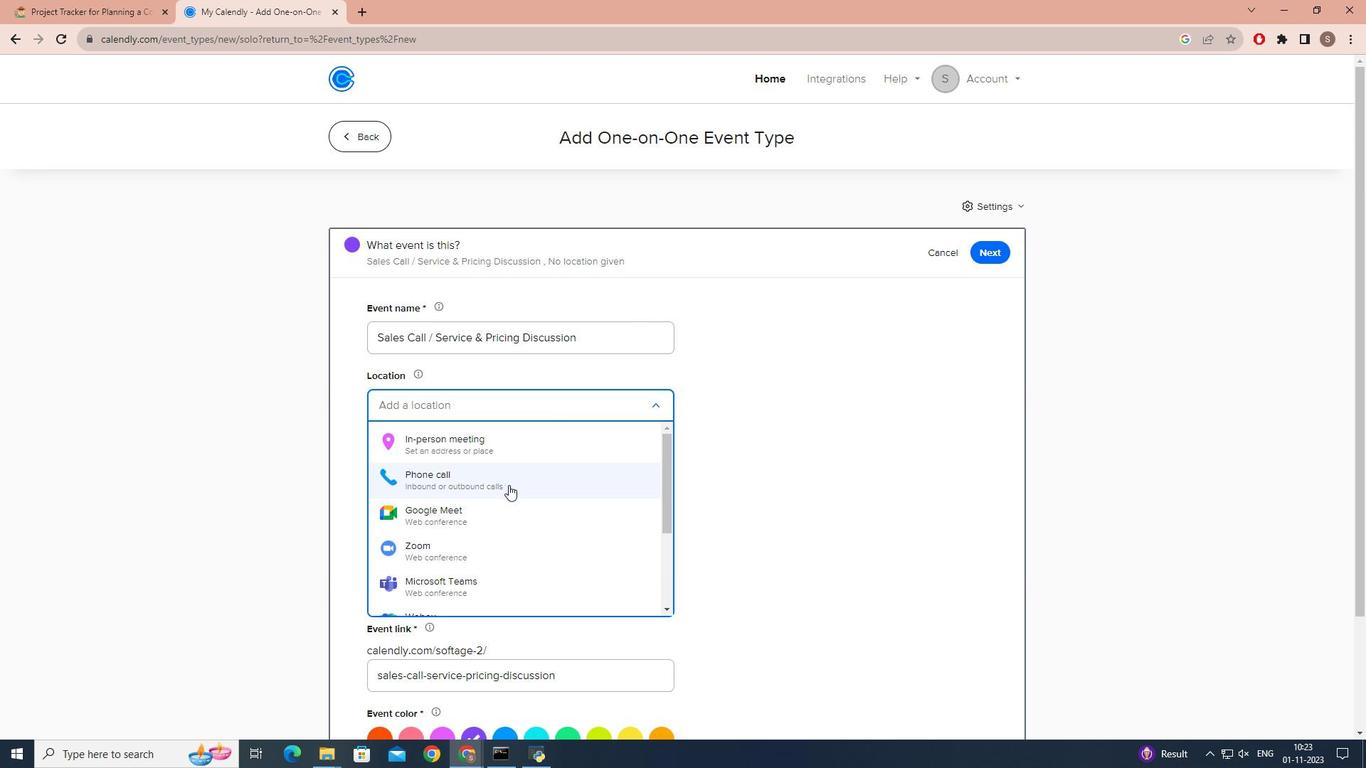 
Action: Mouse pressed left at (894, 553)
Screenshot: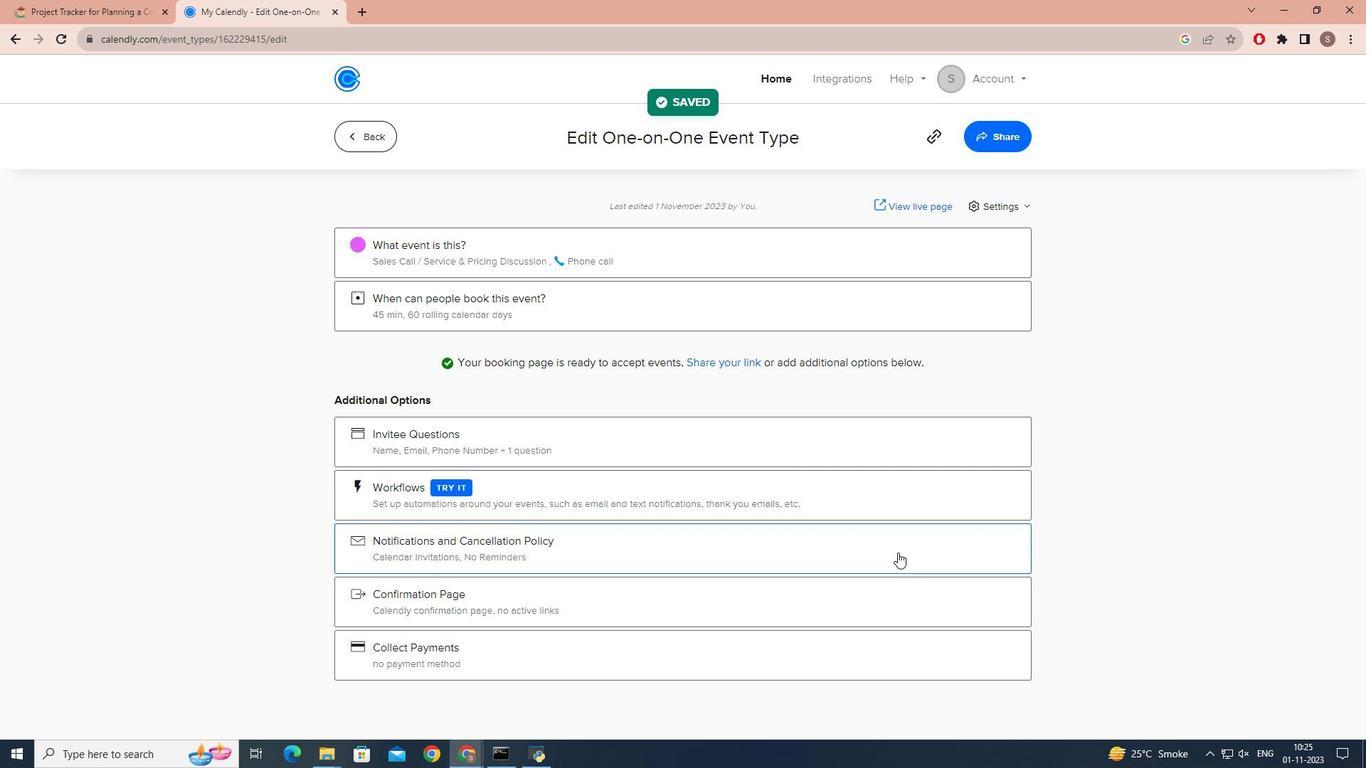 
Action: Mouse moved to (894, 553)
Screenshot: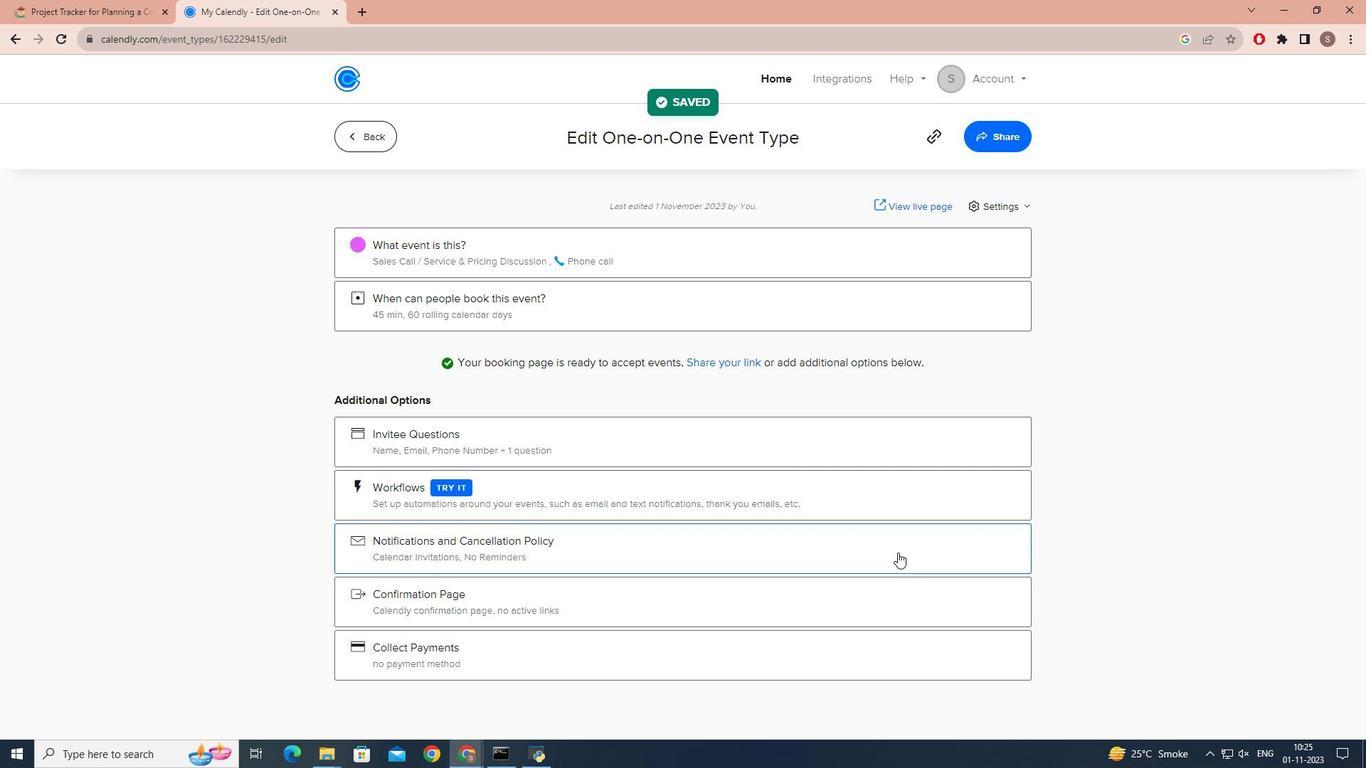 
Action: Mouse pressed left at (894, 553)
Screenshot: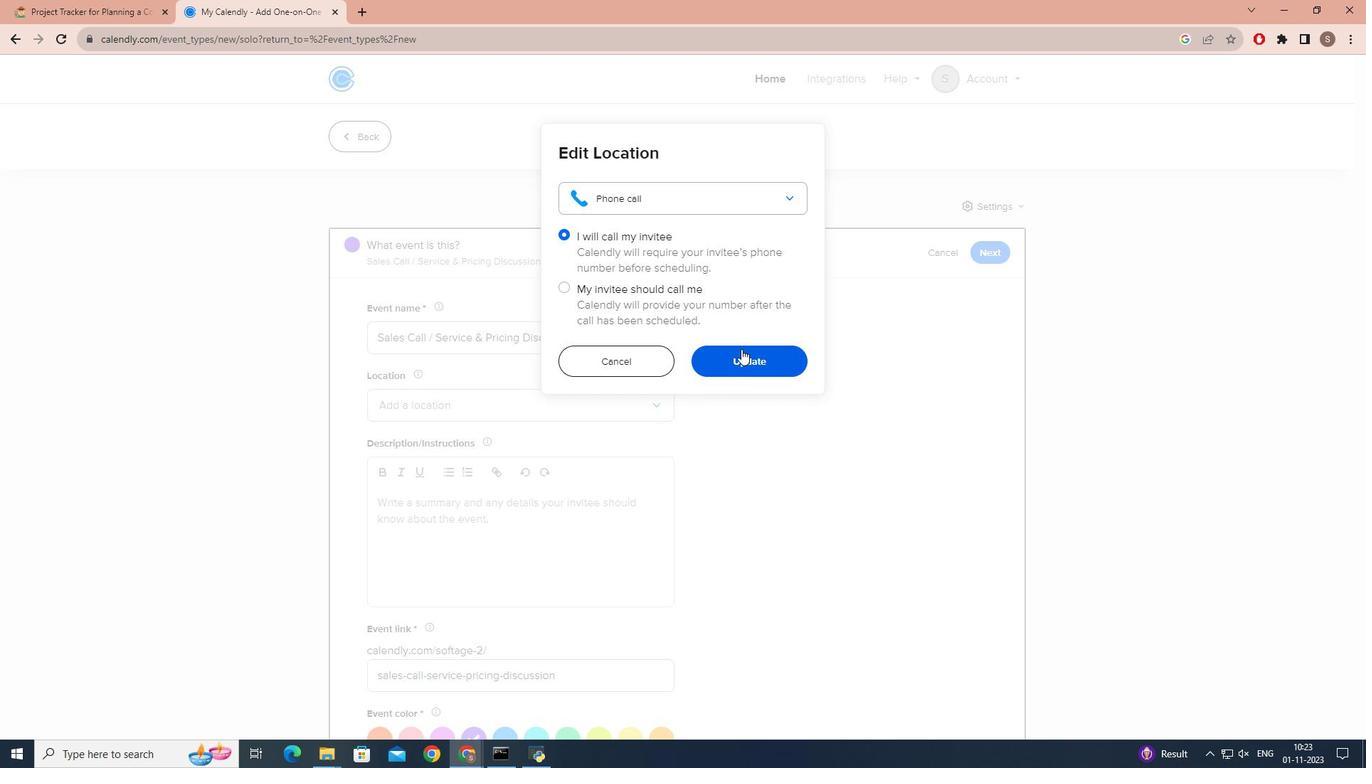 
Action: Mouse pressed left at (894, 553)
Screenshot: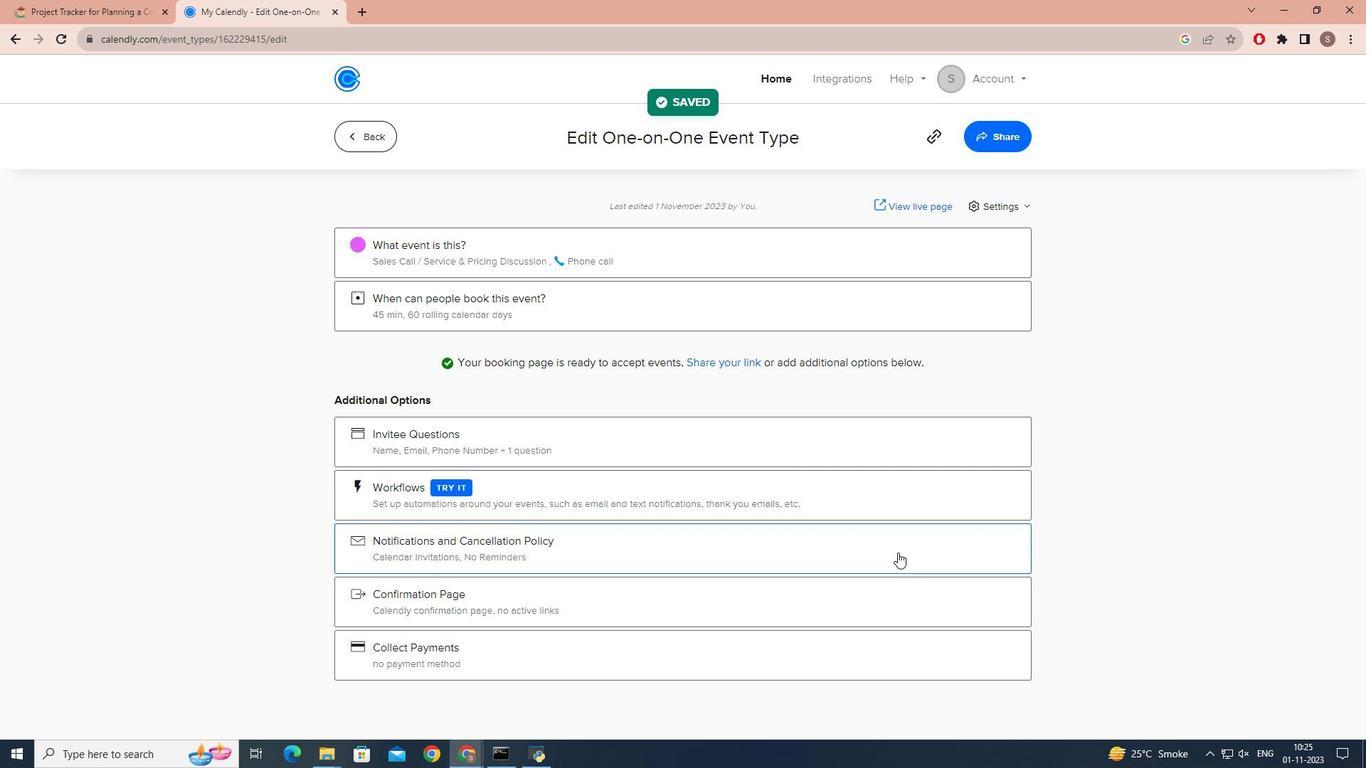 
Action: Mouse moved to (894, 553)
Screenshot: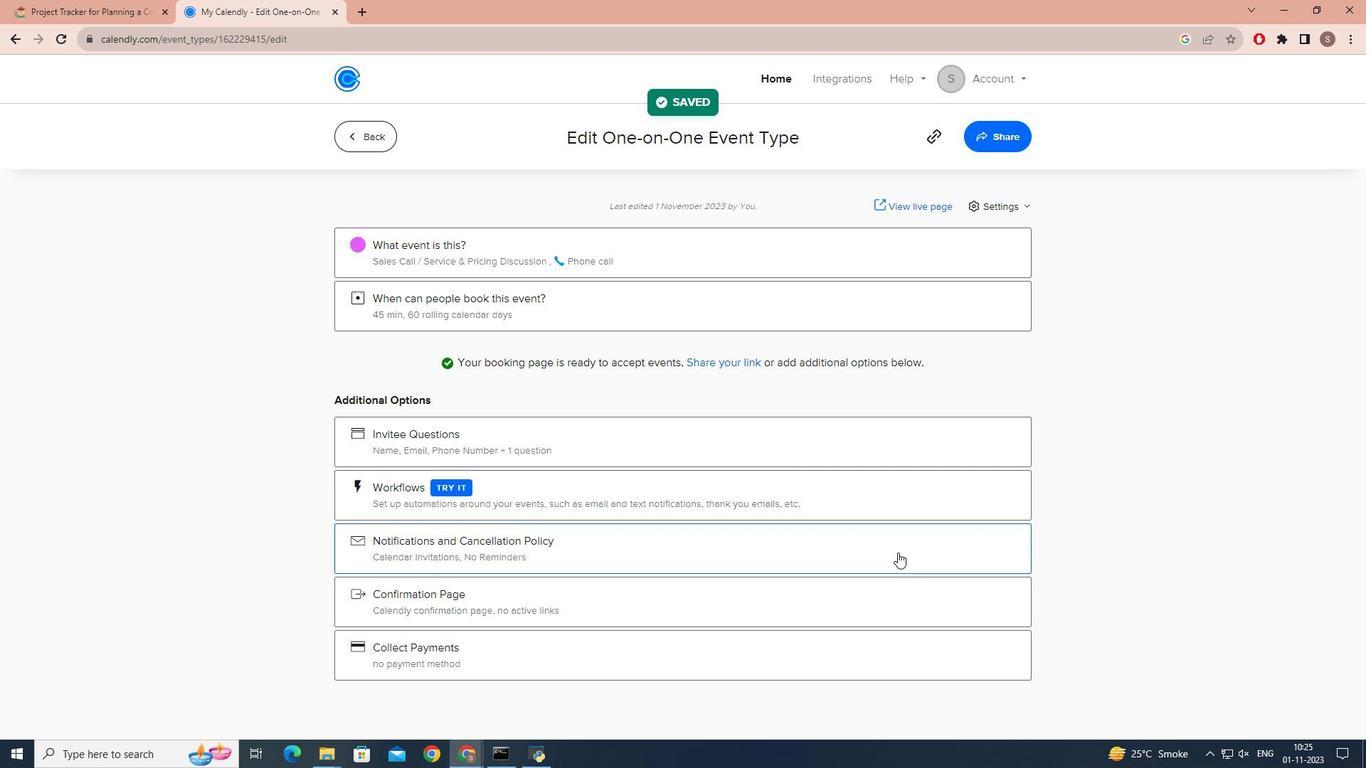 
Action: Mouse pressed left at (894, 553)
Screenshot: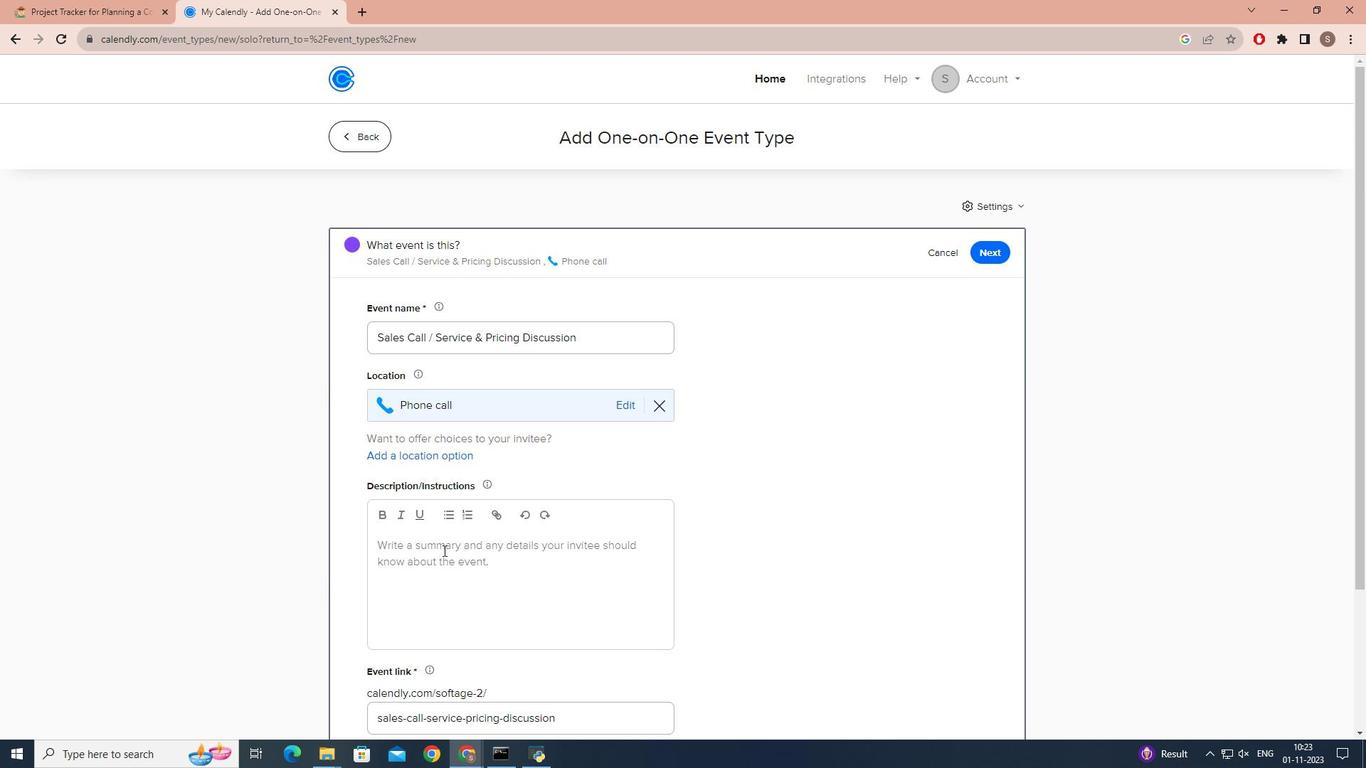 
Action: Mouse pressed left at (894, 553)
Screenshot: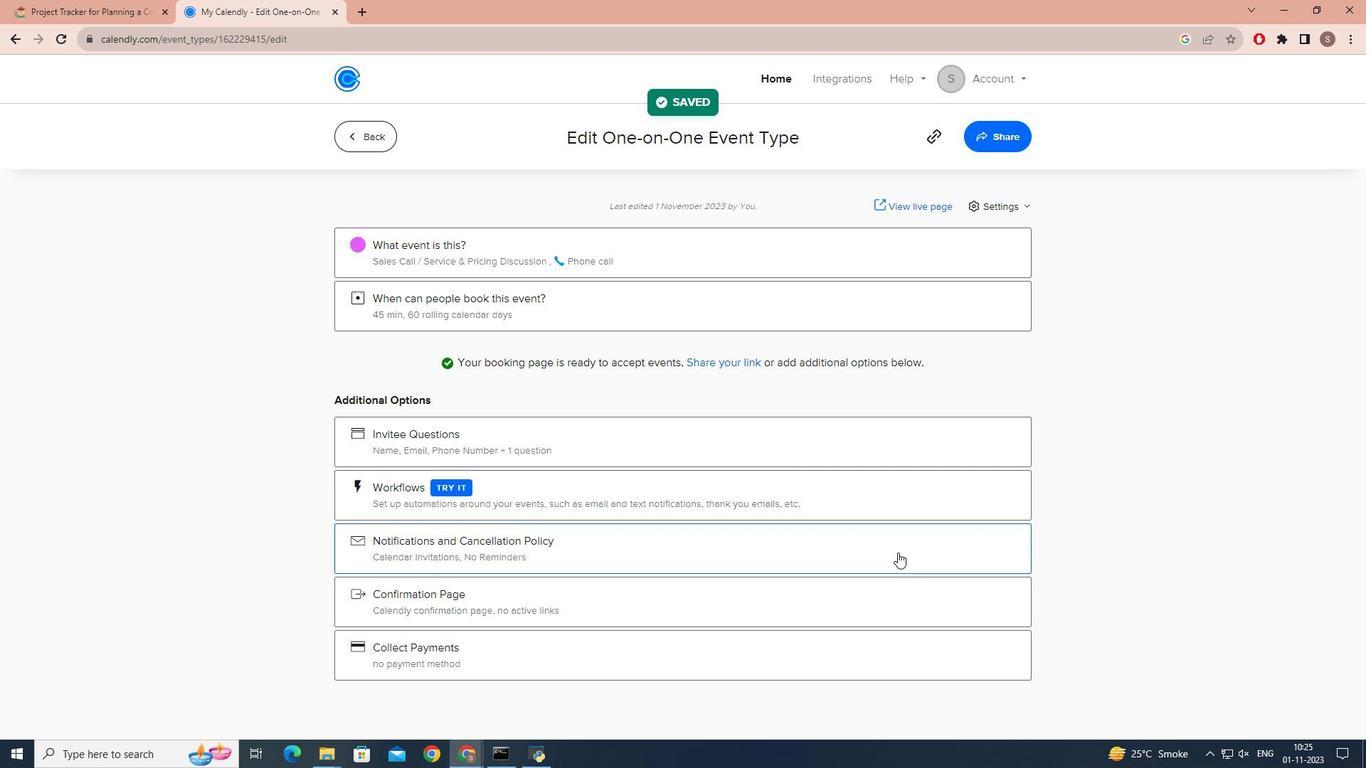 
Action: Mouse moved to (894, 553)
Screenshot: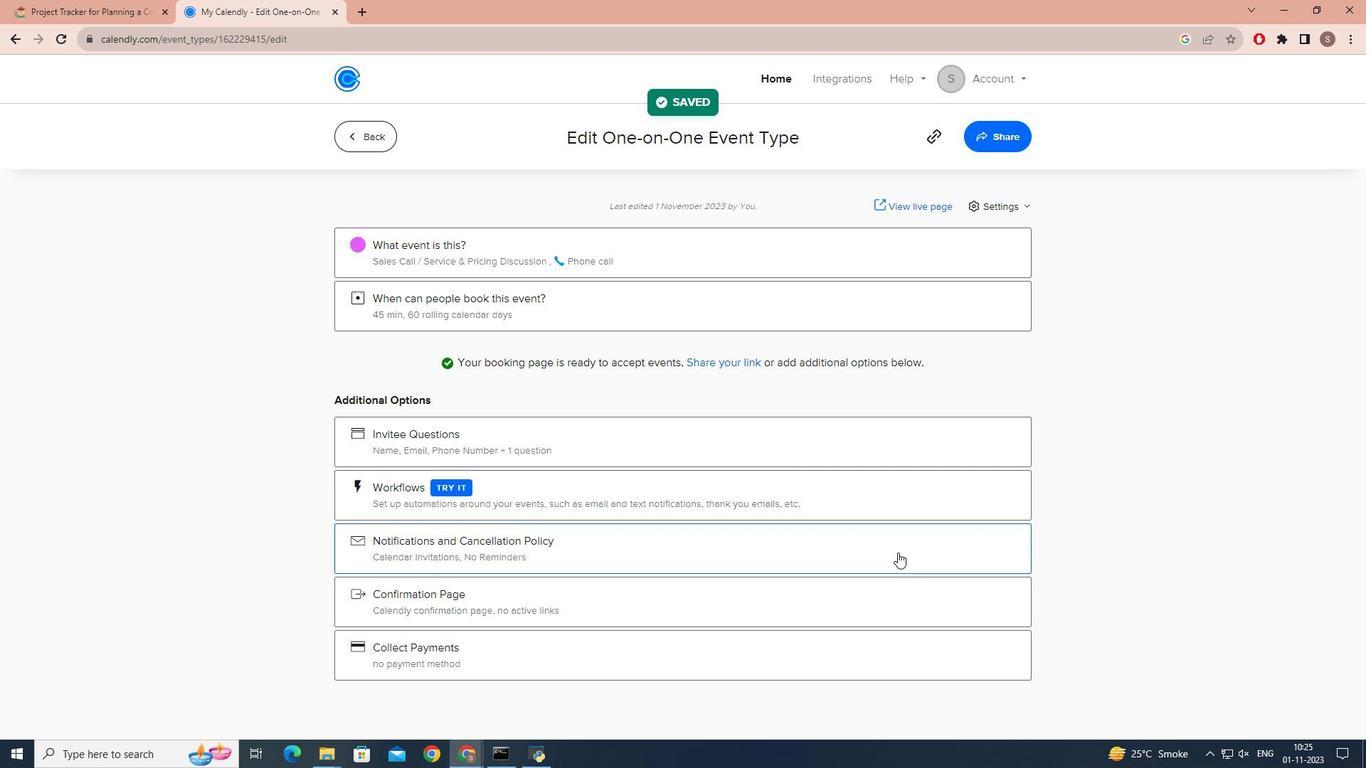 
Action: Mouse pressed left at (894, 553)
Screenshot: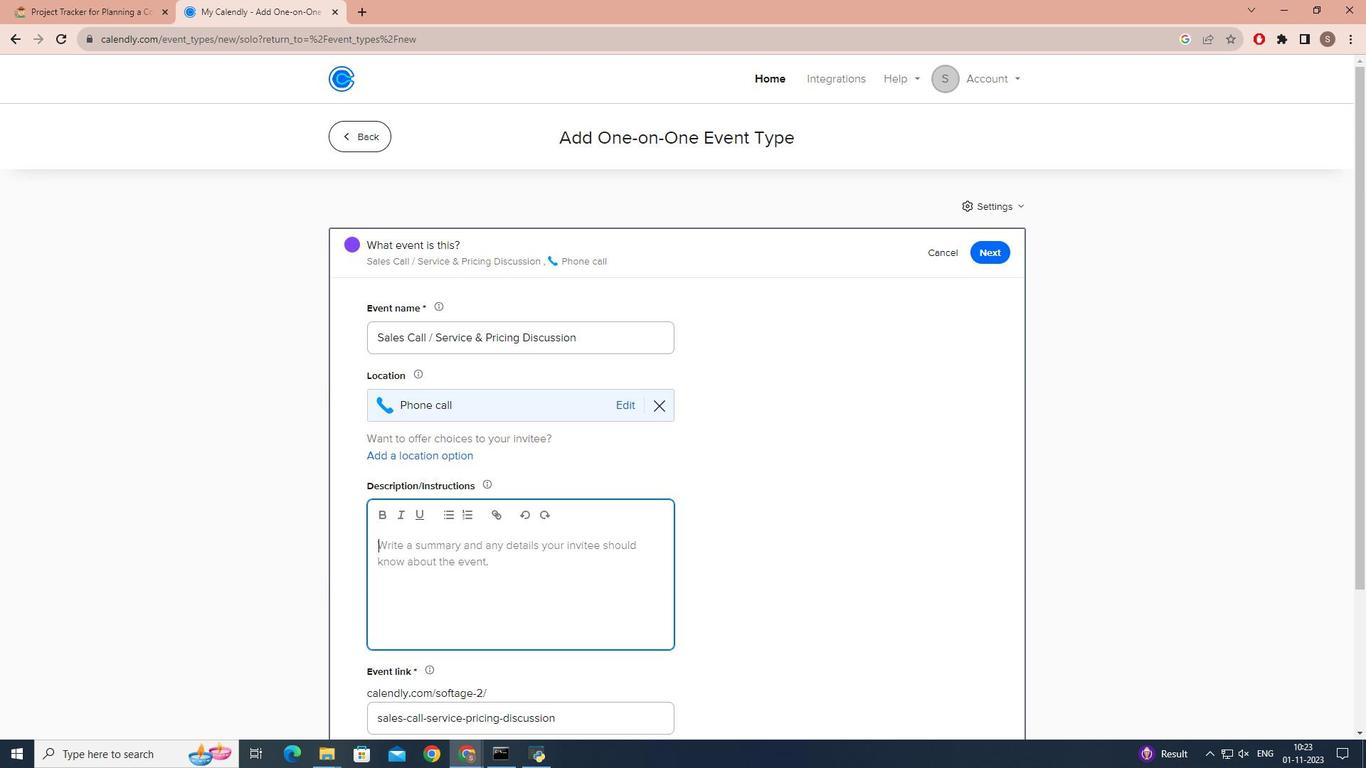 
Action: Mouse pressed left at (894, 553)
Screenshot: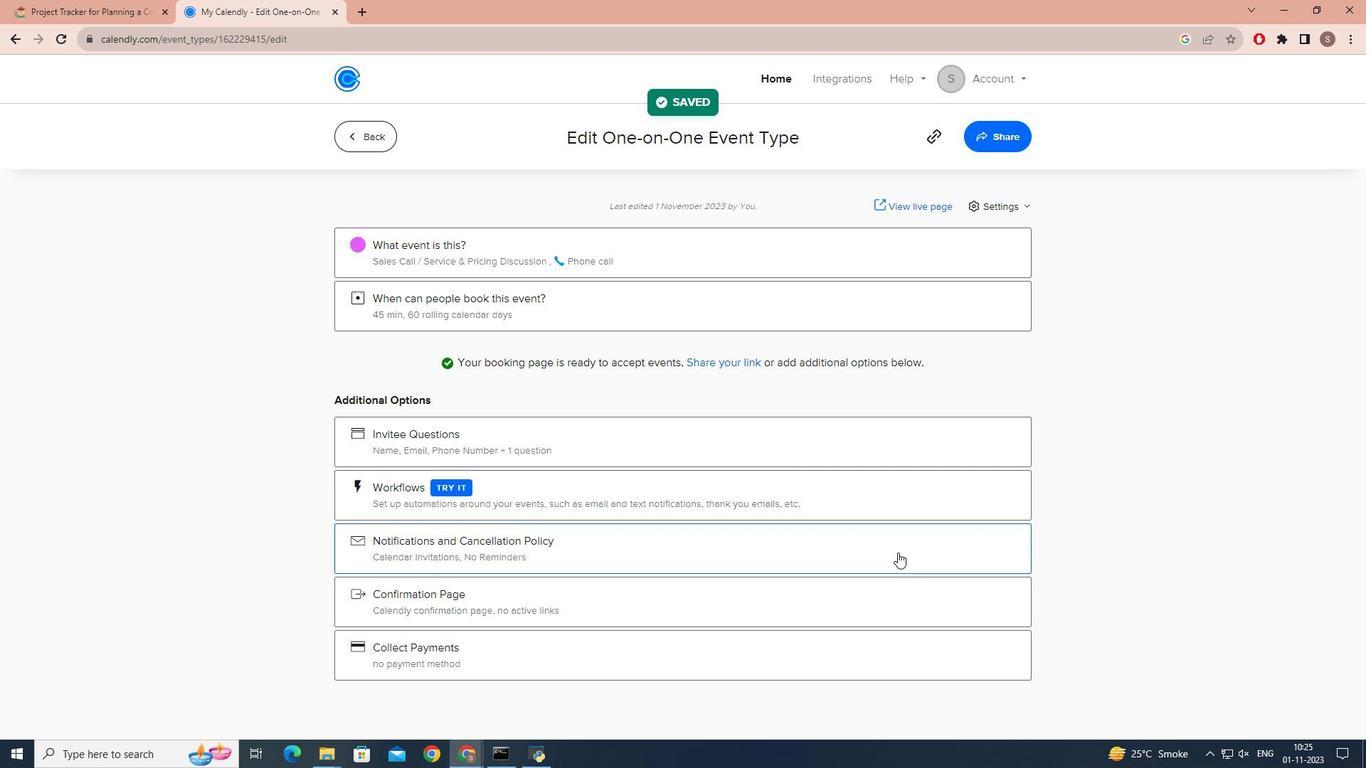 
Action: Mouse moved to (894, 553)
Screenshot: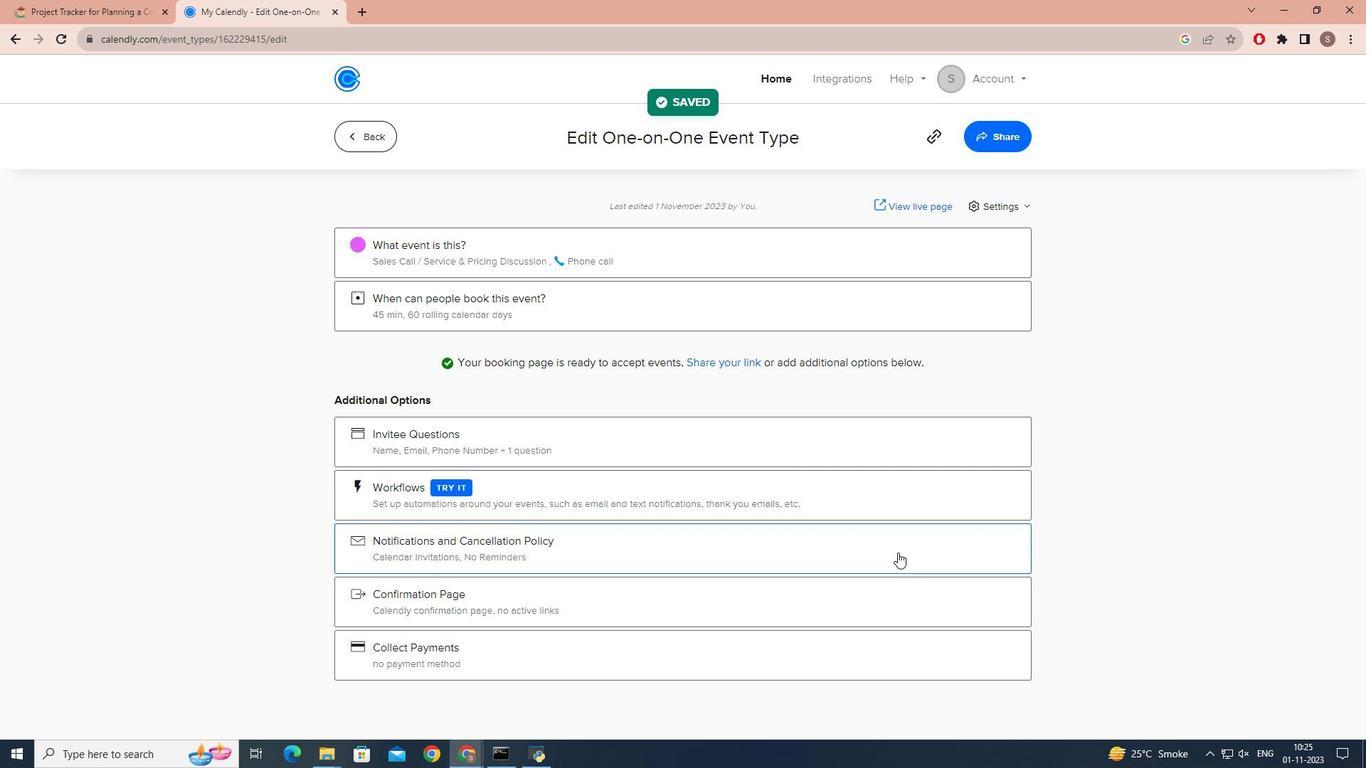 
Action: Mouse pressed left at (894, 553)
Screenshot: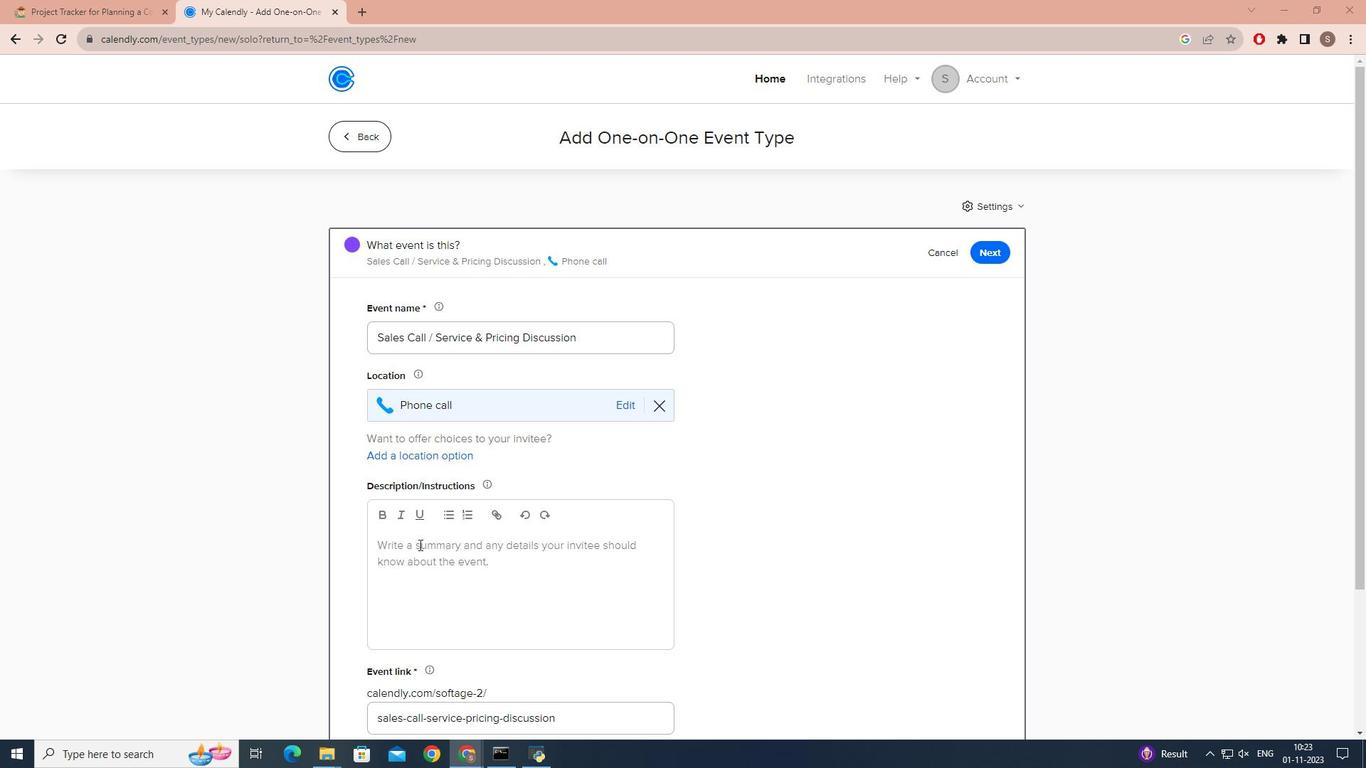 
Action: Mouse pressed left at (894, 553)
Screenshot: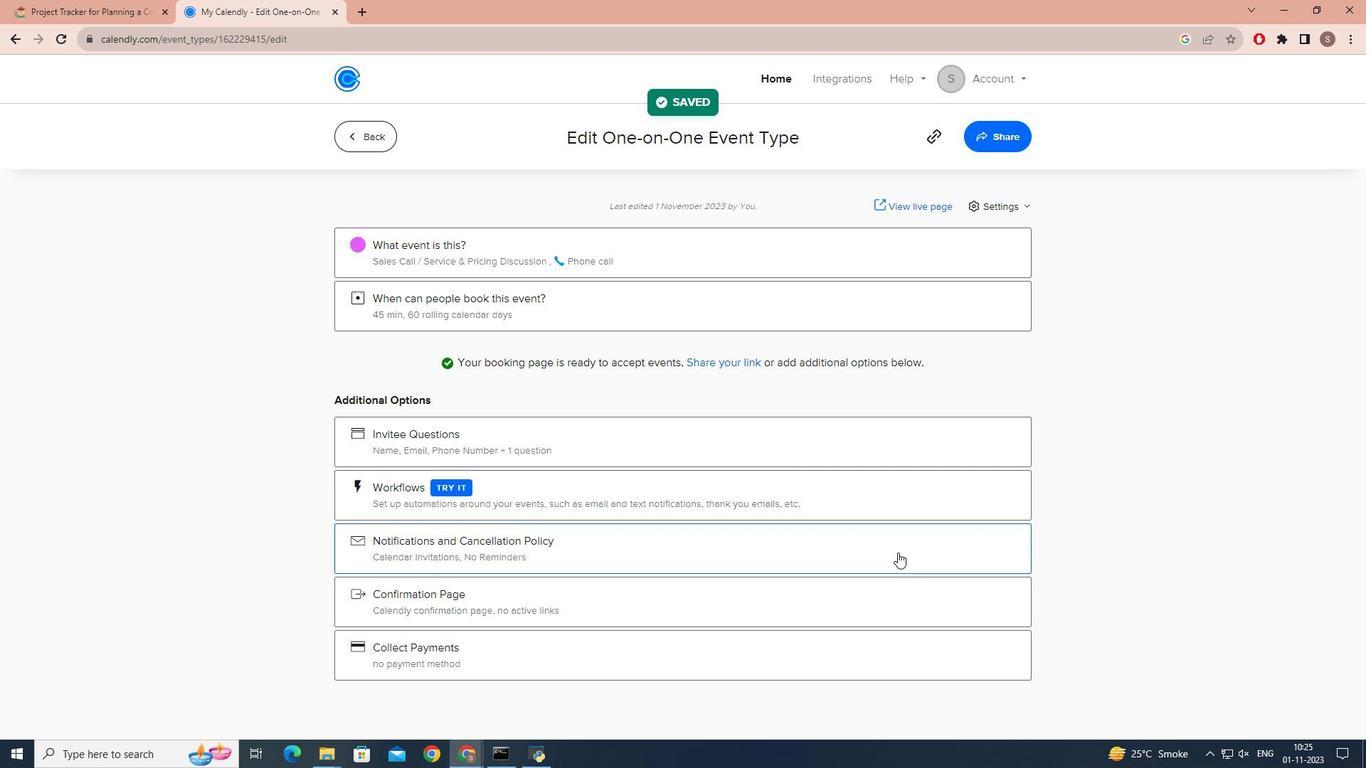 
Action: Key pressed <Key.caps_lock><Key.caps_lock>
Screenshot: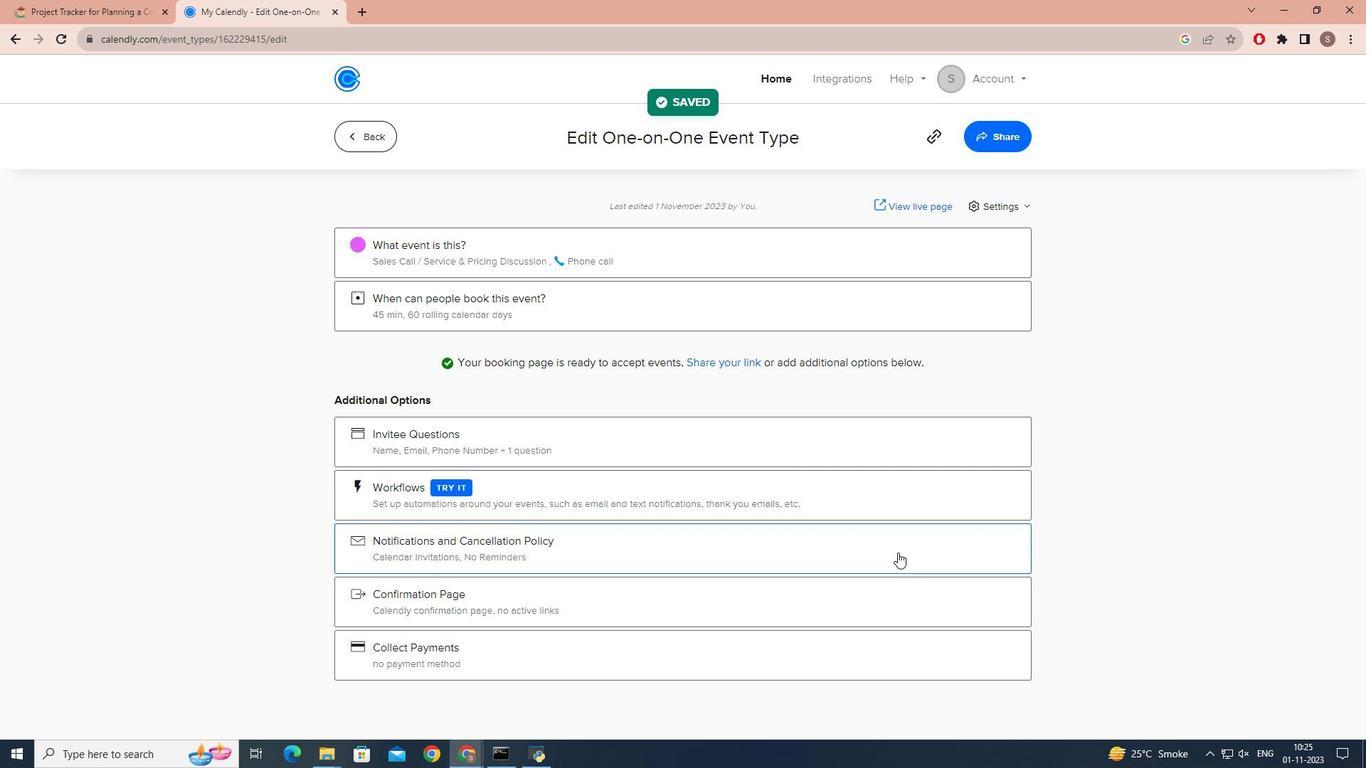 
Action: Mouse moved to (894, 553)
Screenshot: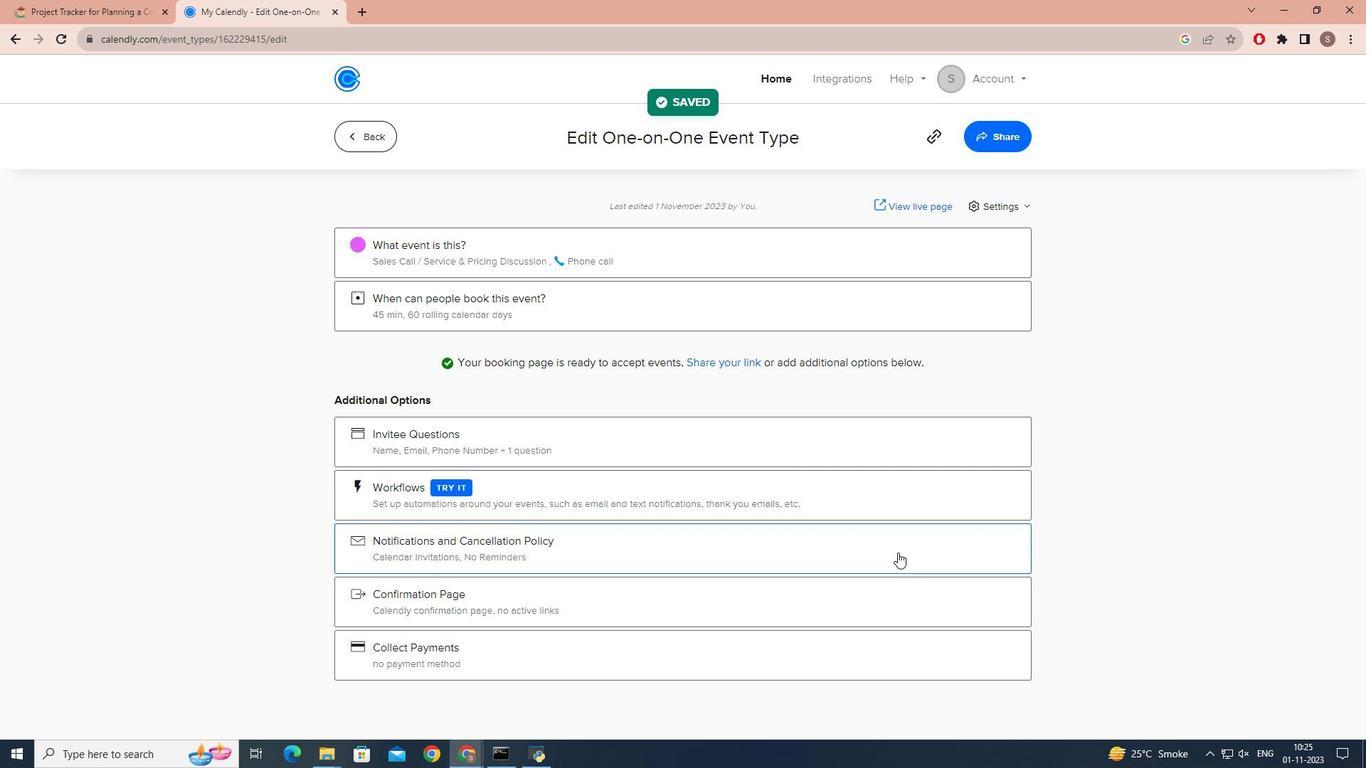 
Action: Key pressed ww<Key.caps_lock><Key.caps_lock>eellccoomee<Key.shift><Key.shift>!!<Key.space><Key.caps_lock><Key.caps_lock>tt<Key.caps_lock><Key.caps_lock>hhiiss<Key.space><Key.space>4455--mmiinnuttee<Key.space><Key.space>oonnee<Key.space><Key.space>ttoo<Key.space><Key.space>oone<Key.space><Key.space>ccaalll<Key.space><Key.space>iis<Key.space>ddeeddiiccatteedd<Key.space>ttoo<Key.space><Key.space>ddiissccuusssiinngg<Key.space>ouur<Key.space><Key.space>sseerrvviicceess<Key.space>aandd<Key.space><Key.space>exxl<Key.backspace><Key.backspace>pploorriinngg<Key.space><Key.space>prriiccingg<Key.space><Key.space>ooppttiioonnss.<Key.space><Key.space><Key.caps_lock><Key.caps_lock>ww<Key.caps_lock><Key.caps_lock>ee''llll<Key.space>ccoovveerr<Key.space><Key.space>inttrroodduuccttiionnss,,<Key.space><Key.space>unnddeerrstaannddiinngg<Key.space><Key.space>yyoouurr<Key.space><Key.space>neeeeds,<Key.space><Key.space>sseervviiccee<Key.space><Key.space>ppreesseenttaatiionn,,<Key.space>prriicciinng<Key.space><Key.space>ddiisscuussssiionns,,<Key.space><Key.space>aanndd<Key.space><Key.space>nnexxt<Key.space><Key.space>sstteepss..<Key.space><Key.space><Key.caps_lock><Key.caps_lock>ll<Key.caps_lock><Key.caps_lock>oookkiinngg<Key.space><Key.space>foorrwwaardd<Key.space><Key.space>tto<Key.space><Key.space>ouur<Key.space>coonnvveerssattiioonn<Key.shift><Key.shift>!!<Key.space><Key.space>
Screenshot: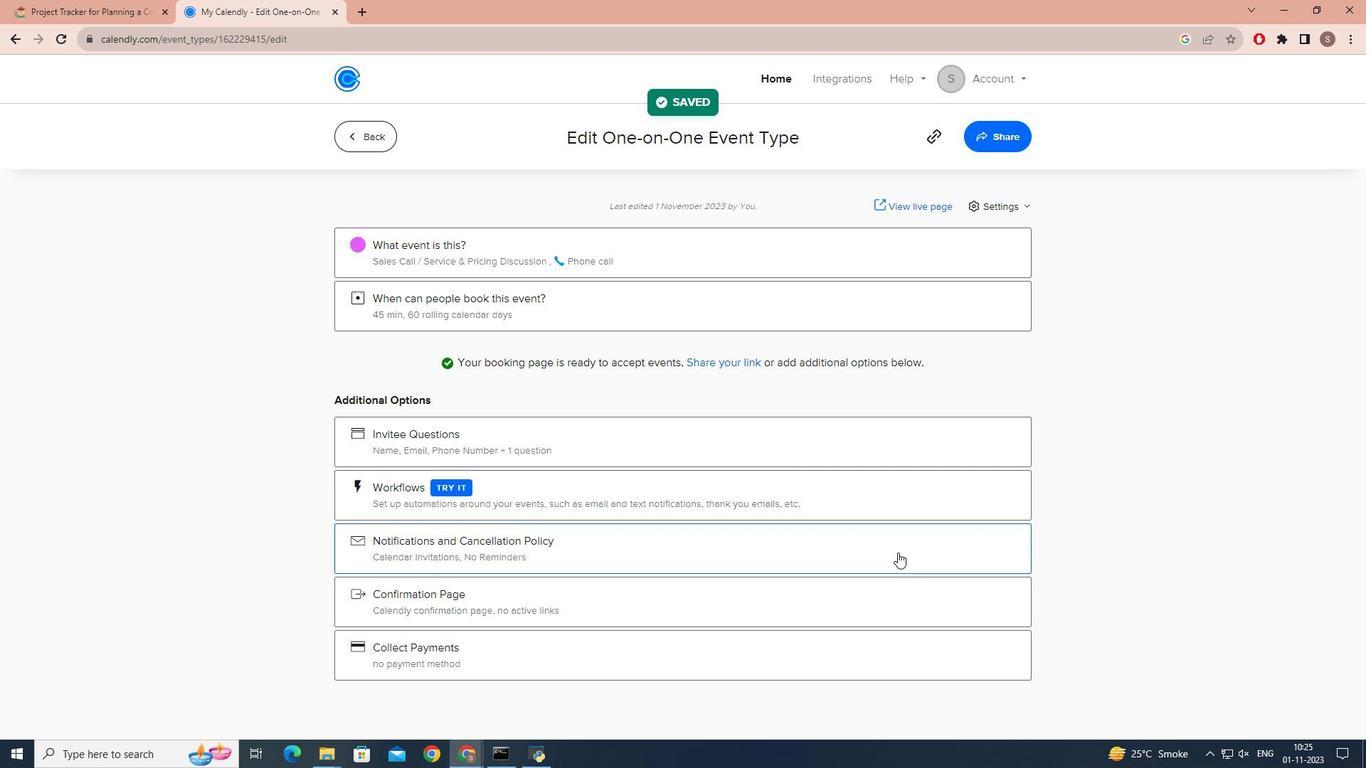 
Action: Mouse moved to (894, 553)
Screenshot: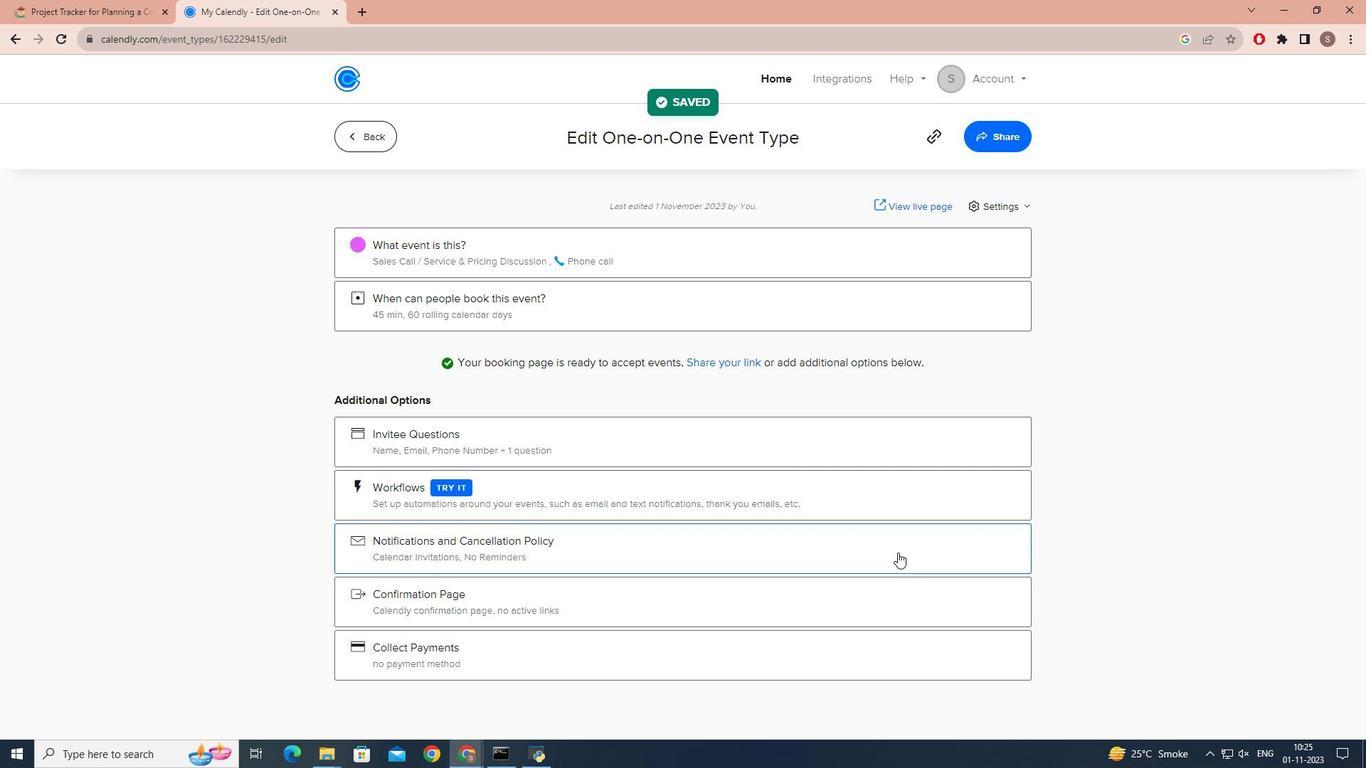 
Action: Mouse scrolled (894, 553) with delta (0, 0)
Screenshot: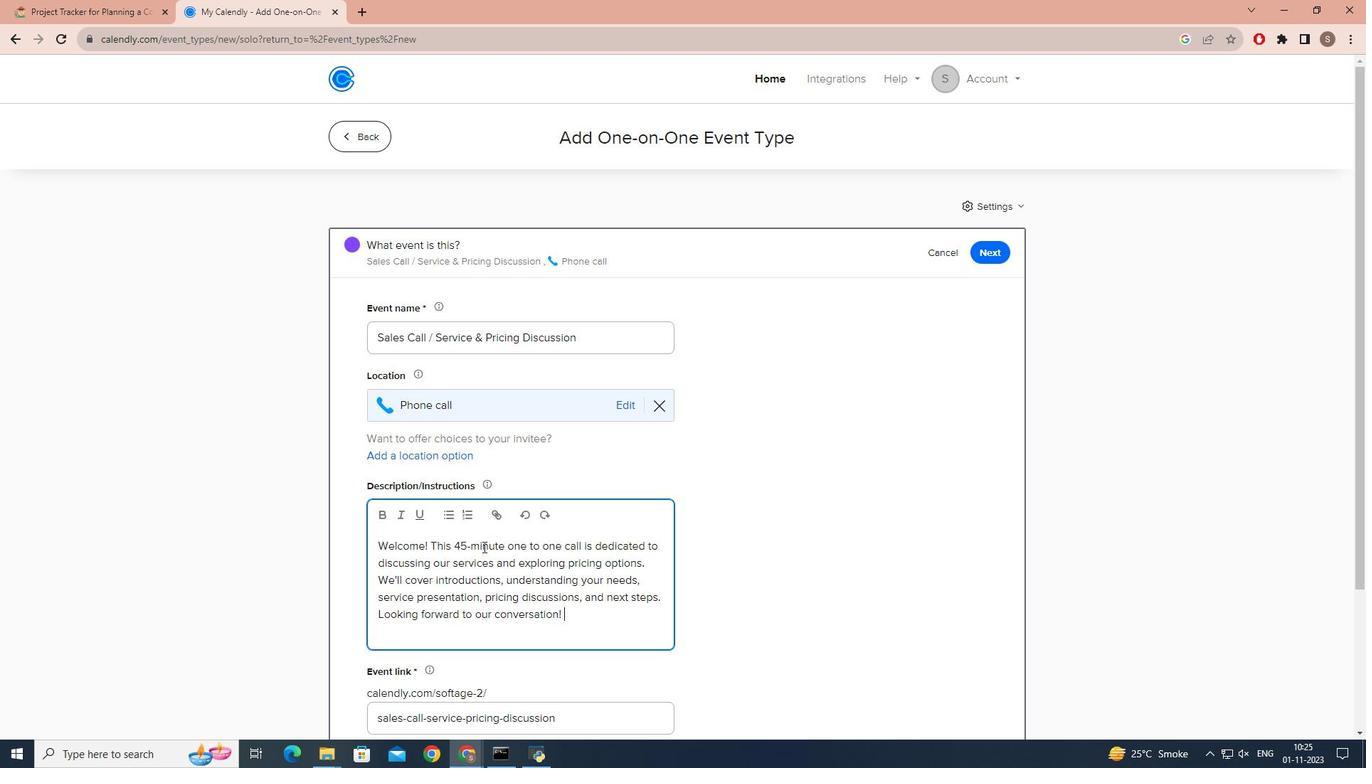 
Action: Mouse scrolled (894, 553) with delta (0, 0)
Screenshot: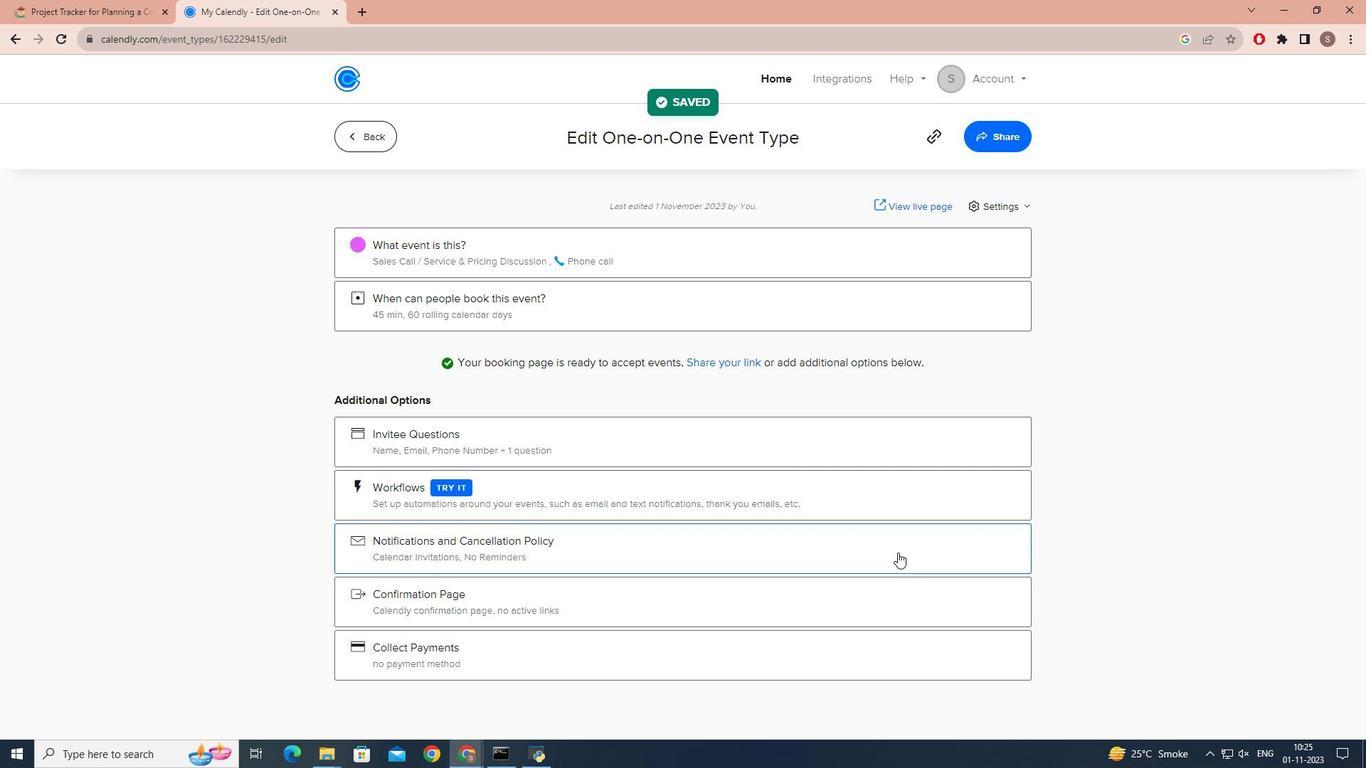
Action: Mouse scrolled (894, 553) with delta (0, 0)
Screenshot: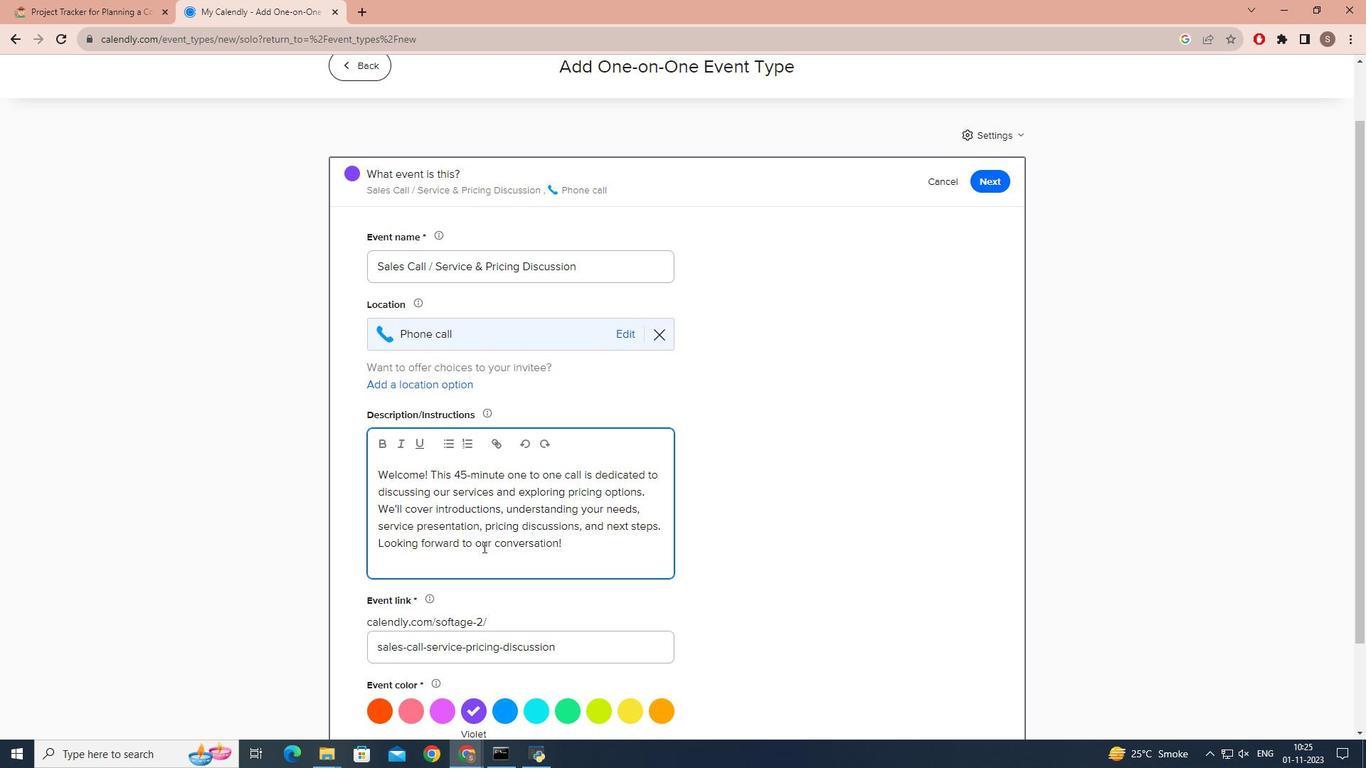 
Action: Mouse scrolled (894, 553) with delta (0, 0)
Screenshot: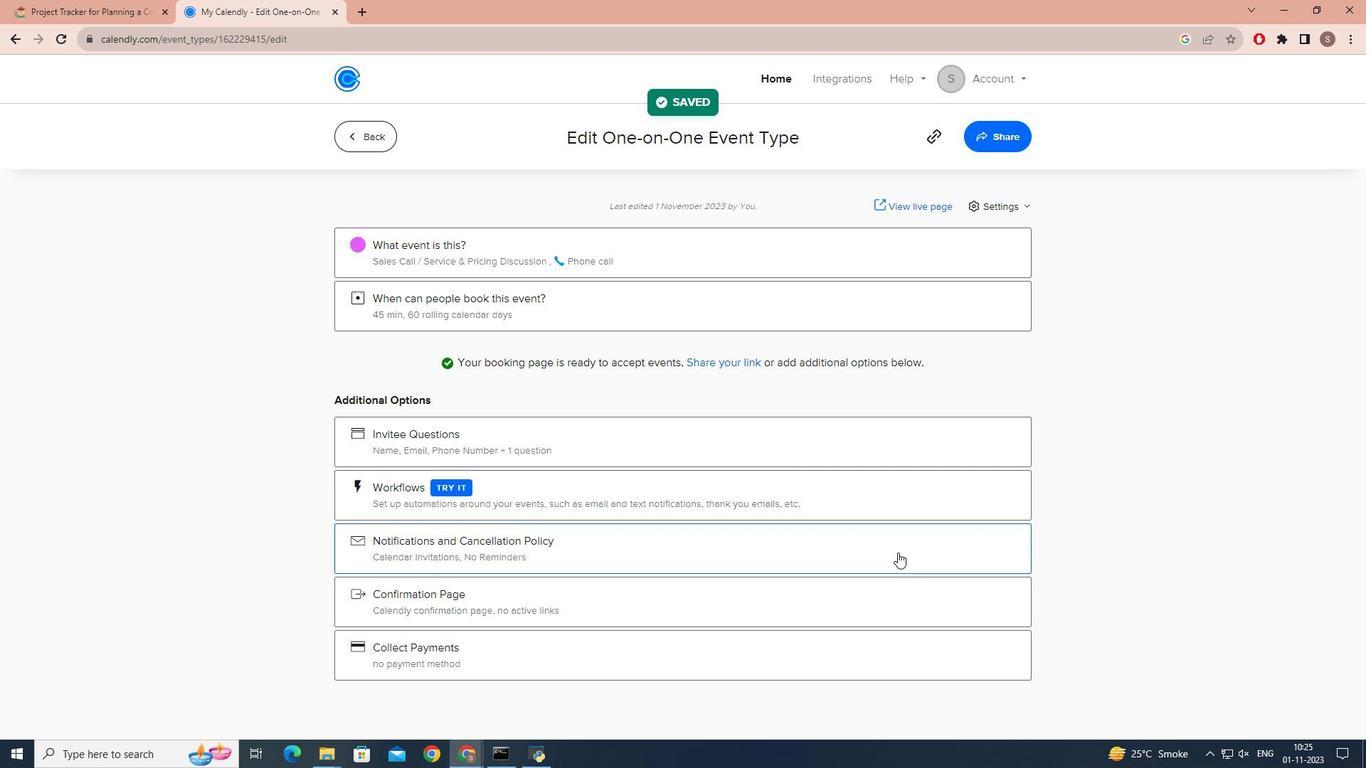 
Action: Mouse moved to (894, 553)
Screenshot: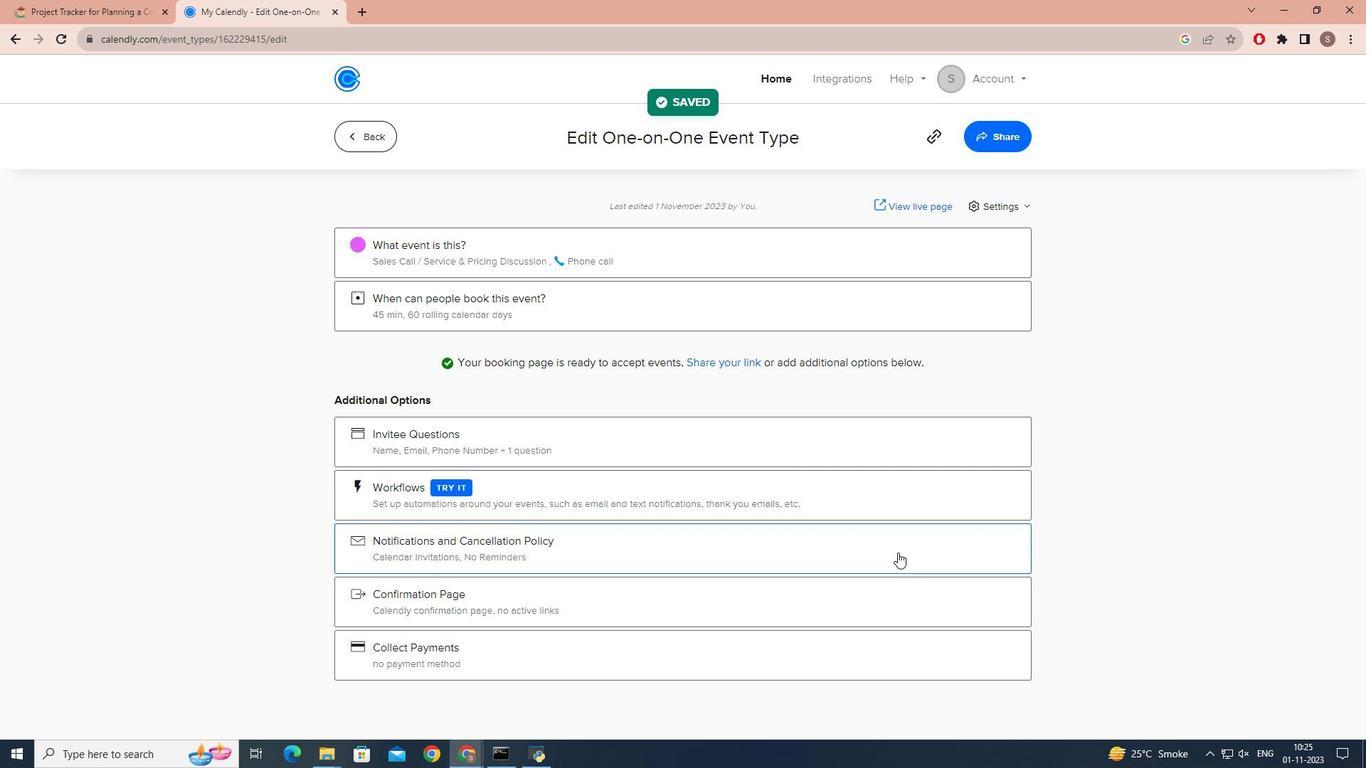 
Action: Mouse pressed left at (894, 553)
Screenshot: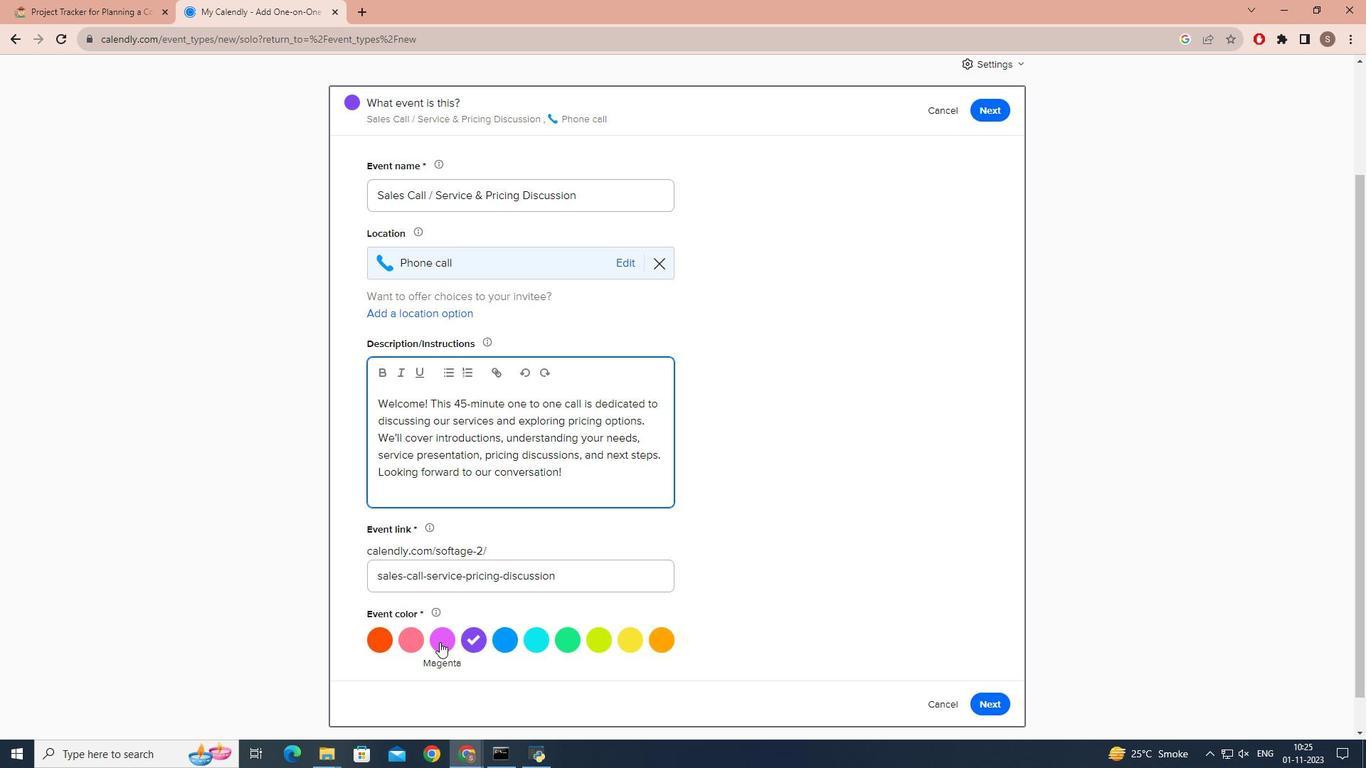 
Action: Mouse pressed left at (894, 553)
Screenshot: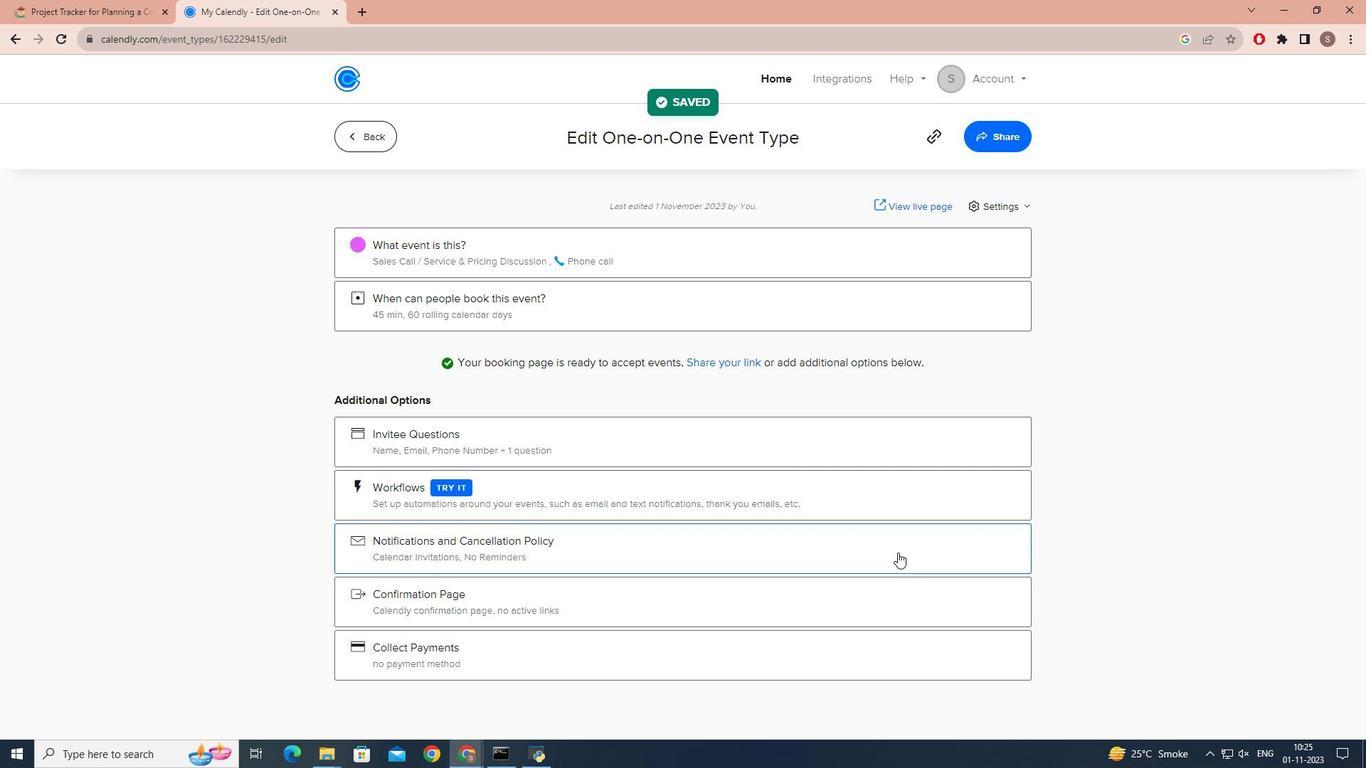 
Action: Mouse moved to (894, 553)
Screenshot: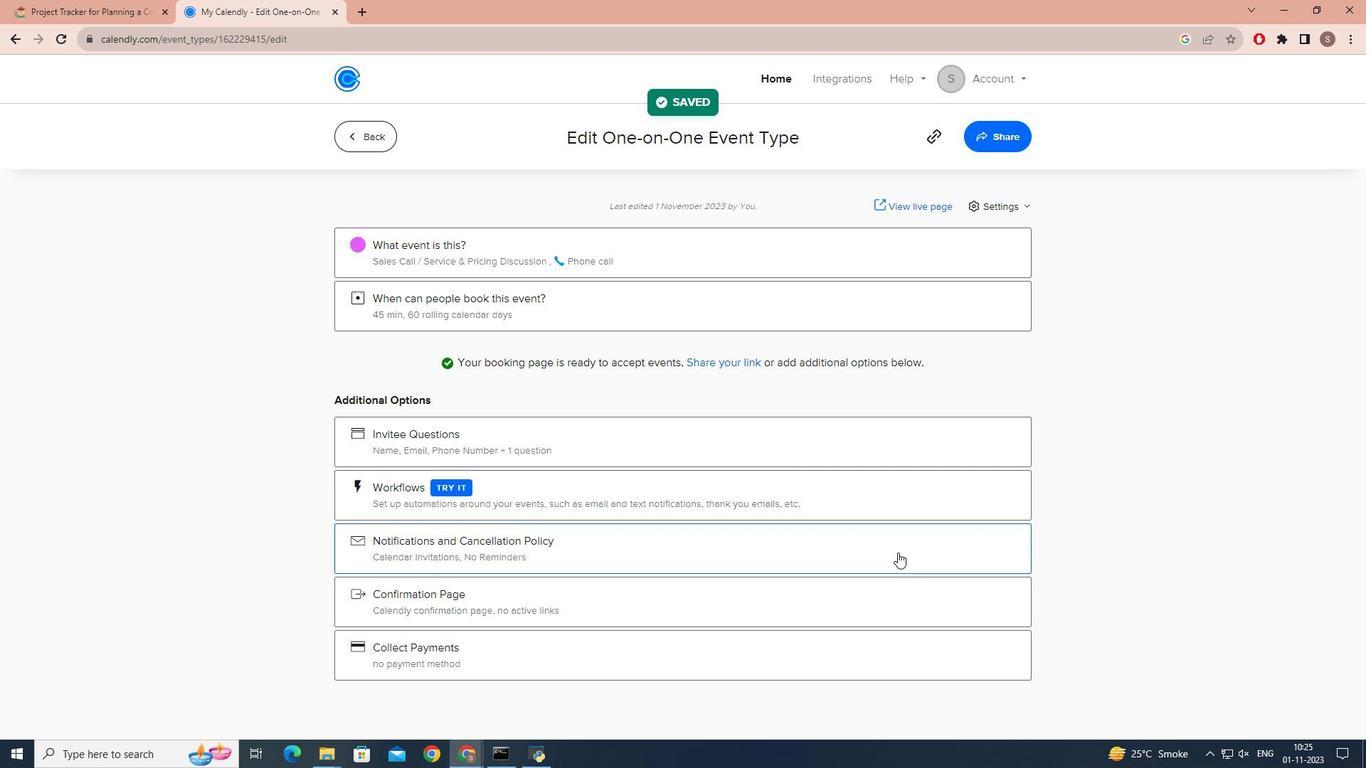 
Action: Mouse pressed left at (894, 553)
Screenshot: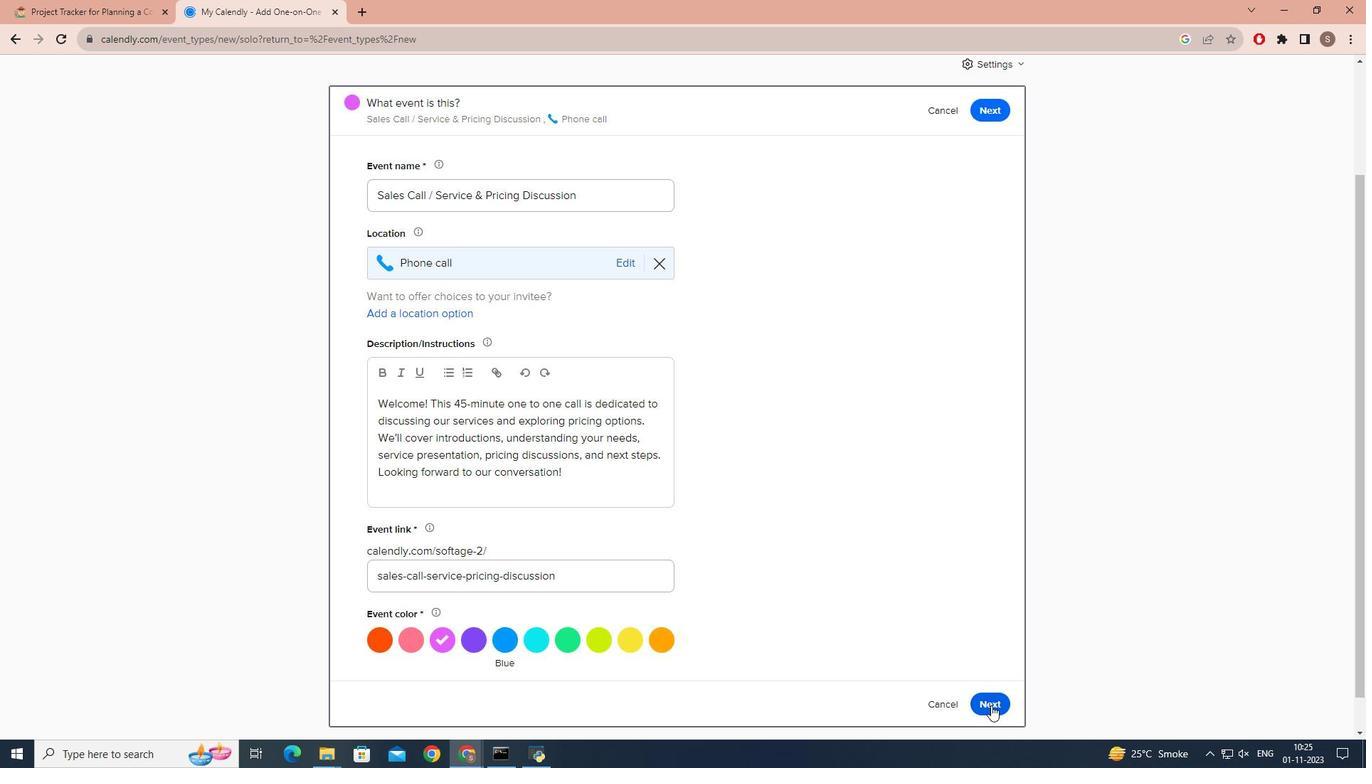 
Action: Mouse pressed left at (894, 553)
Screenshot: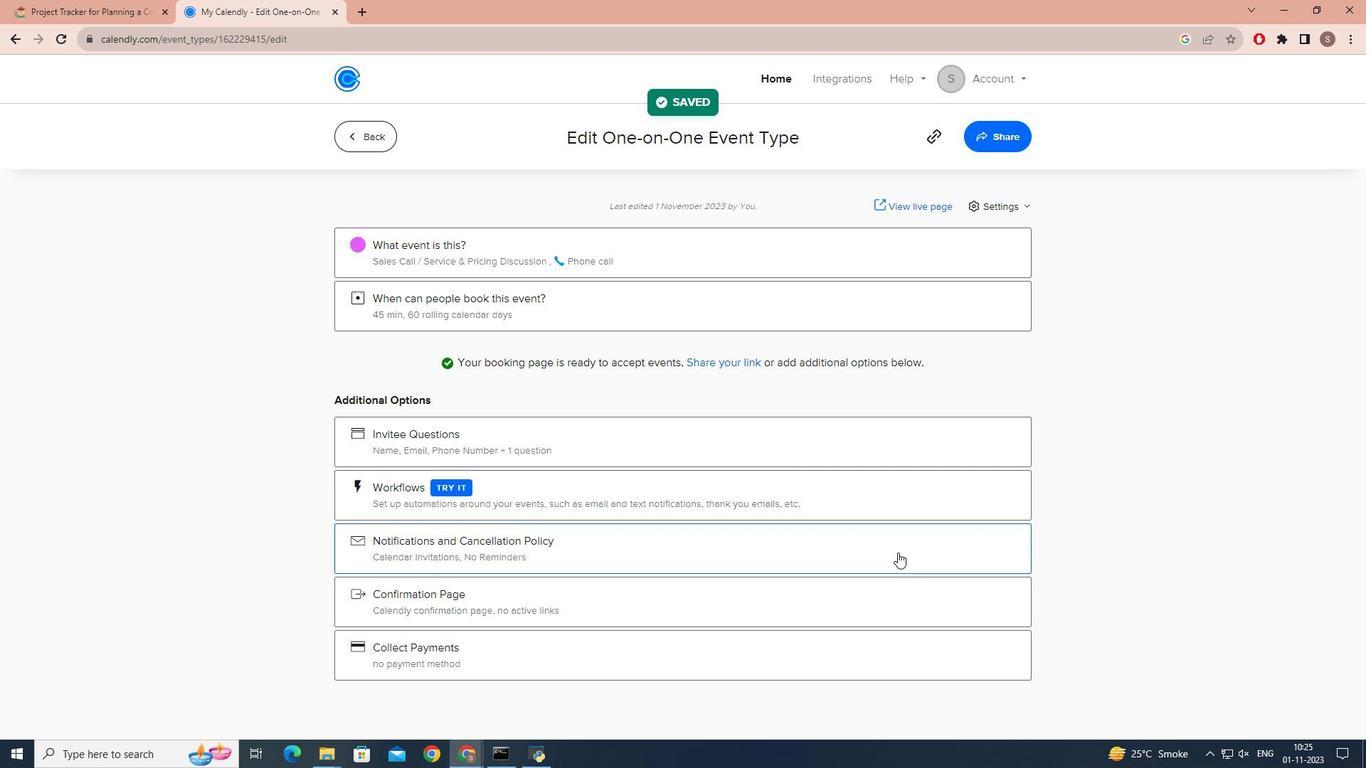 
Action: Mouse moved to (894, 553)
Screenshot: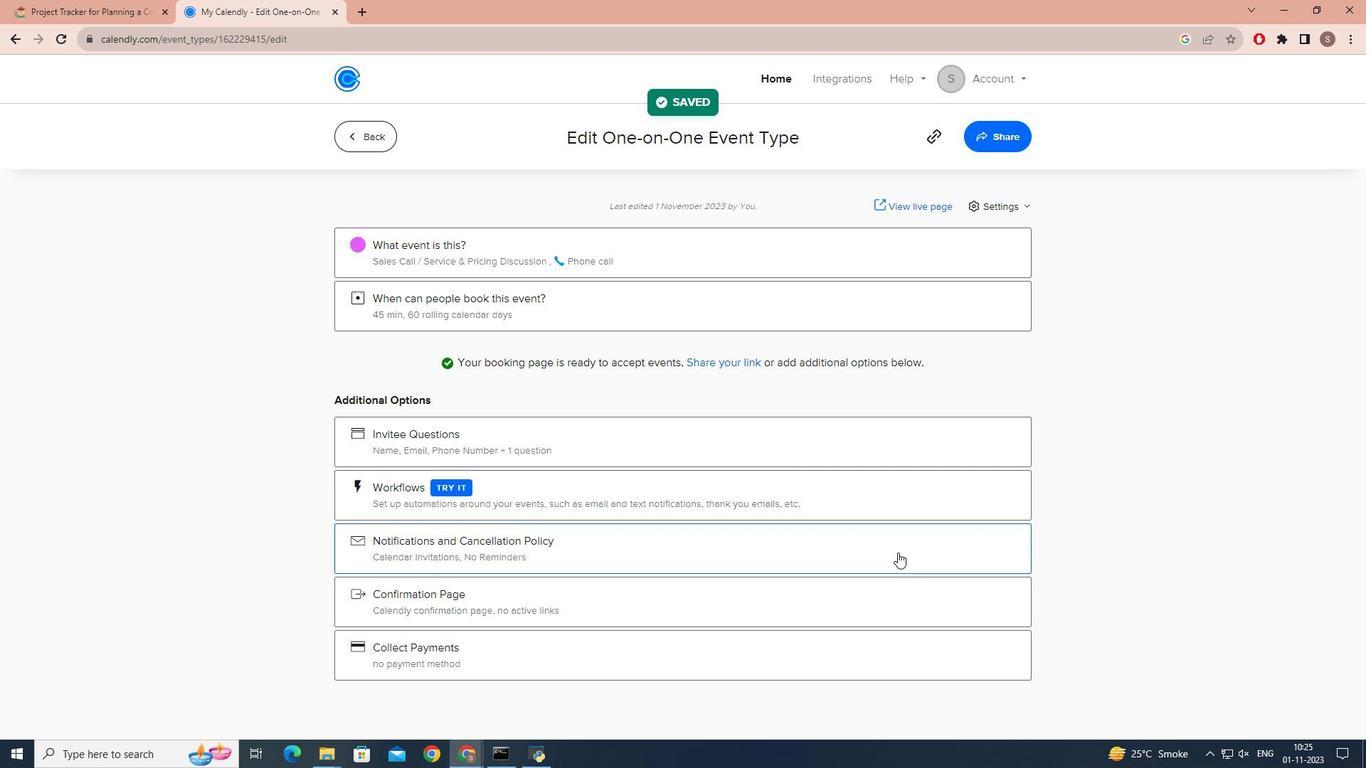 
Action: Mouse pressed left at (894, 553)
Screenshot: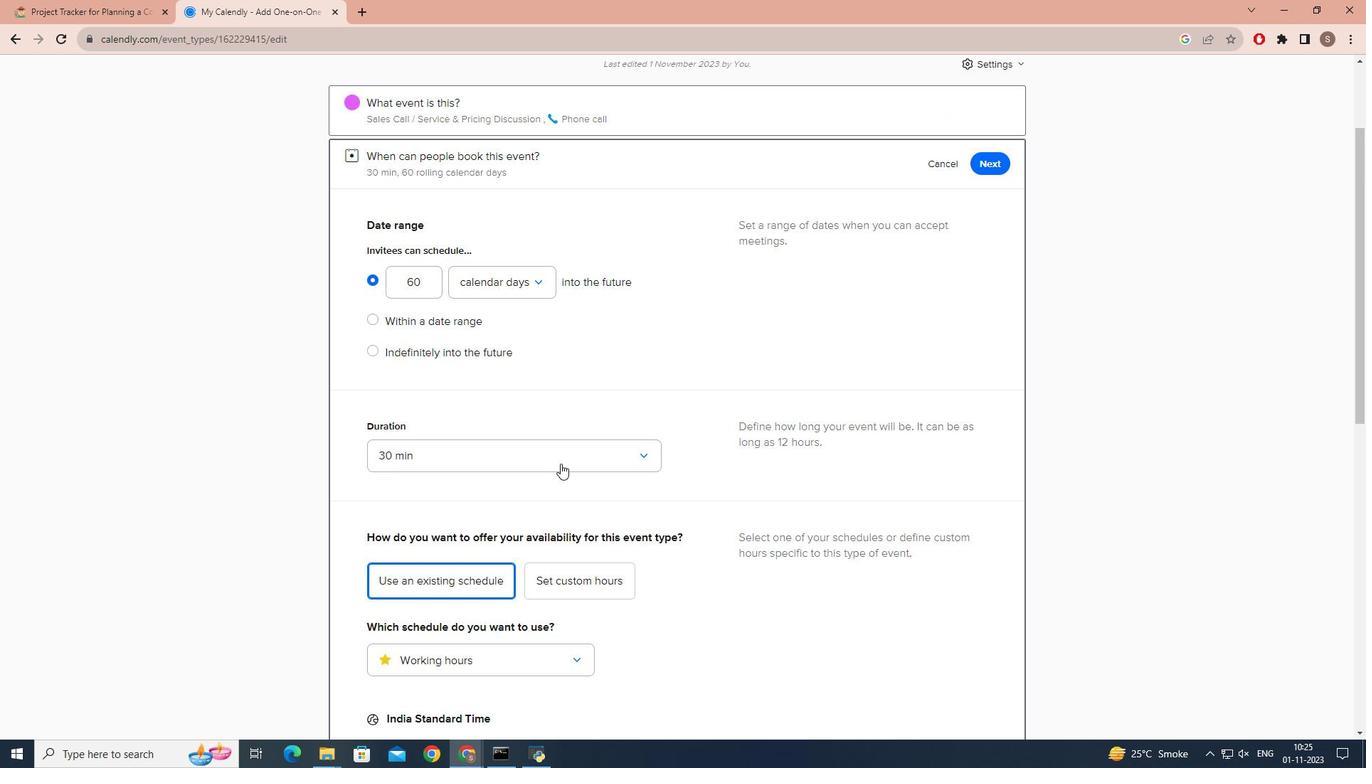 
Action: Mouse pressed left at (894, 553)
Screenshot: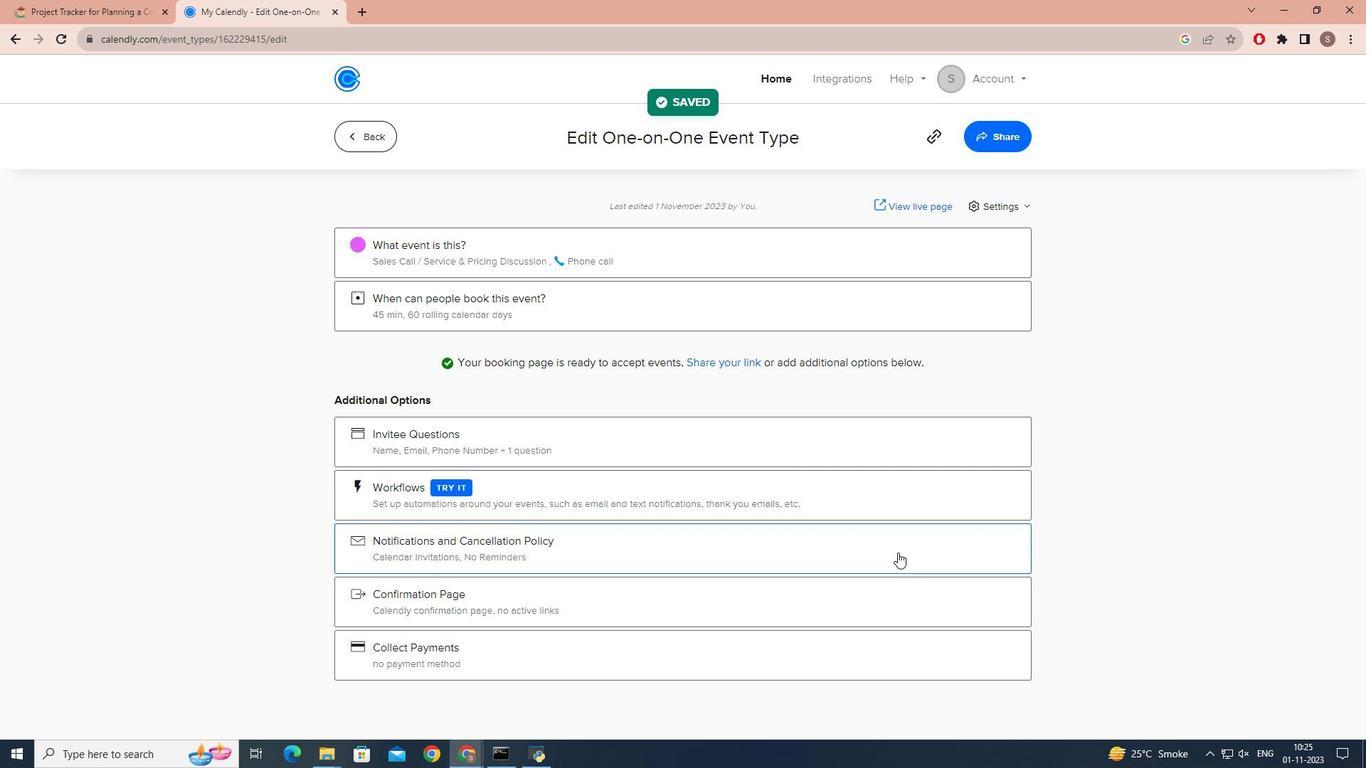 
Action: Mouse moved to (894, 553)
Screenshot: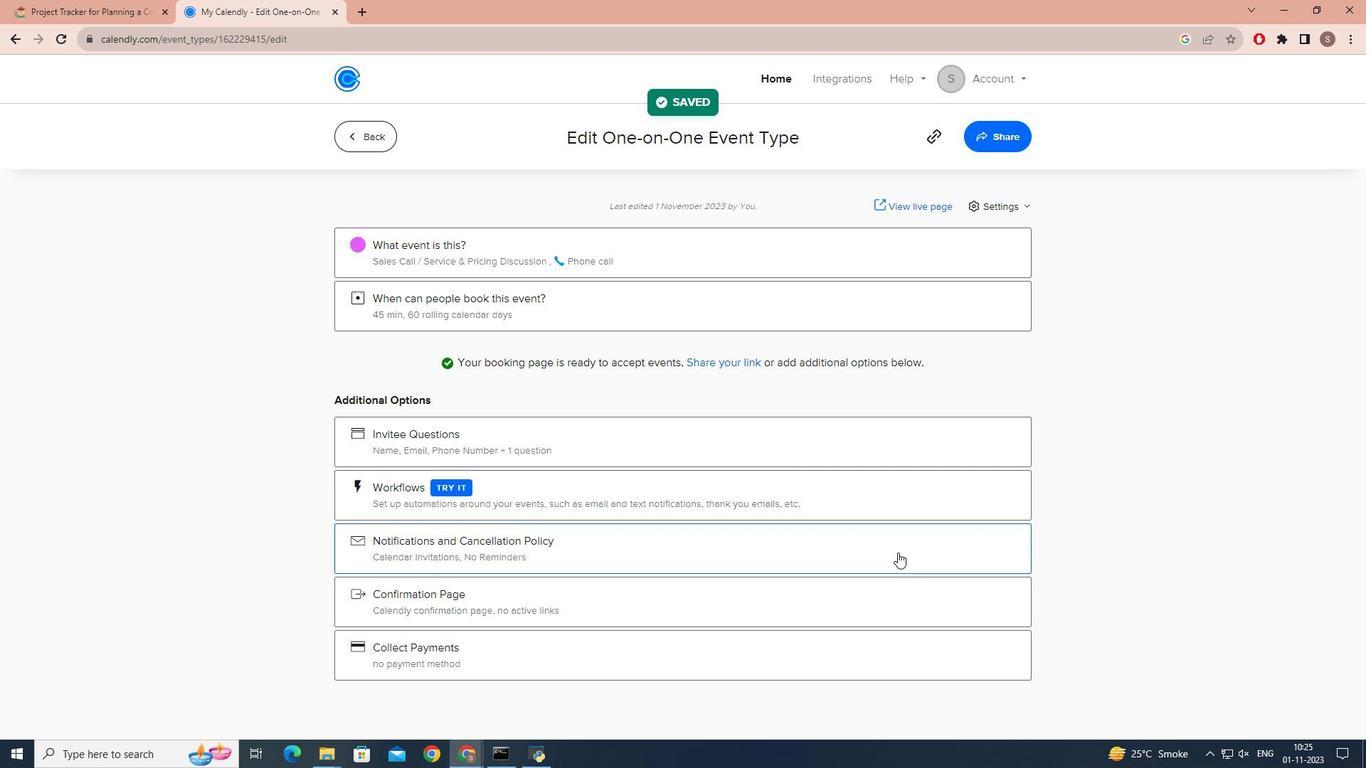 
Action: Mouse pressed left at (894, 553)
Screenshot: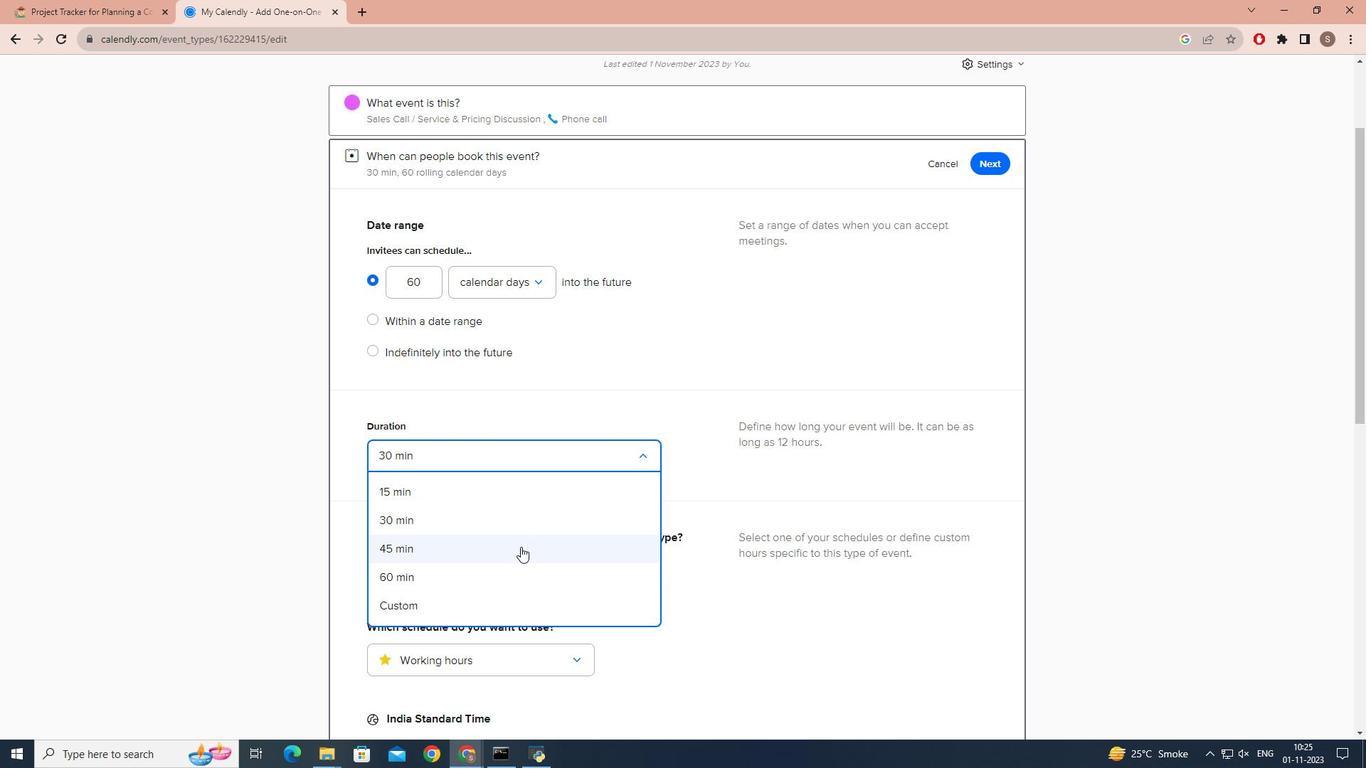 
Action: Mouse pressed left at (894, 553)
Screenshot: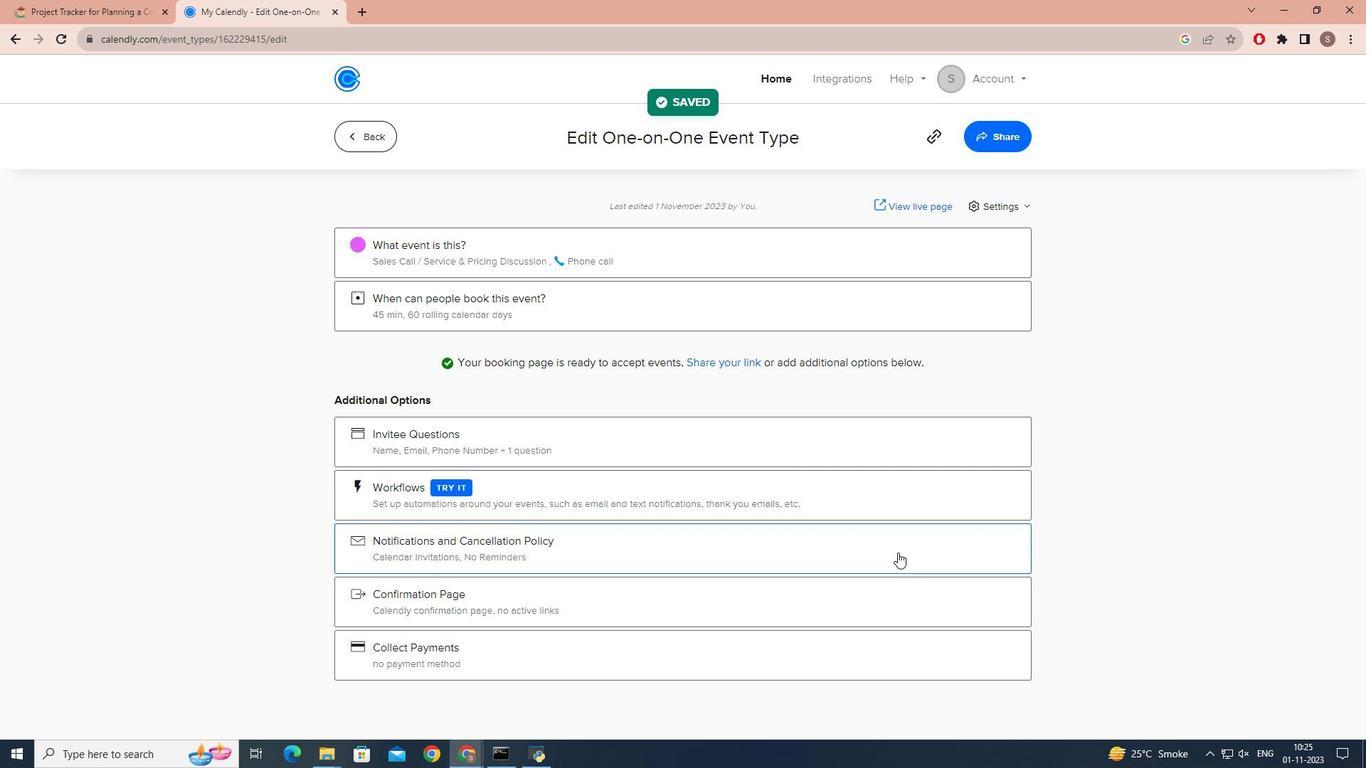 
Action: Mouse moved to (894, 553)
Screenshot: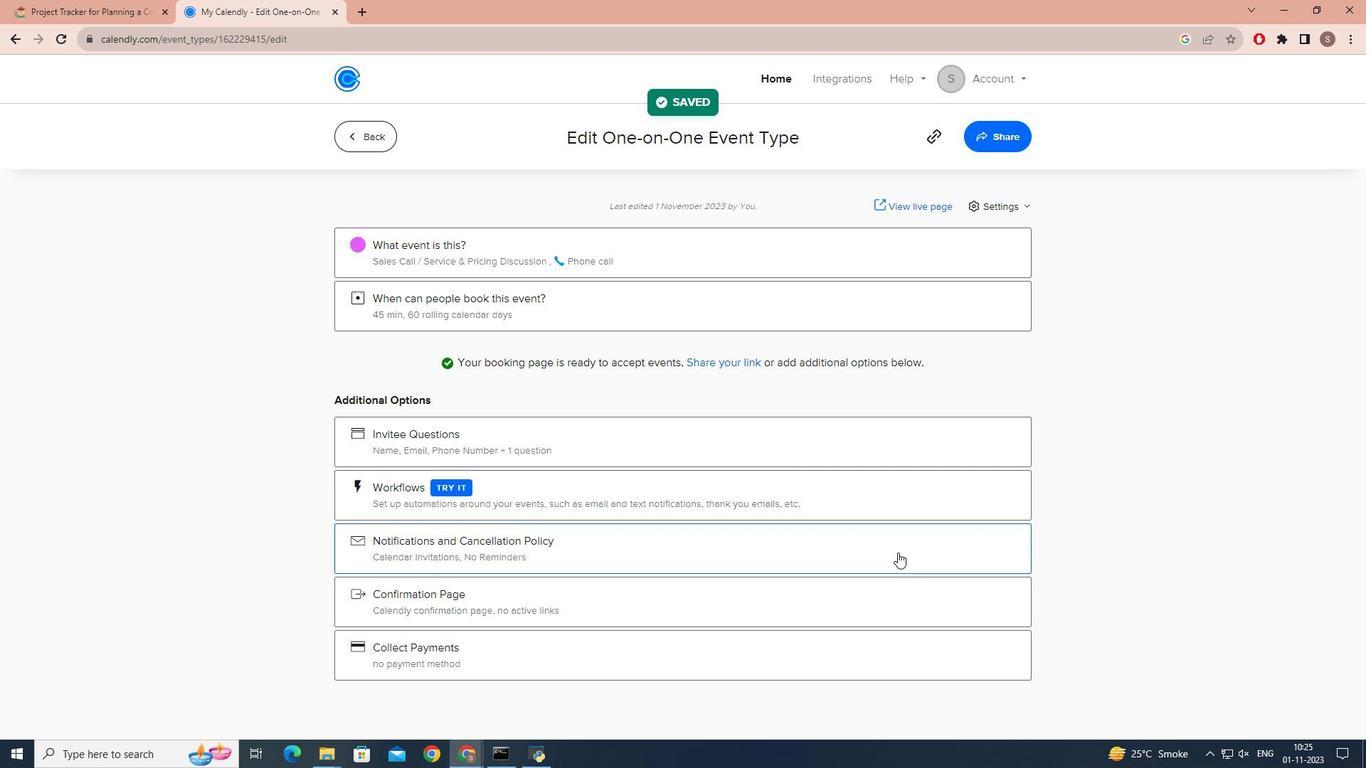 
Action: Mouse scrolled (894, 553) with delta (0, 0)
Screenshot: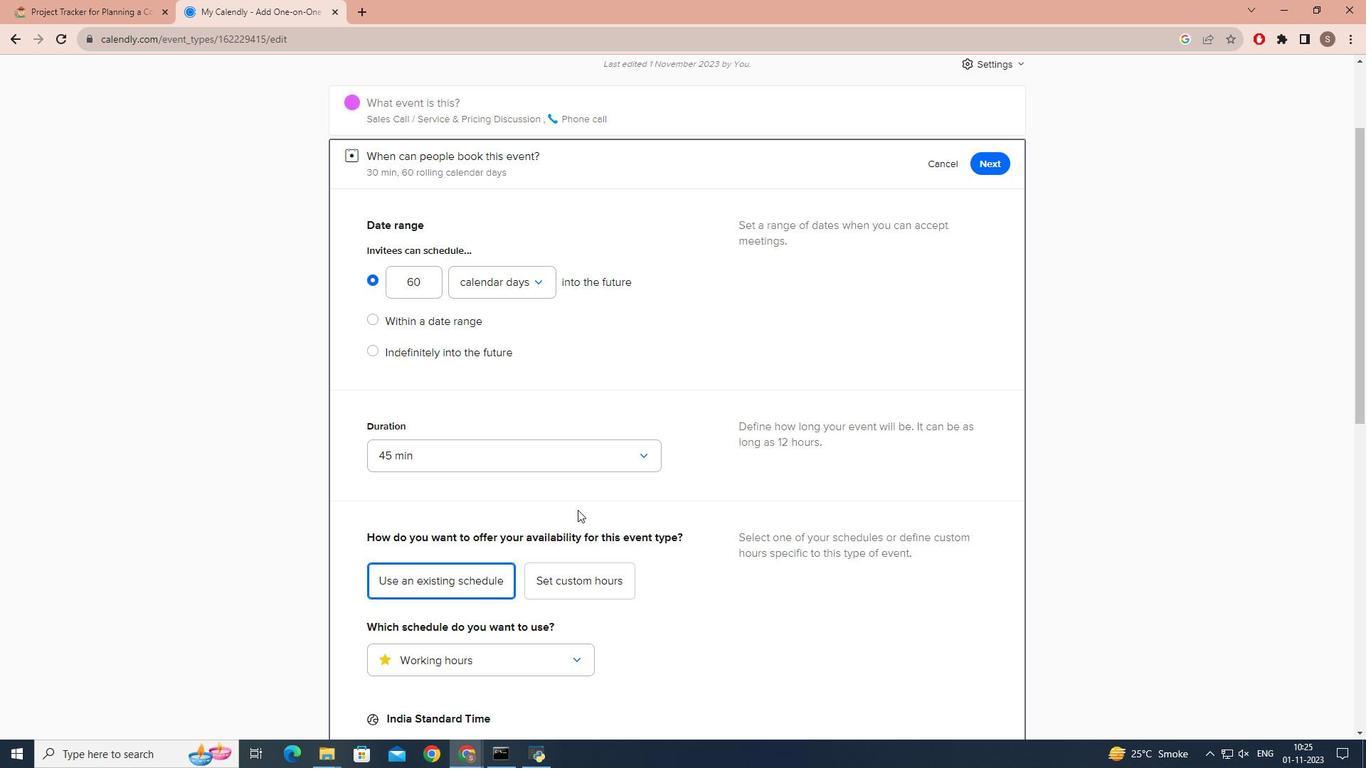 
Action: Mouse scrolled (894, 553) with delta (0, 0)
Screenshot: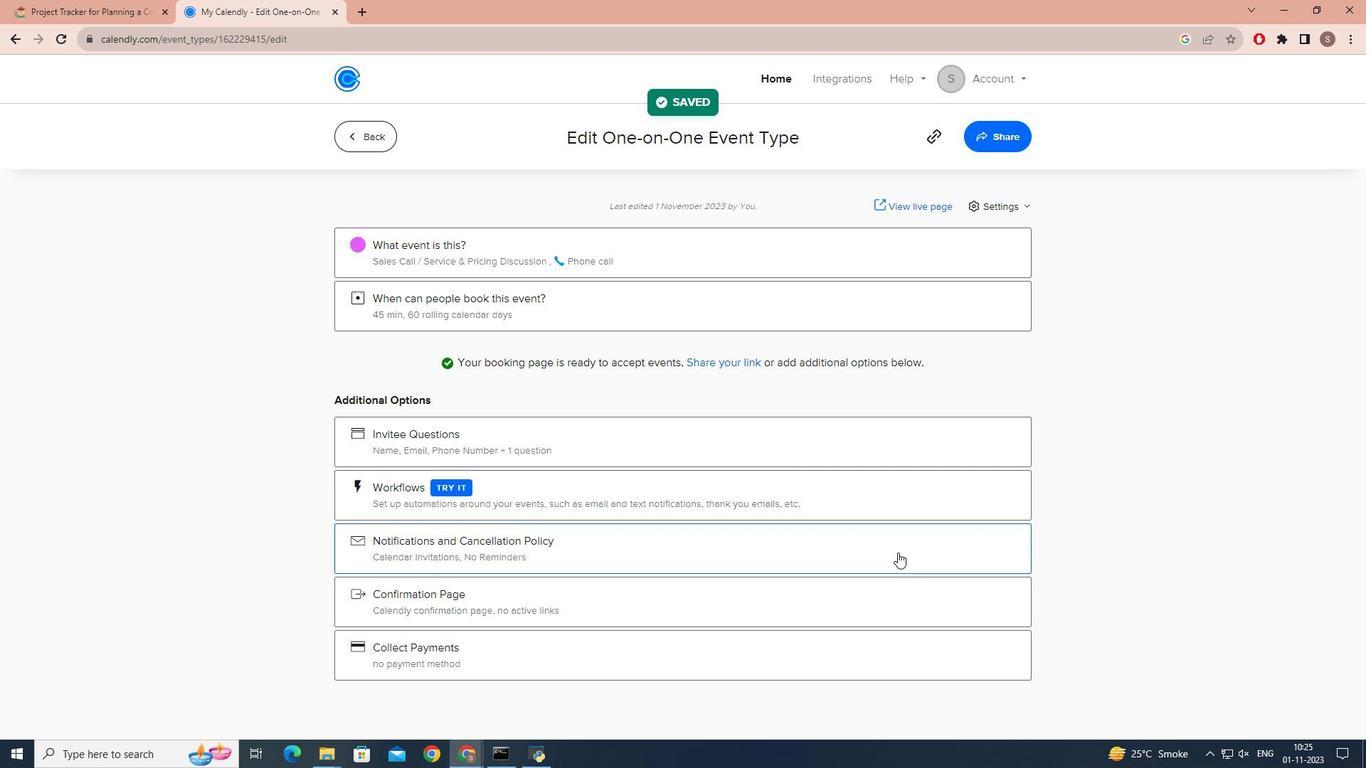 
Action: Mouse scrolled (894, 553) with delta (0, 0)
Screenshot: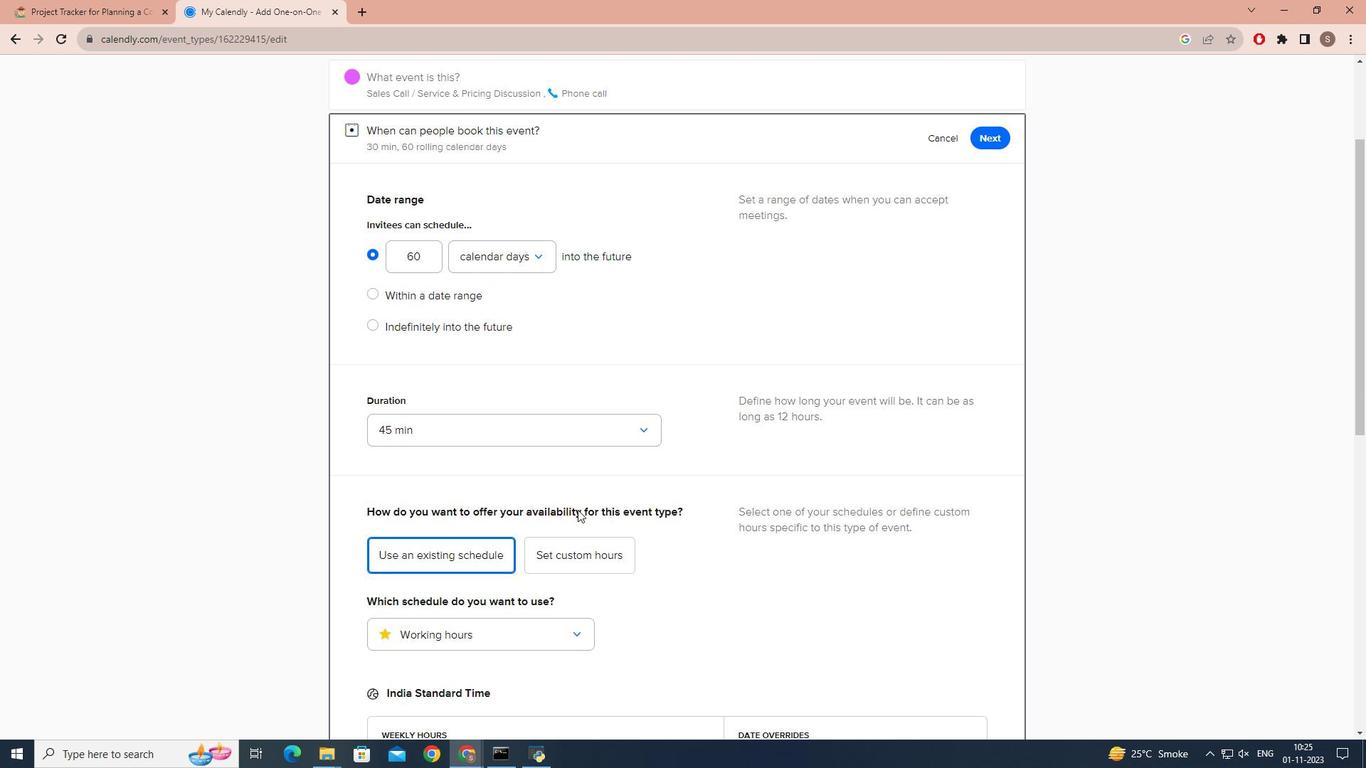 
Action: Mouse scrolled (894, 553) with delta (0, 0)
Screenshot: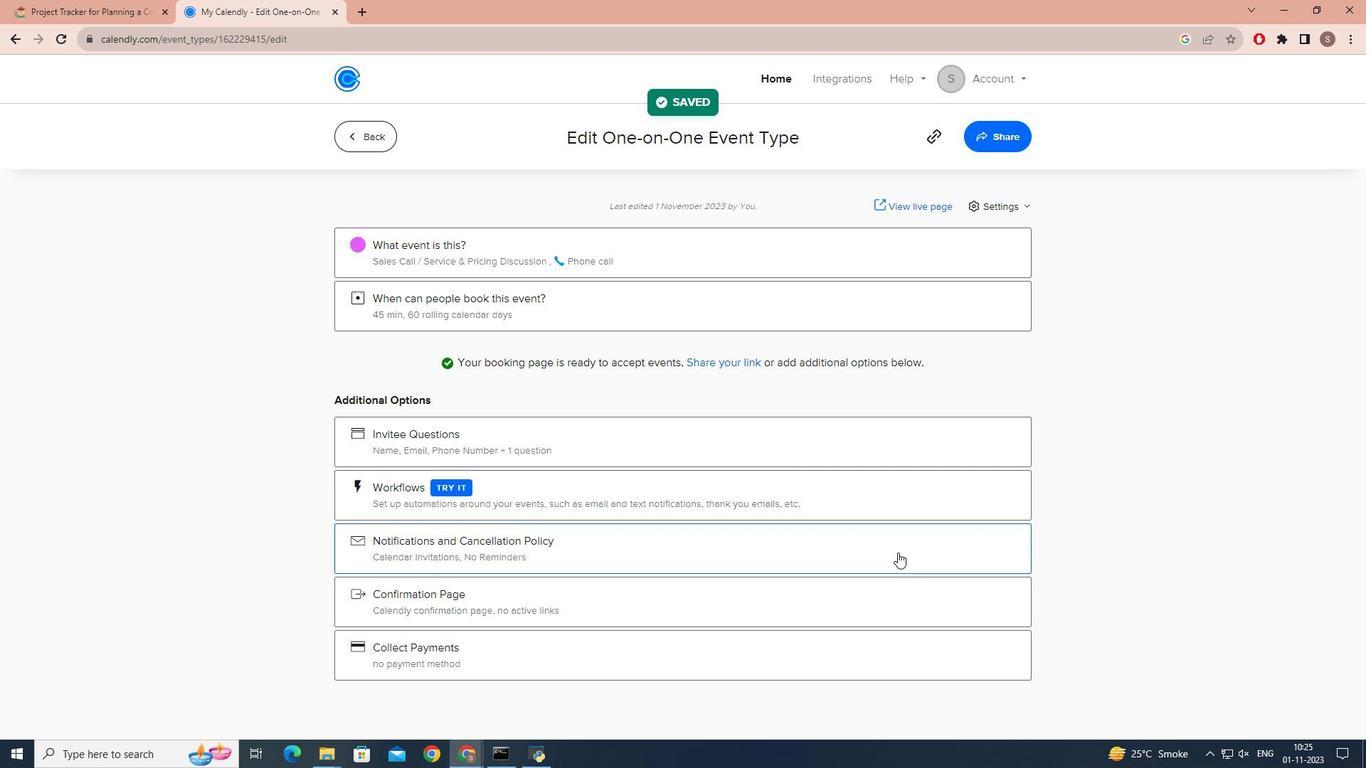 
Action: Mouse scrolled (894, 553) with delta (0, 0)
Screenshot: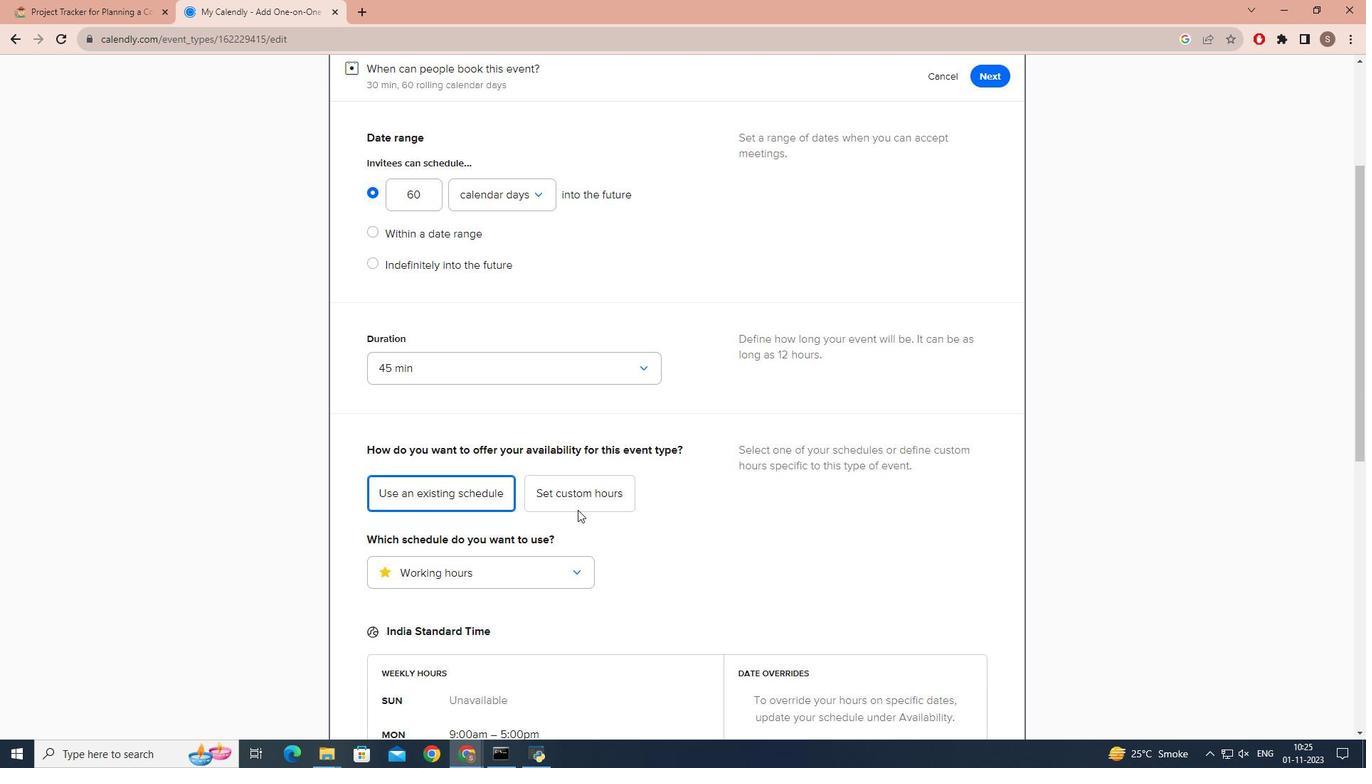 
Action: Mouse scrolled (894, 553) with delta (0, 0)
Screenshot: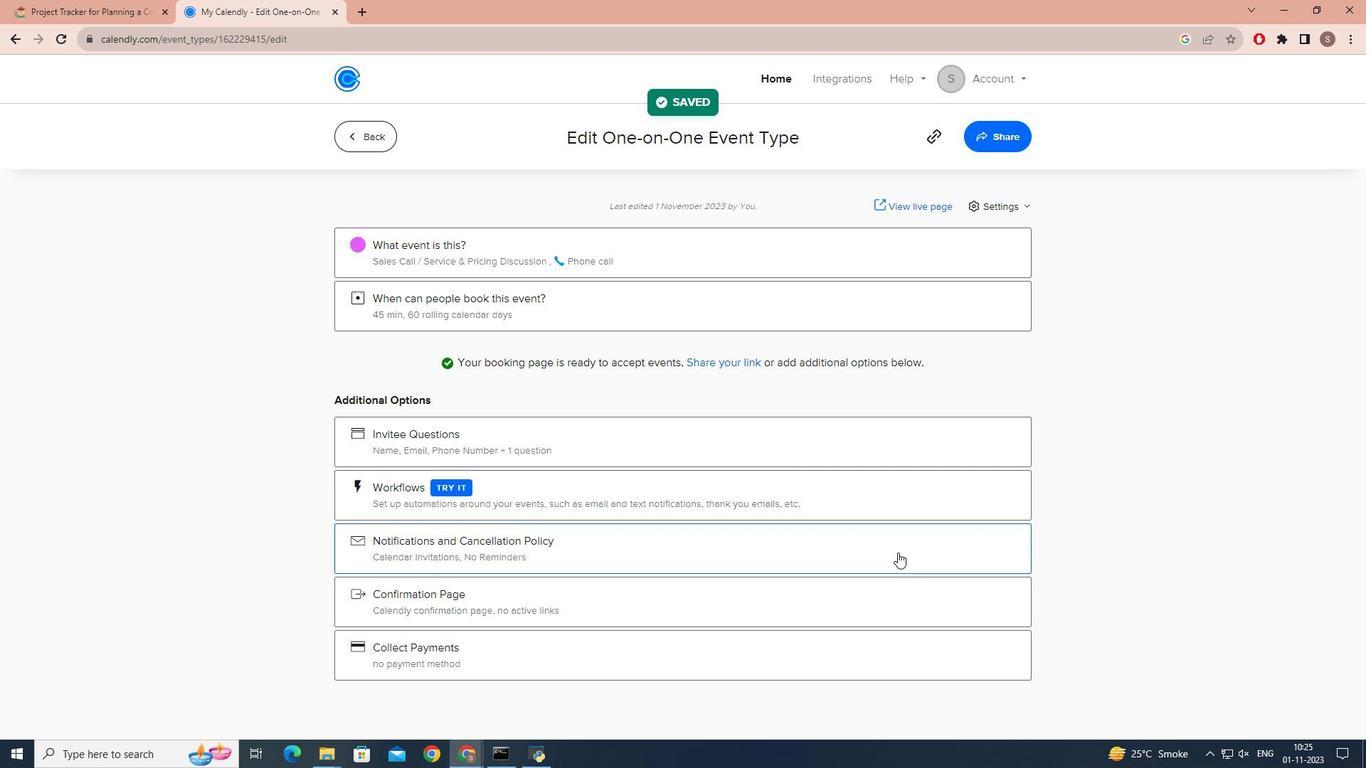 
Action: Mouse scrolled (894, 553) with delta (0, 0)
Screenshot: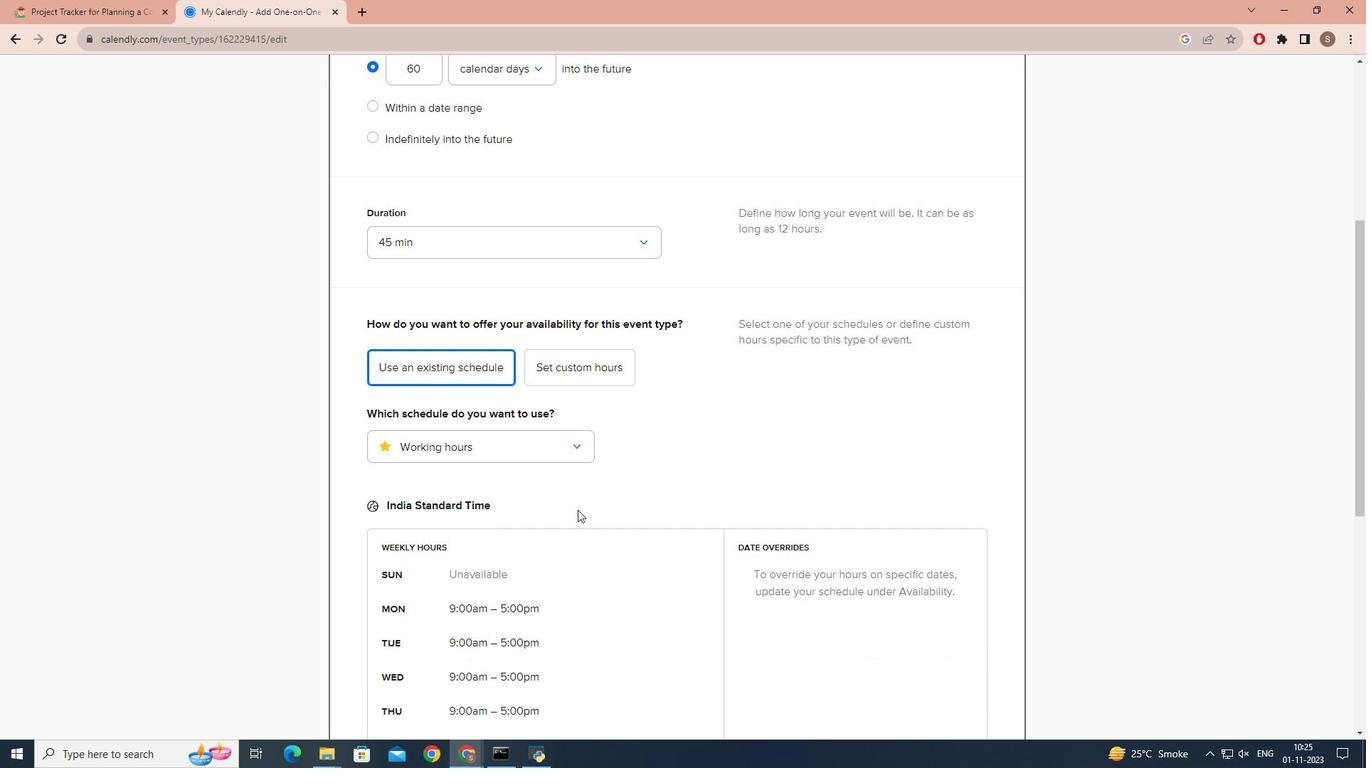 
Action: Mouse scrolled (894, 553) with delta (0, 0)
Screenshot: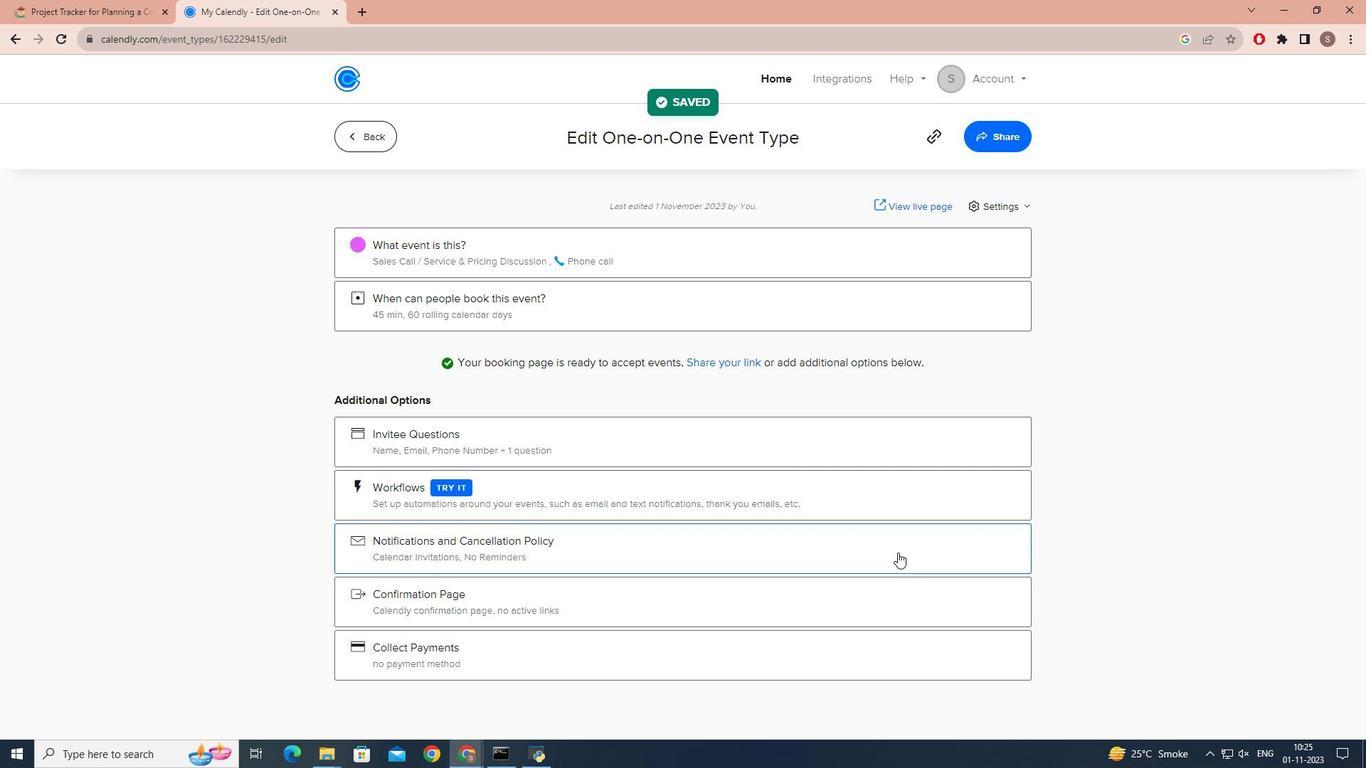 
Action: Mouse scrolled (894, 553) with delta (0, 0)
Screenshot: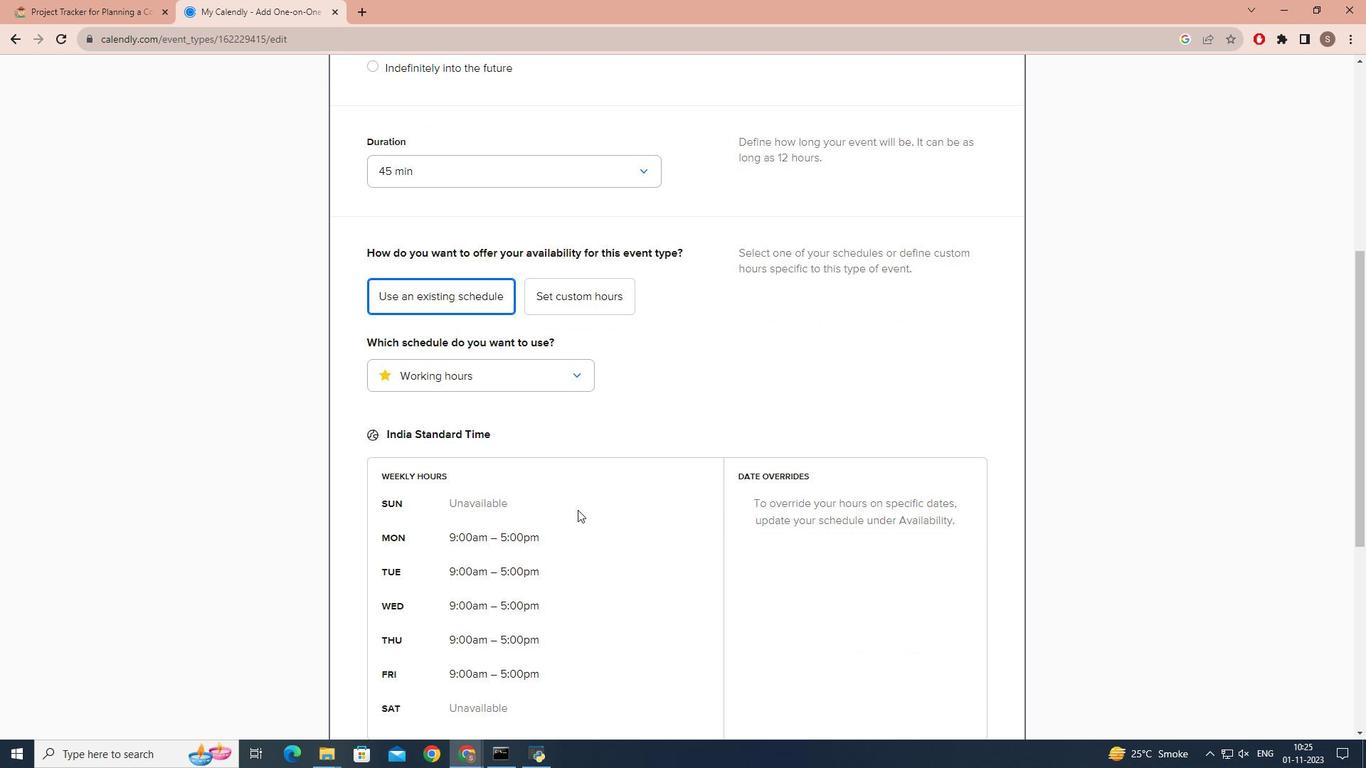 
Action: Mouse scrolled (894, 553) with delta (0, 0)
Screenshot: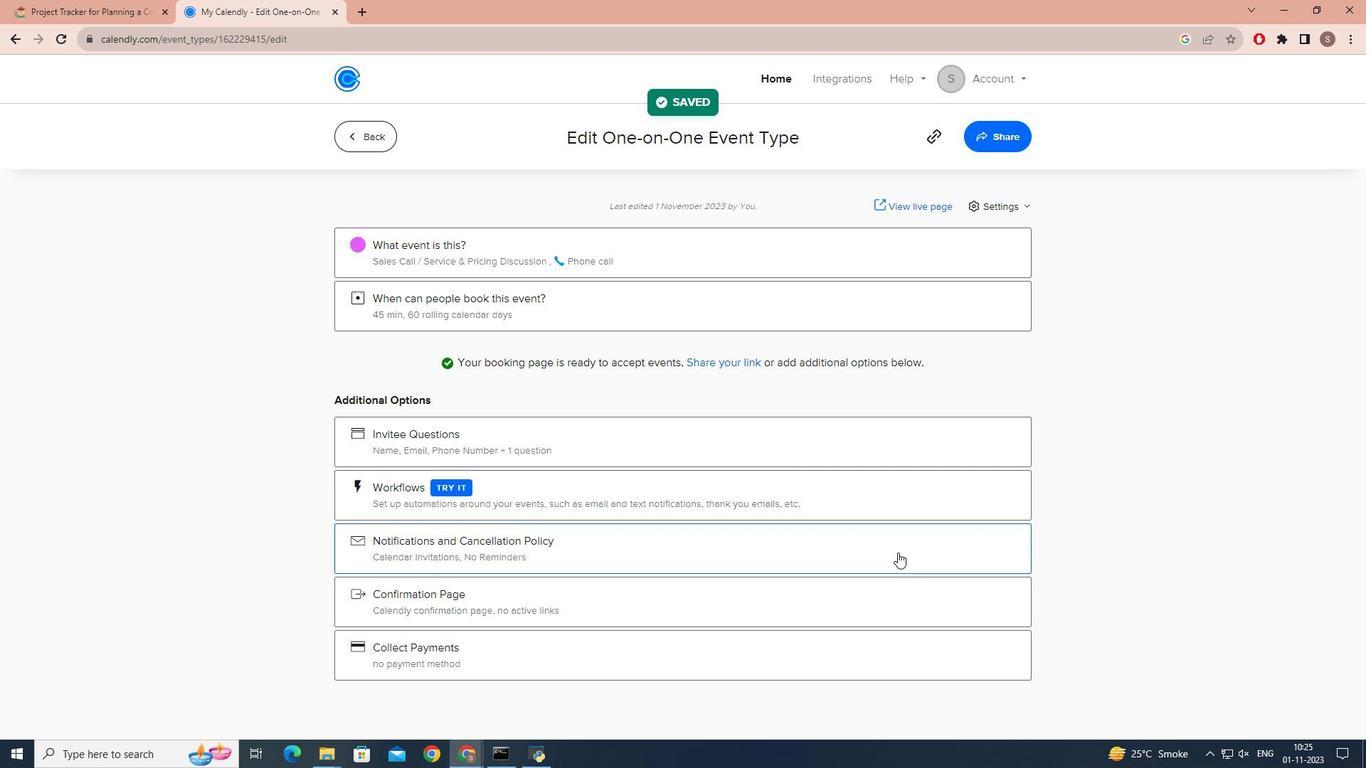 
Action: Mouse scrolled (894, 553) with delta (0, 0)
Screenshot: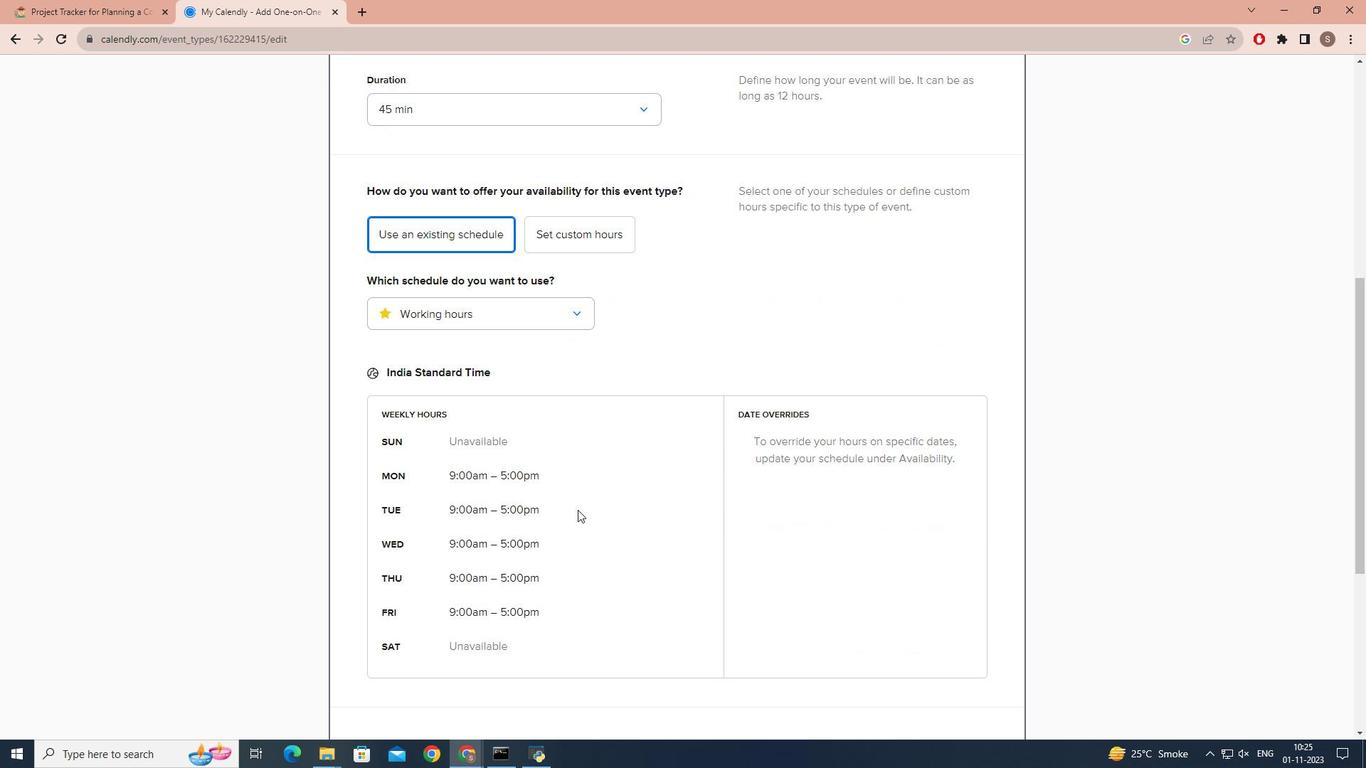 
Action: Mouse scrolled (894, 553) with delta (0, 0)
Screenshot: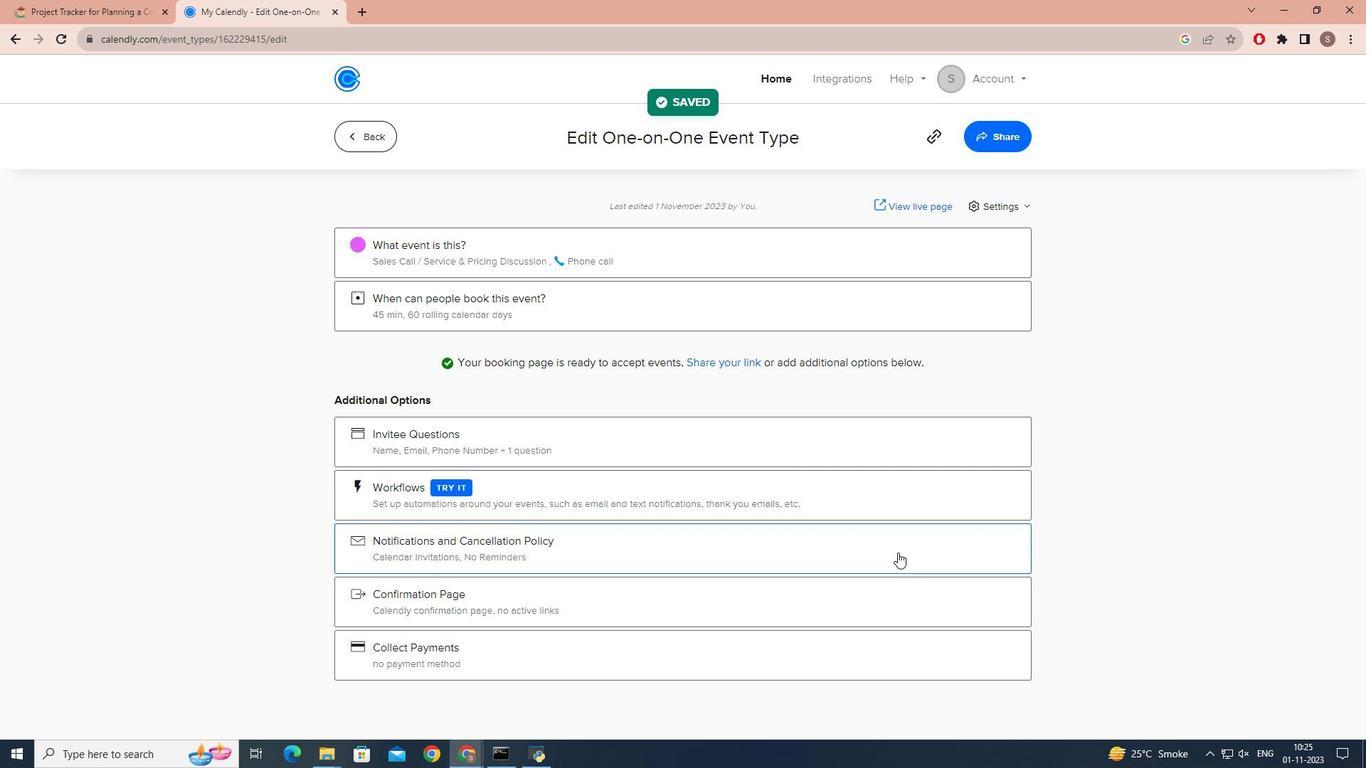 
Action: Mouse scrolled (894, 553) with delta (0, 0)
Screenshot: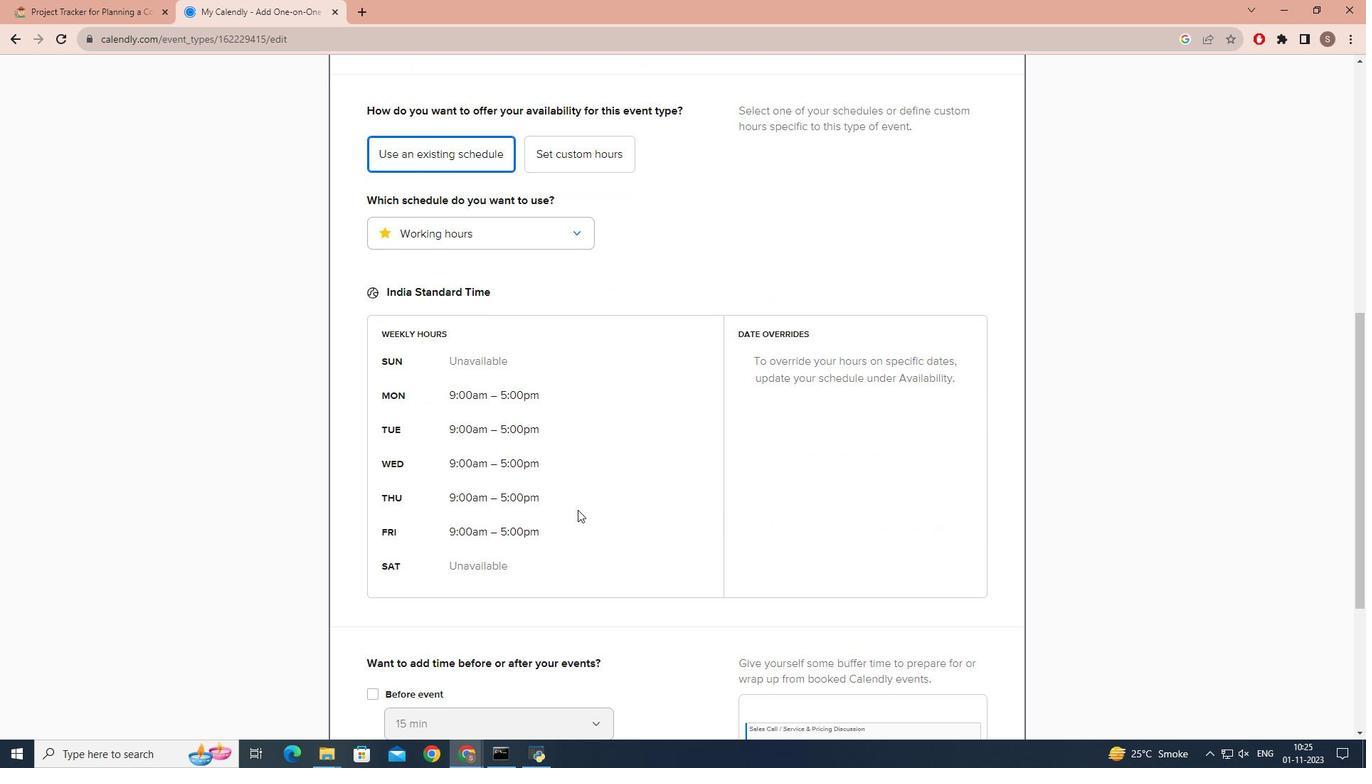 
Action: Mouse scrolled (894, 553) with delta (0, 0)
Screenshot: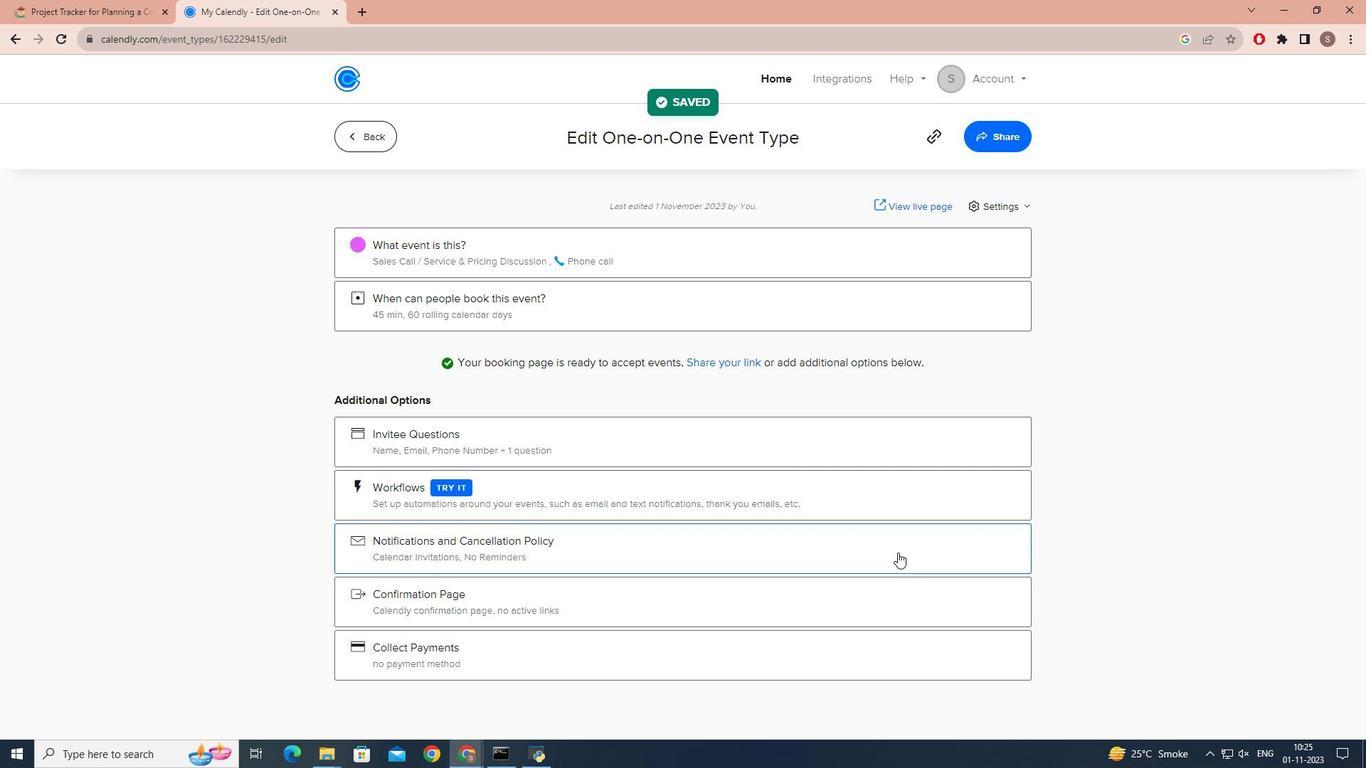 
Action: Mouse scrolled (894, 553) with delta (0, 0)
Screenshot: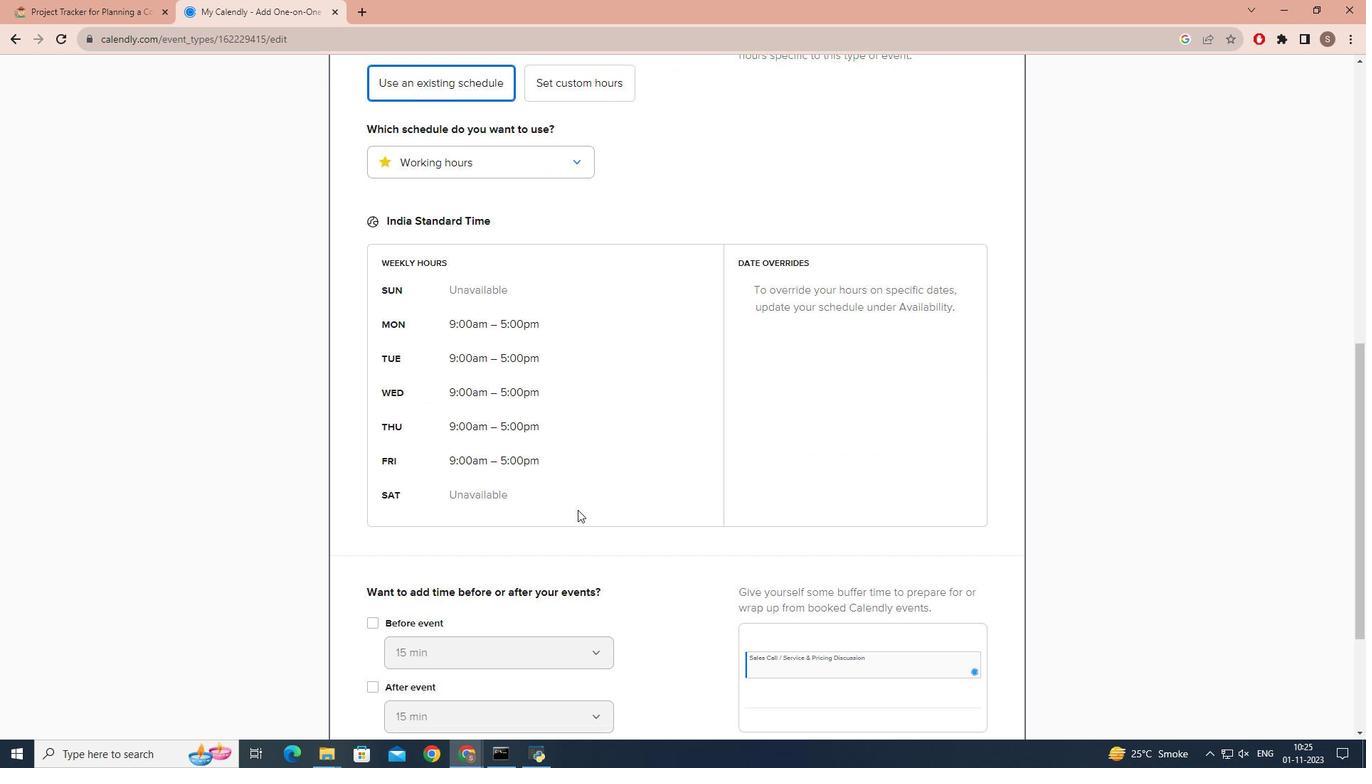 
Action: Mouse scrolled (894, 553) with delta (0, 0)
Screenshot: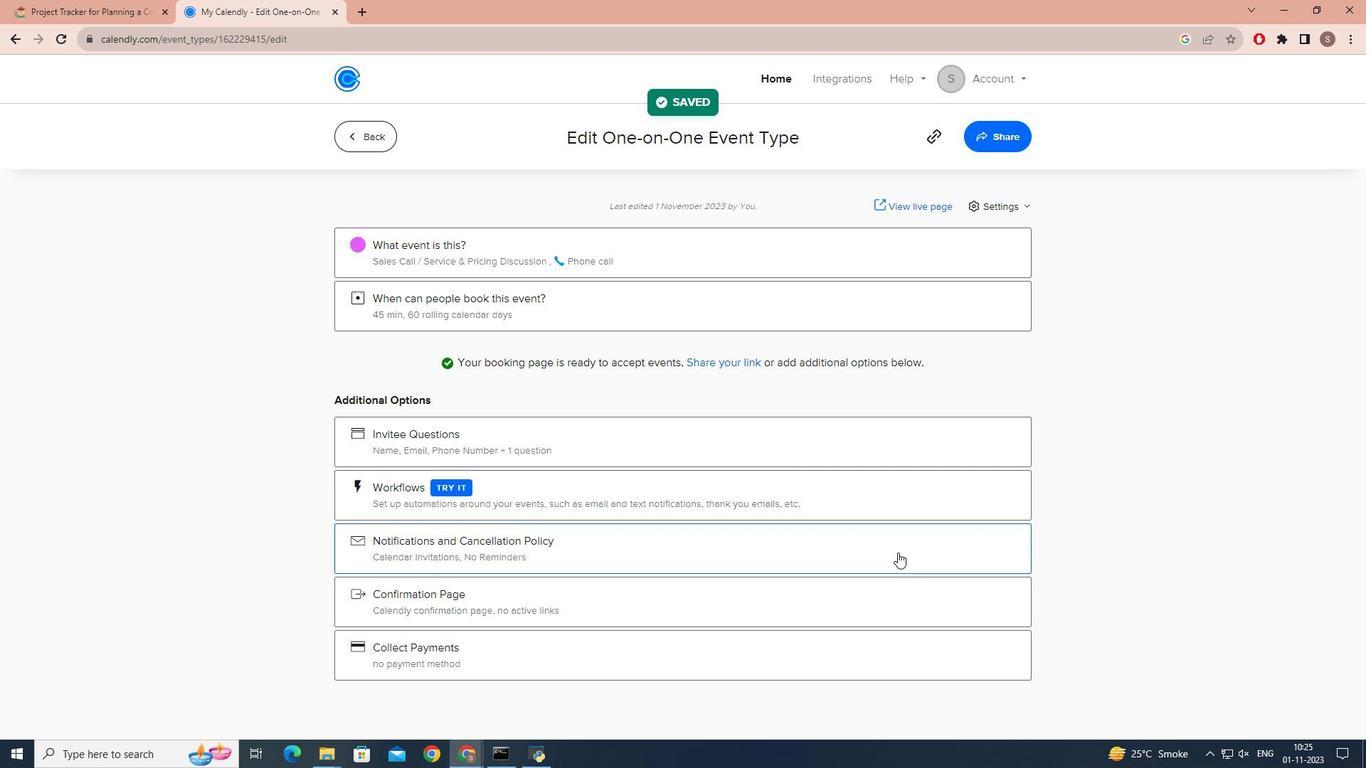 
Action: Mouse scrolled (894, 553) with delta (0, 0)
Screenshot: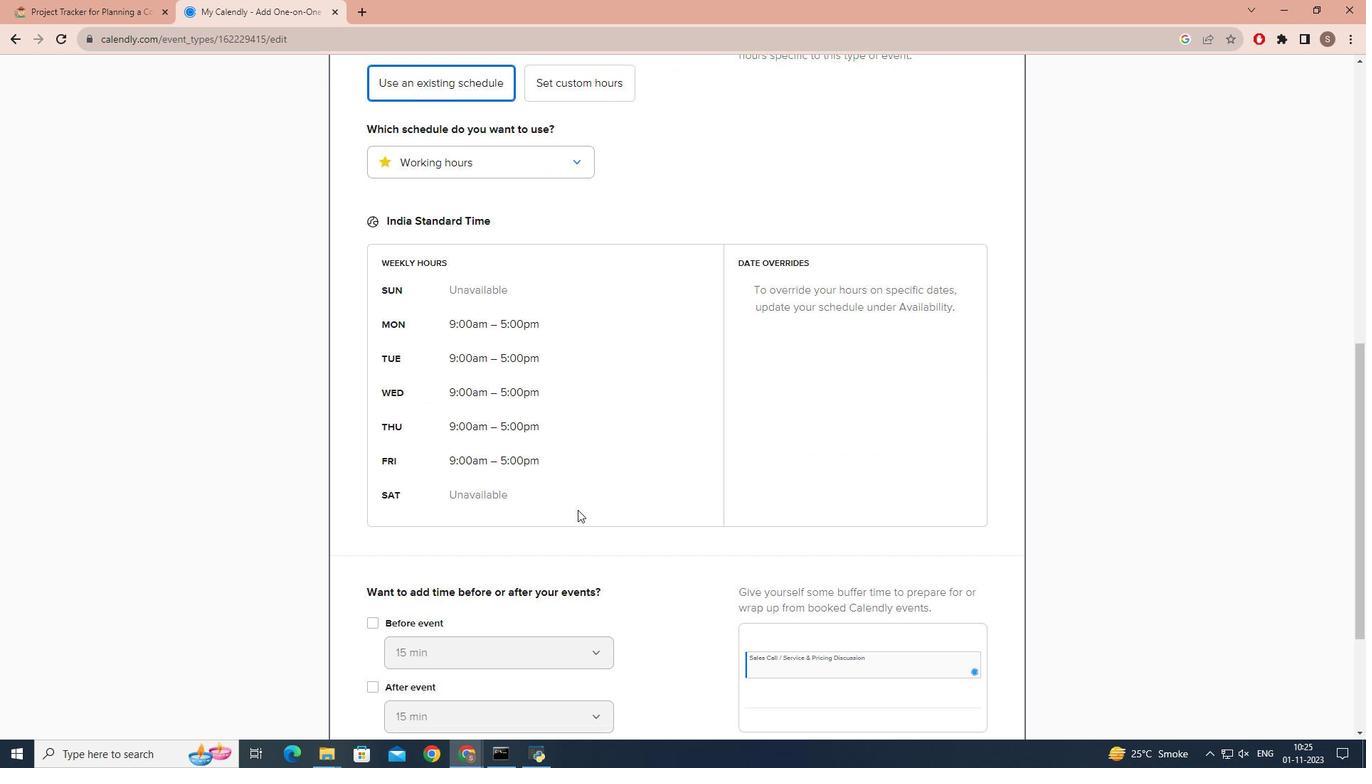 
Action: Mouse scrolled (894, 553) with delta (0, 0)
Screenshot: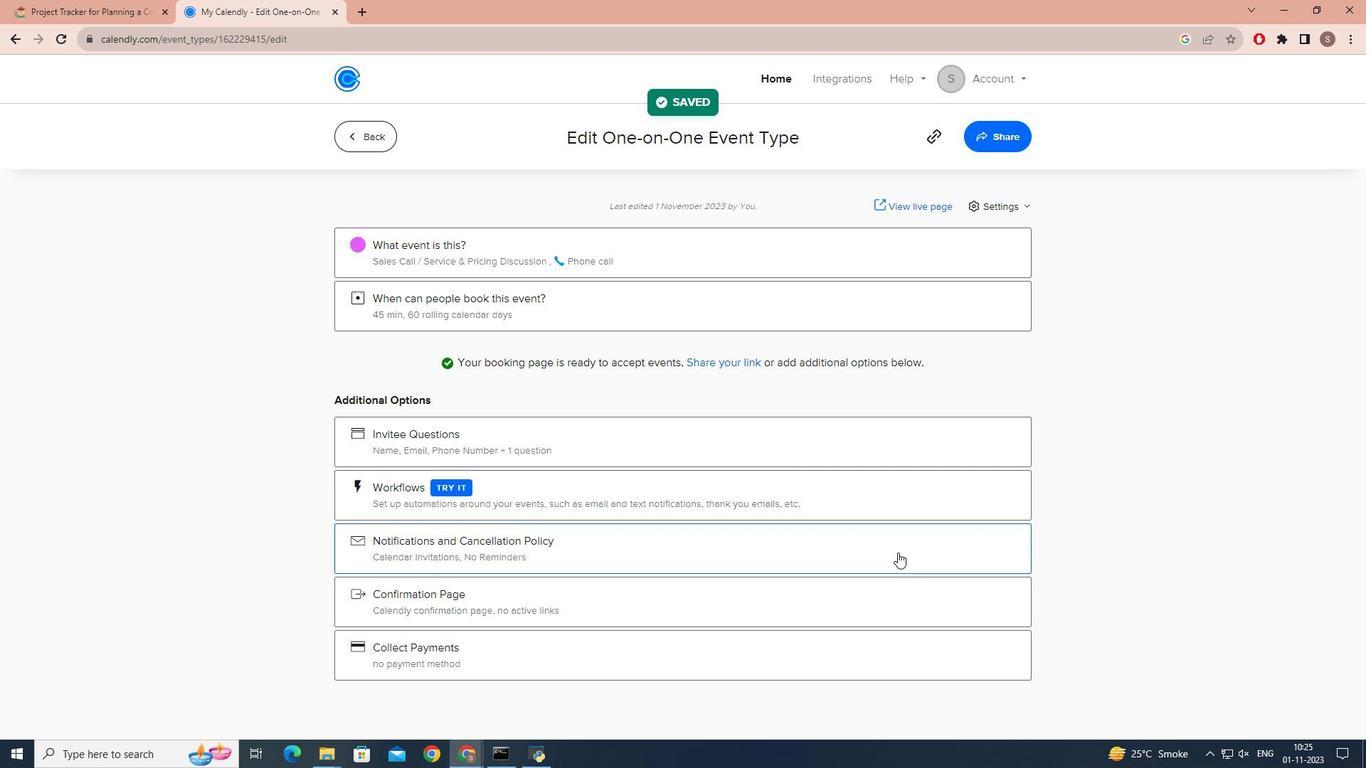 
Action: Mouse scrolled (894, 553) with delta (0, 0)
Screenshot: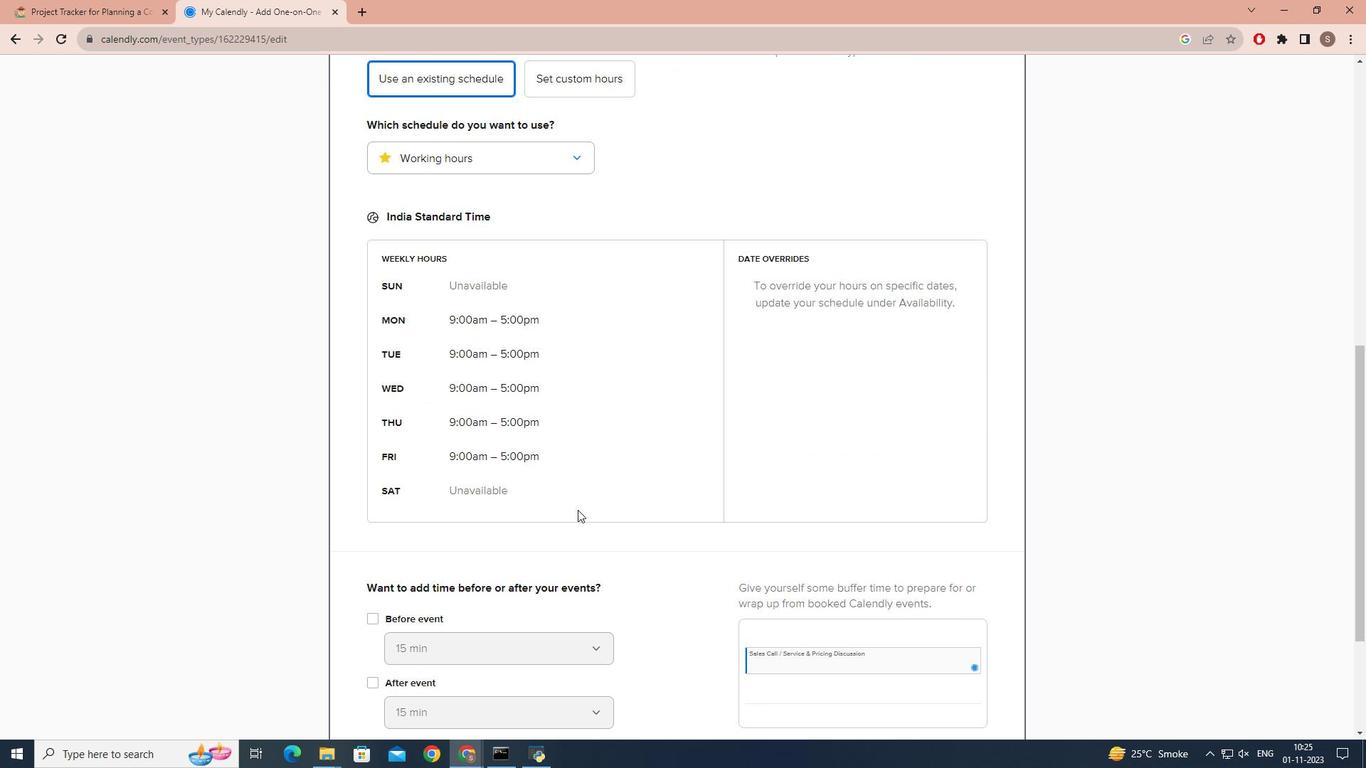 
Action: Mouse scrolled (894, 553) with delta (0, 0)
Screenshot: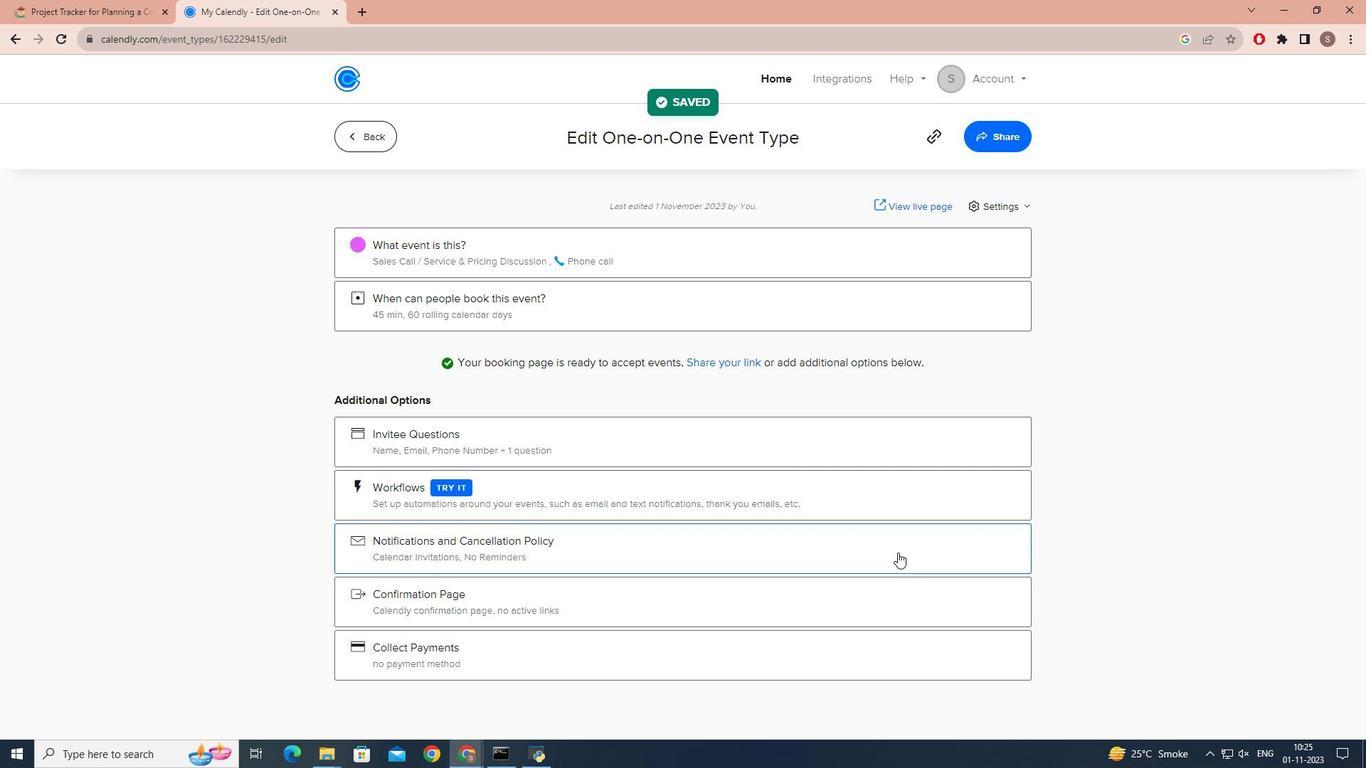 
Action: Mouse moved to (894, 553)
Screenshot: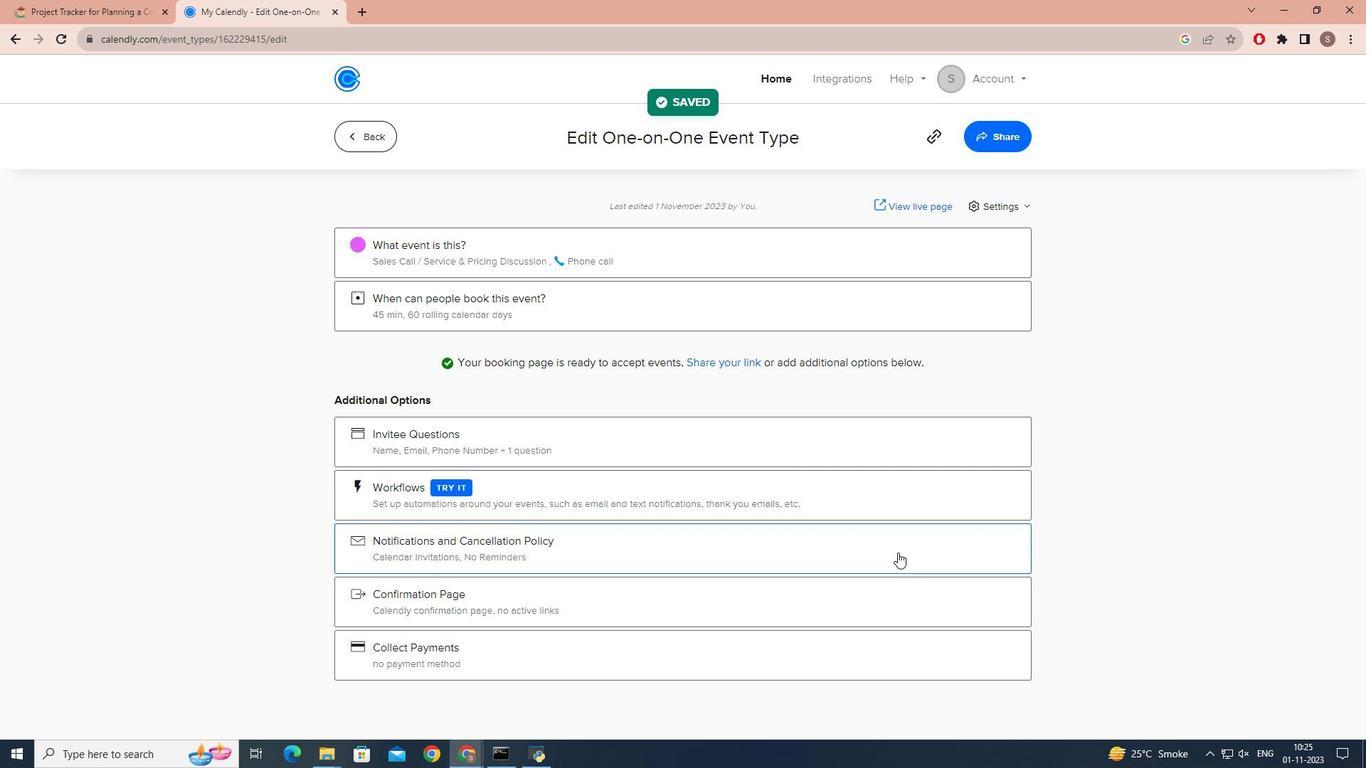
Action: Mouse pressed left at (894, 553)
Screenshot: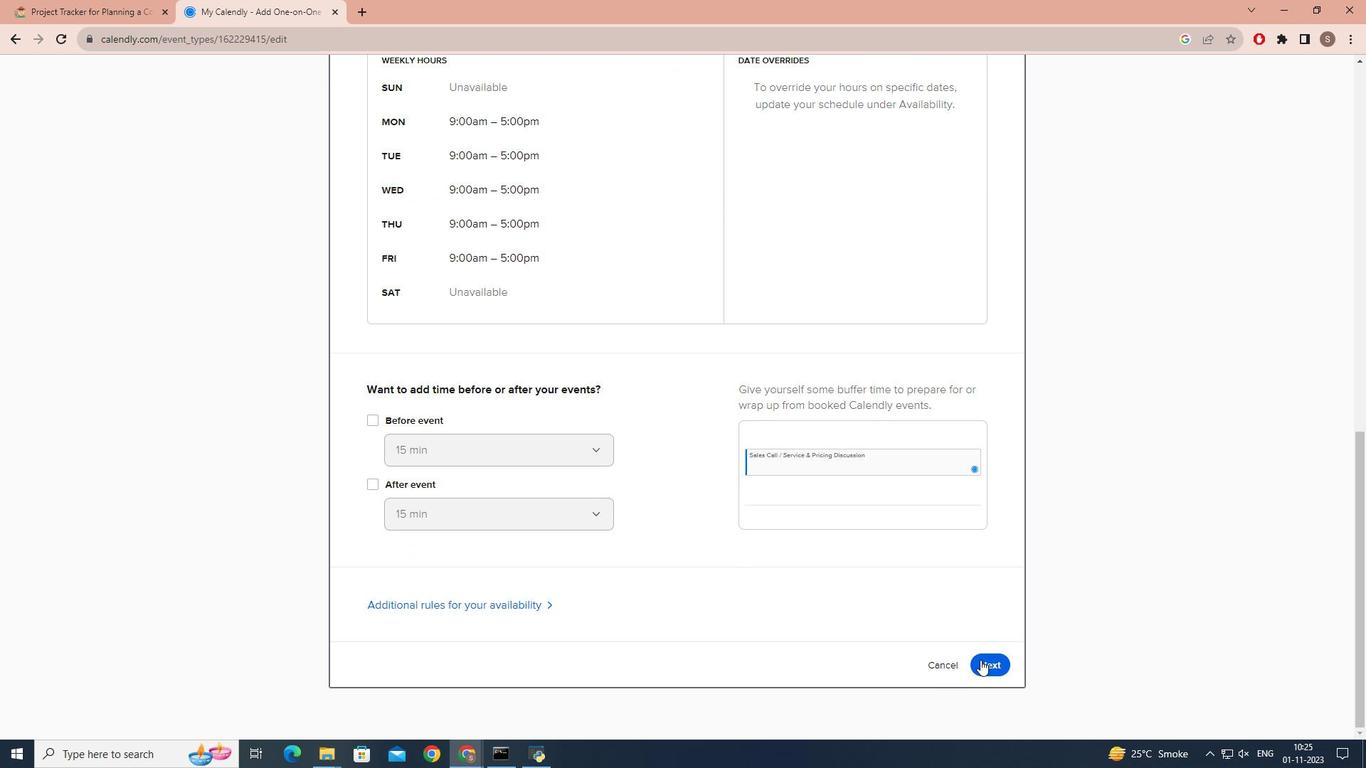 
Action: Mouse pressed left at (894, 553)
Screenshot: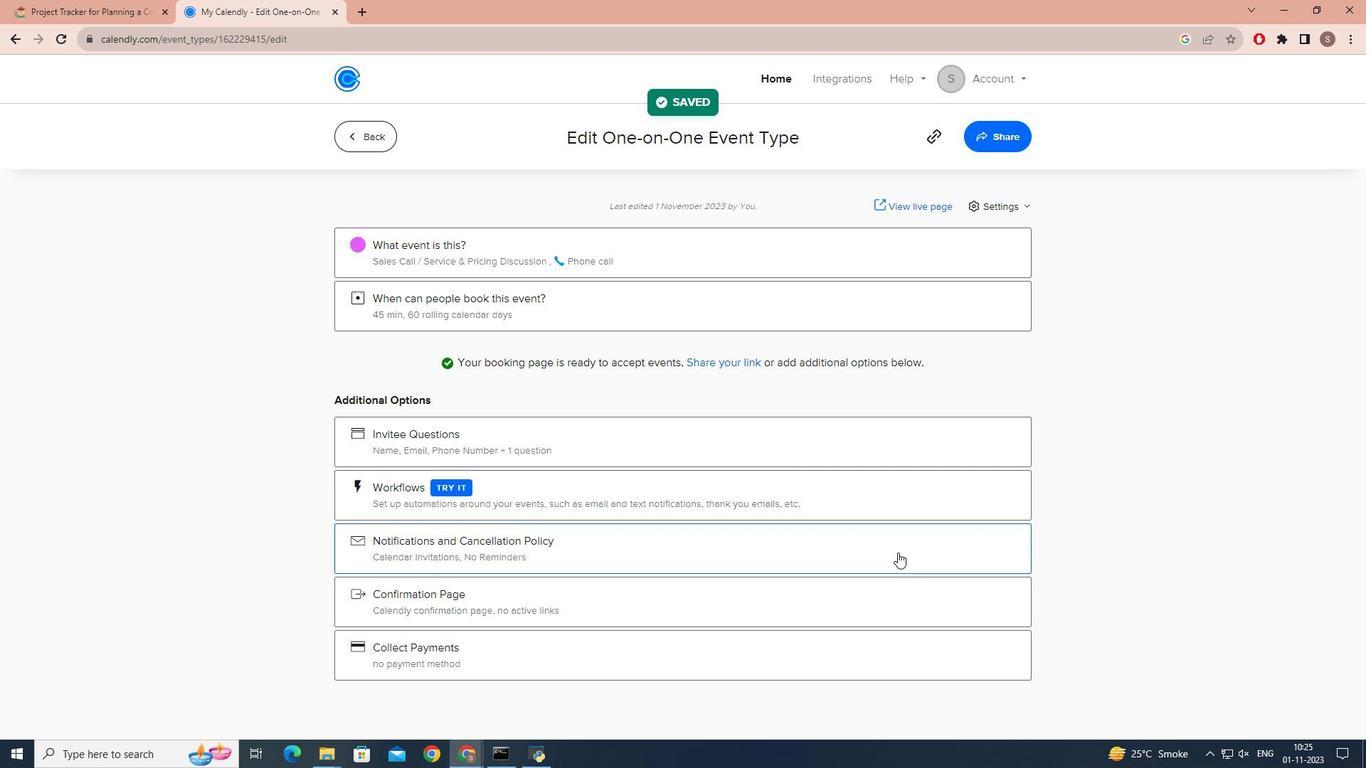 
Action: Mouse moved to (894, 553)
Screenshot: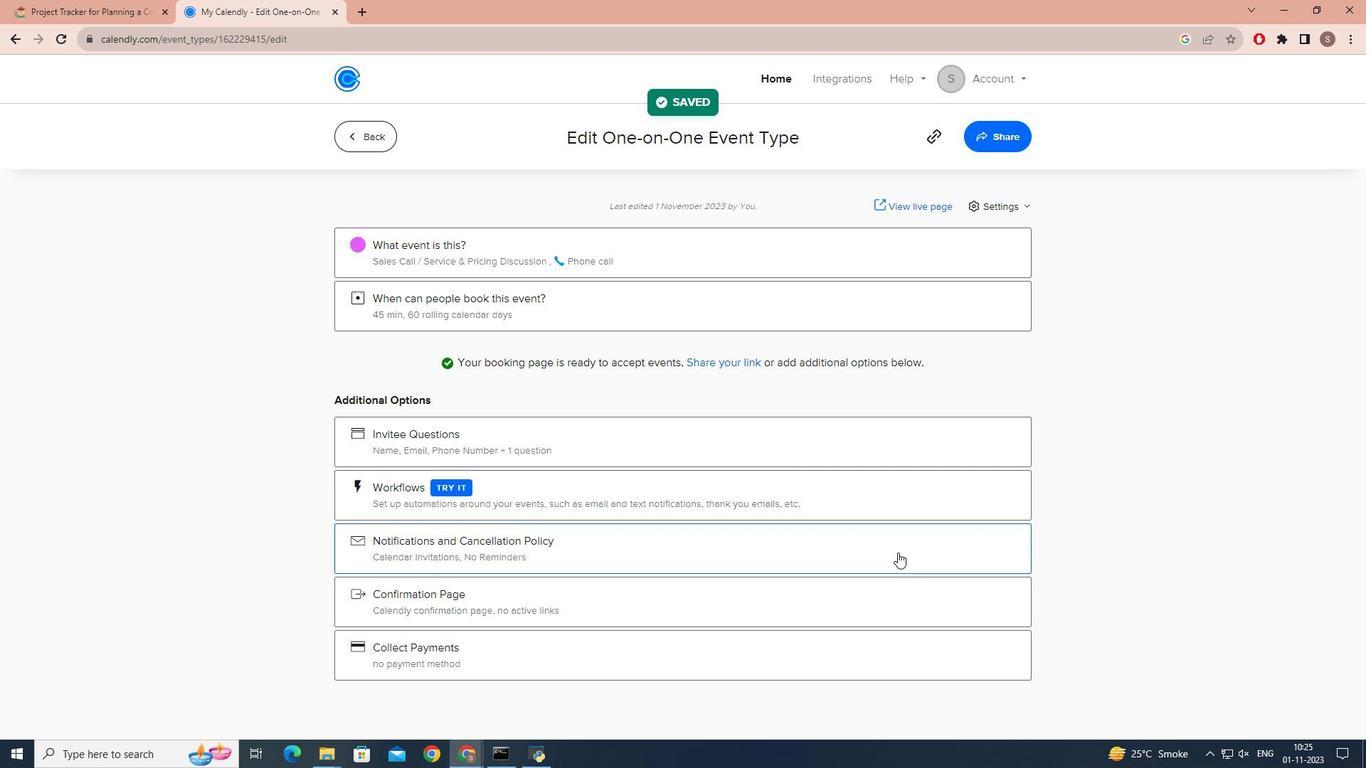 
Action: Mouse scrolled (894, 553) with delta (0, 0)
Screenshot: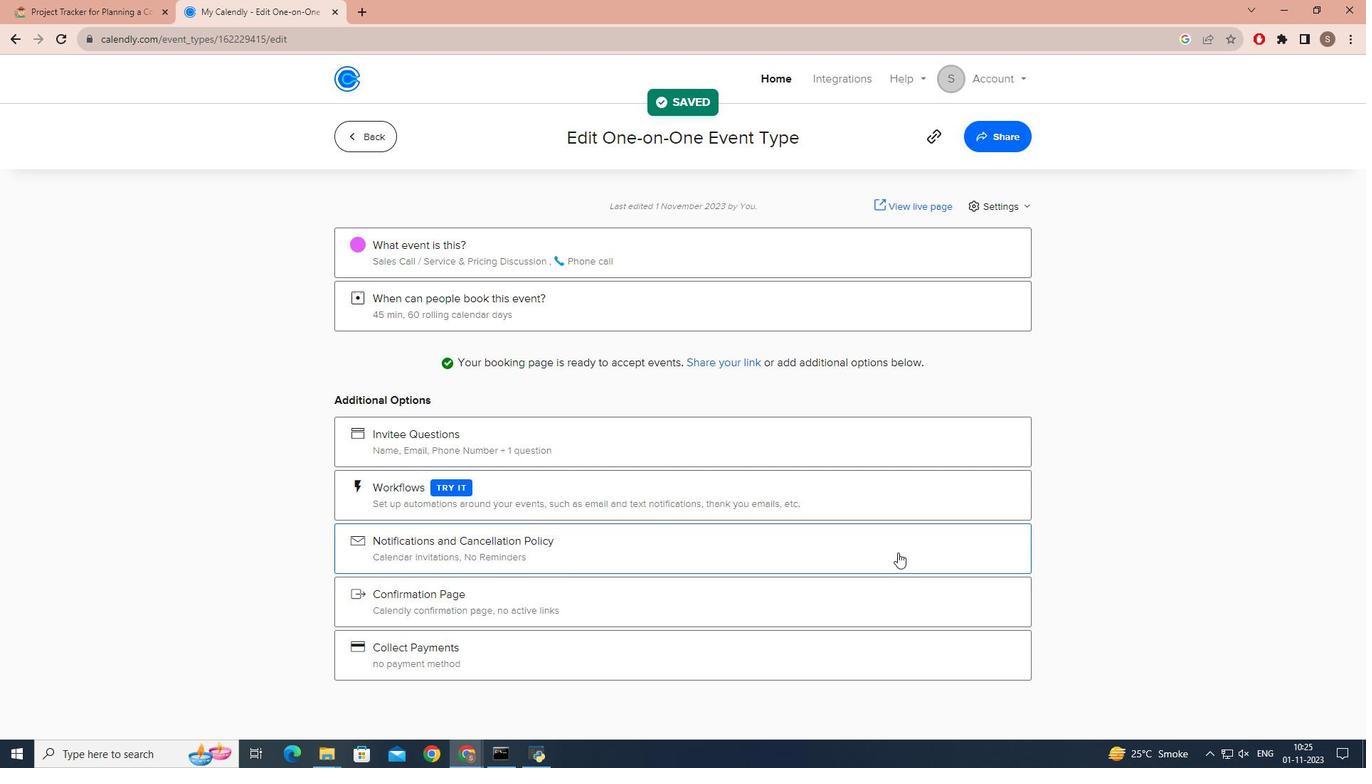 
Action: Mouse scrolled (894, 553) with delta (0, 0)
Screenshot: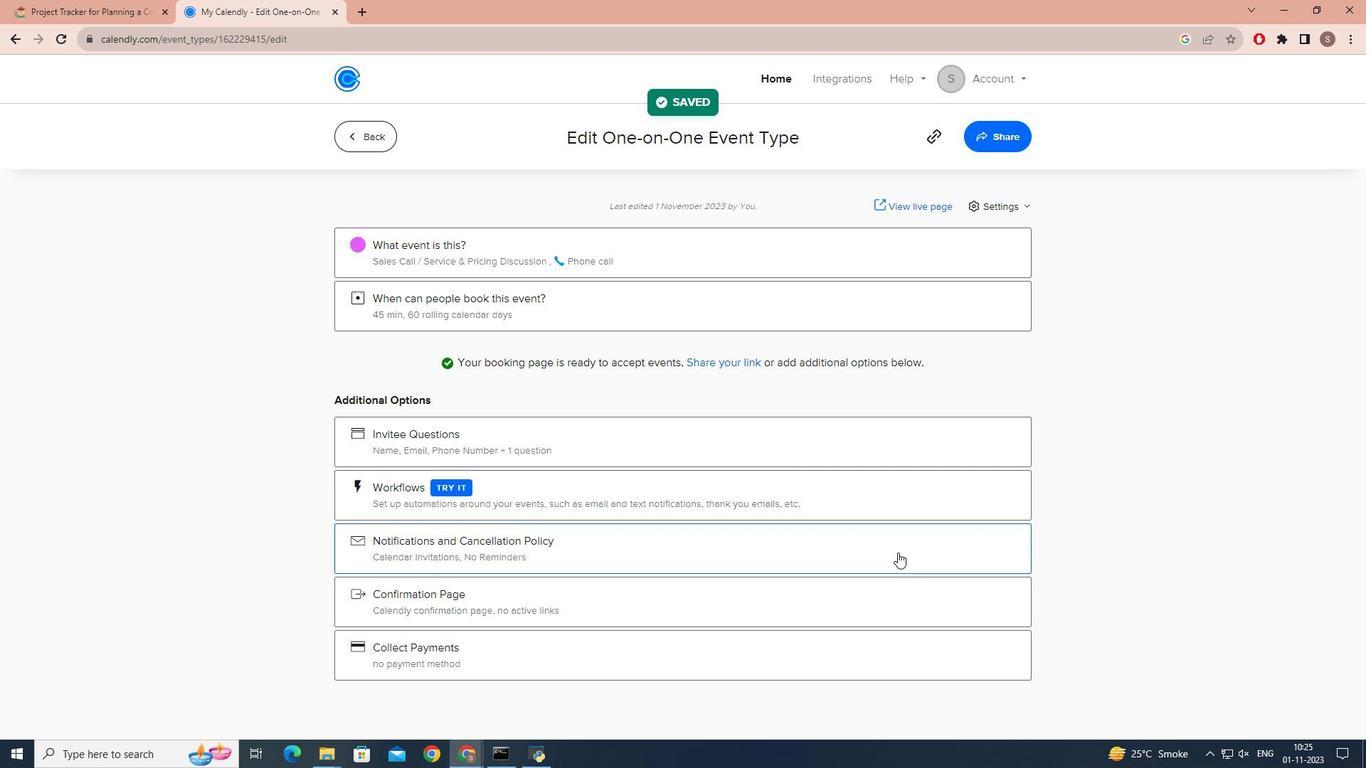 
